 Task: Create a due date automation trigger when advanced on, on the tuesday before a card is due add basic not assigned to me at 11:00 AM.
Action: Mouse moved to (1168, 358)
Screenshot: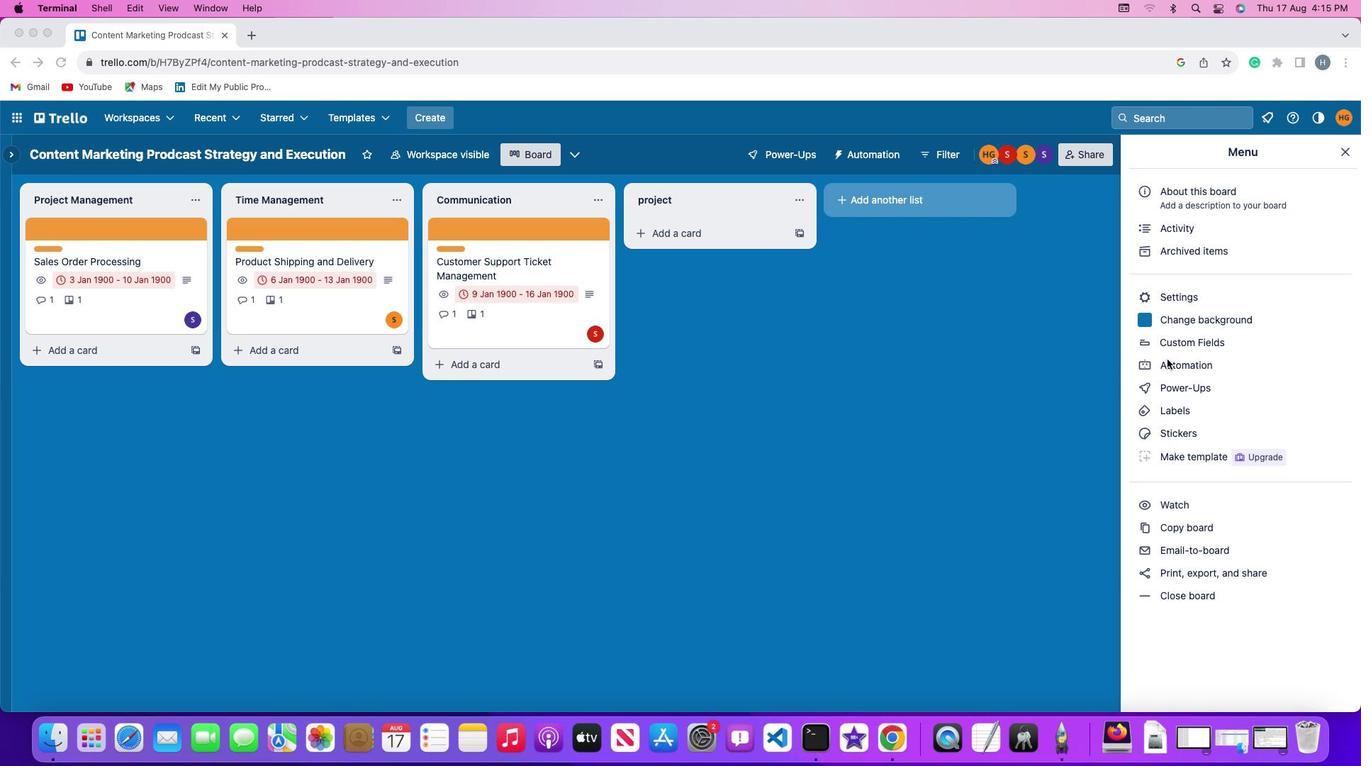 
Action: Mouse pressed left at (1168, 358)
Screenshot: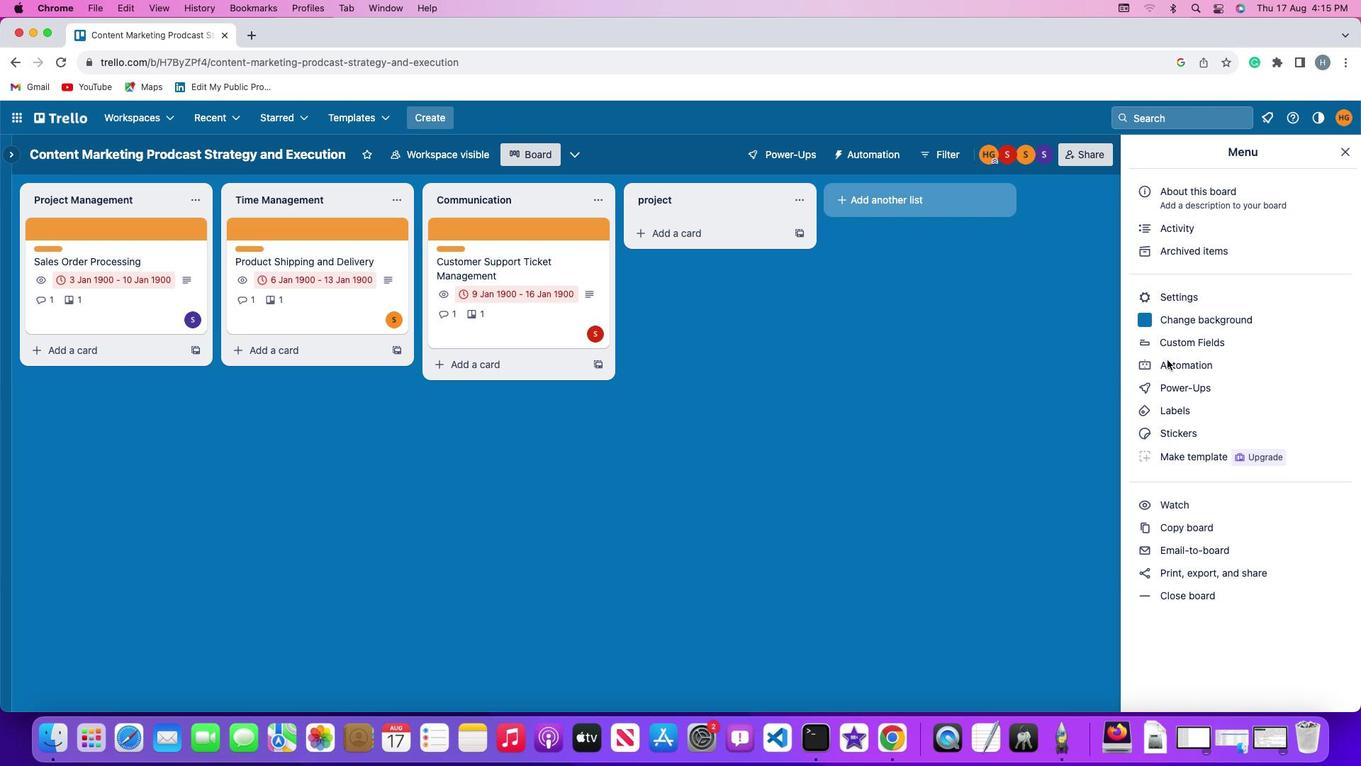 
Action: Mouse moved to (1168, 359)
Screenshot: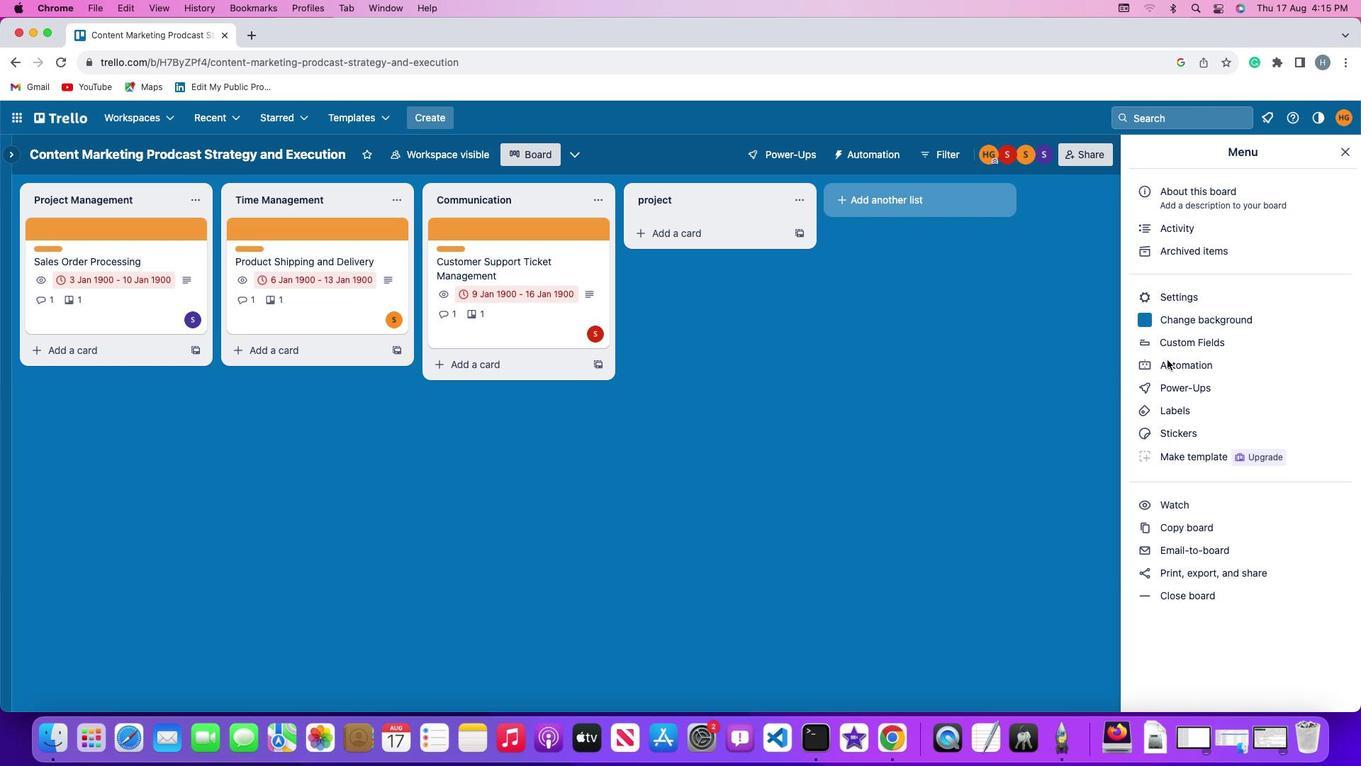 
Action: Mouse pressed left at (1168, 359)
Screenshot: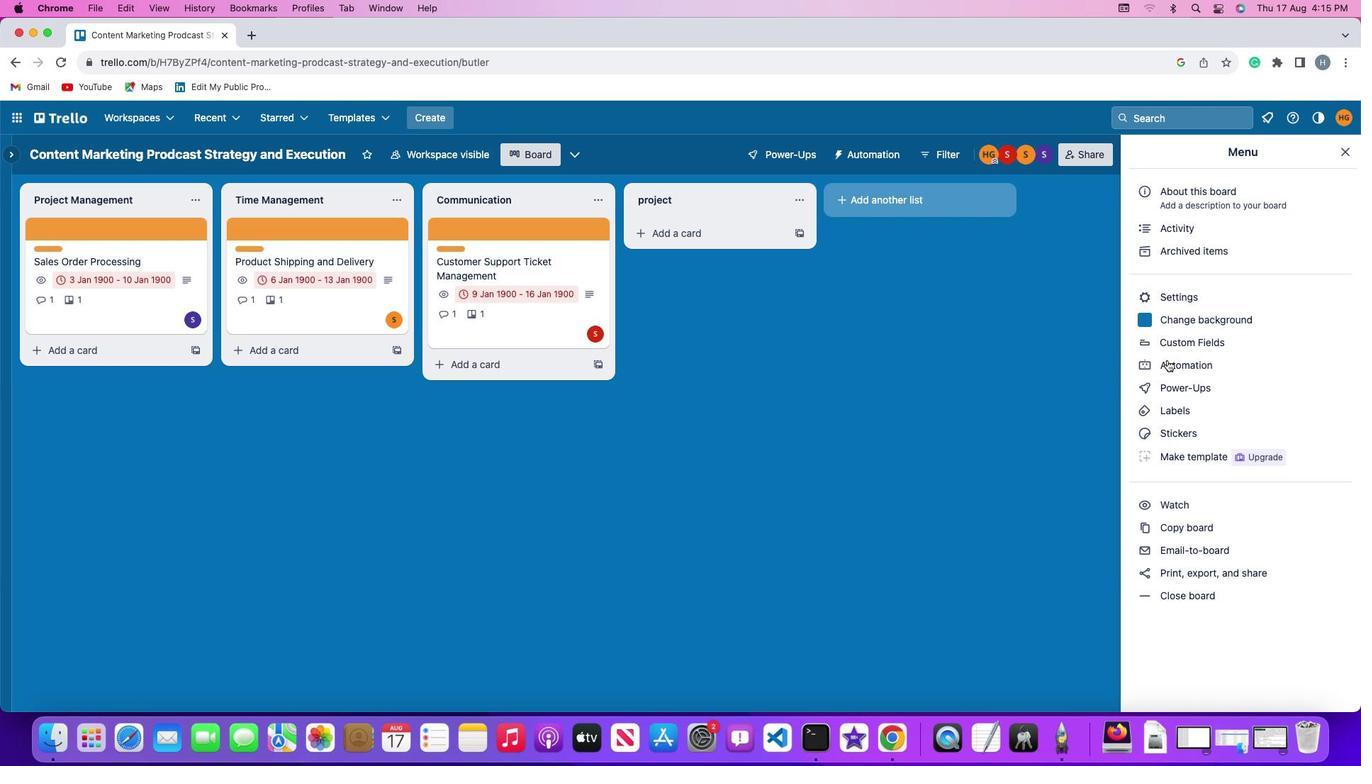 
Action: Mouse moved to (102, 337)
Screenshot: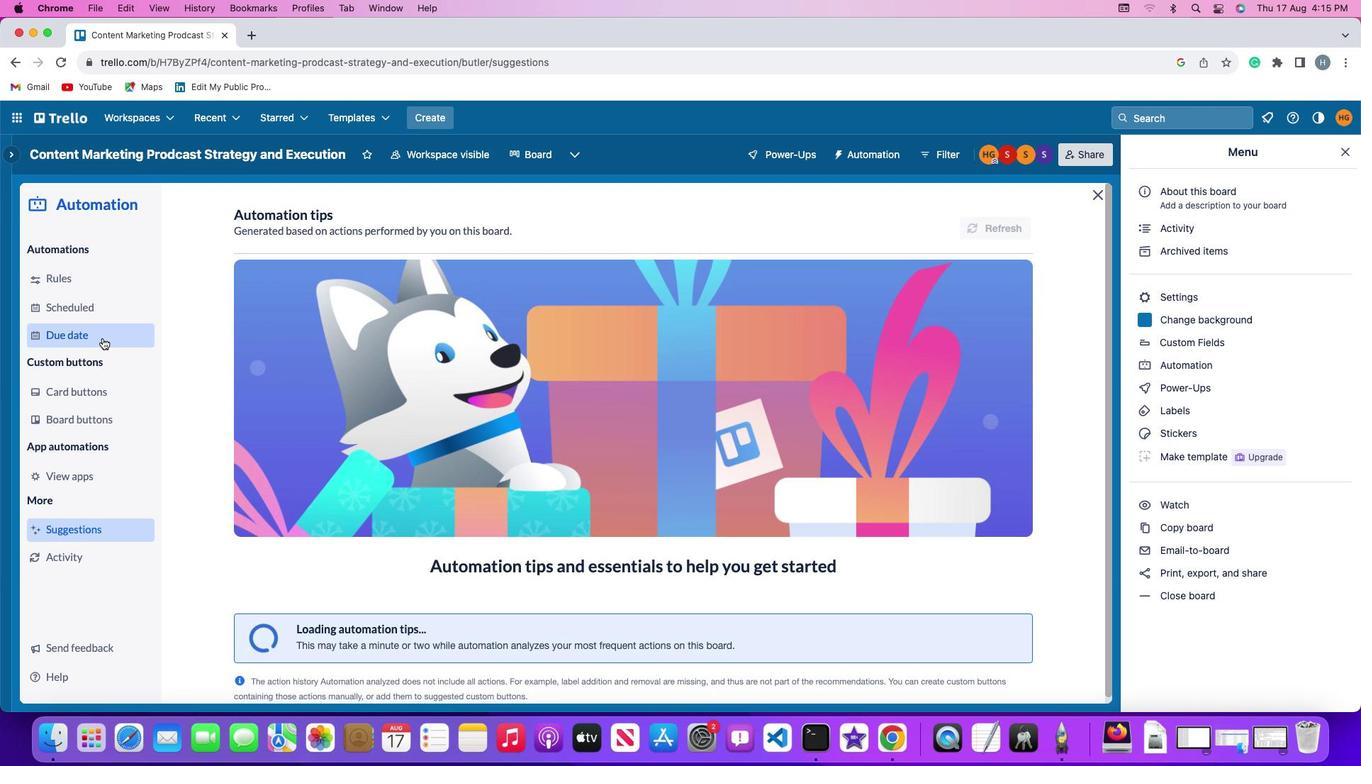 
Action: Mouse pressed left at (102, 337)
Screenshot: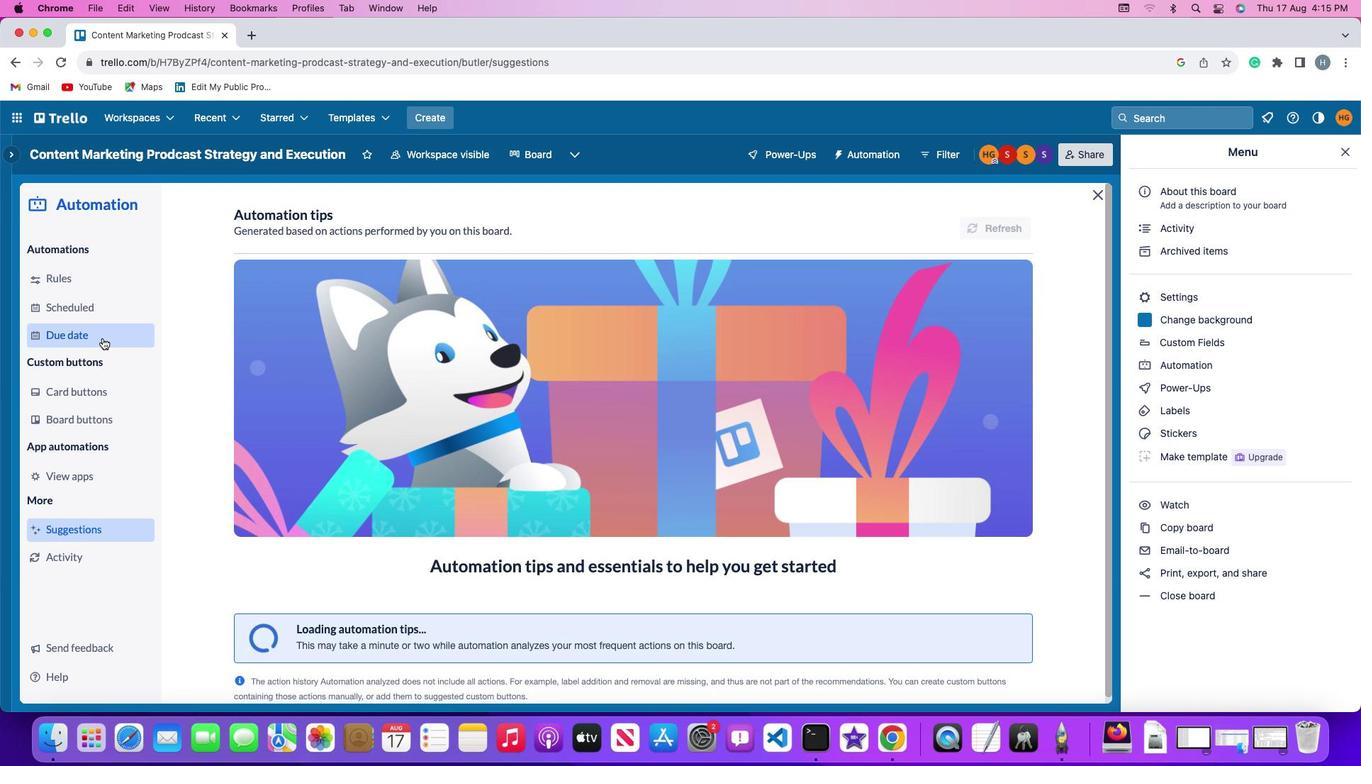 
Action: Mouse moved to (978, 222)
Screenshot: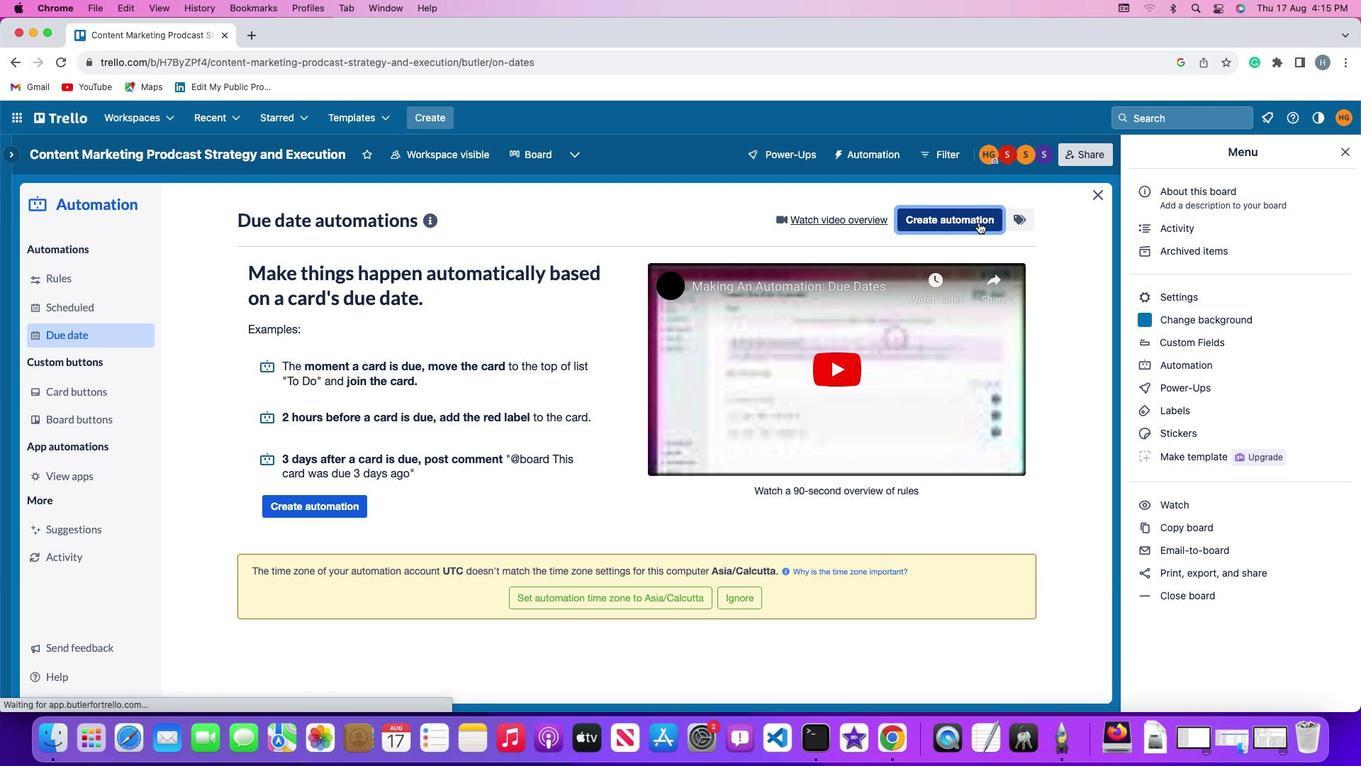 
Action: Mouse pressed left at (978, 222)
Screenshot: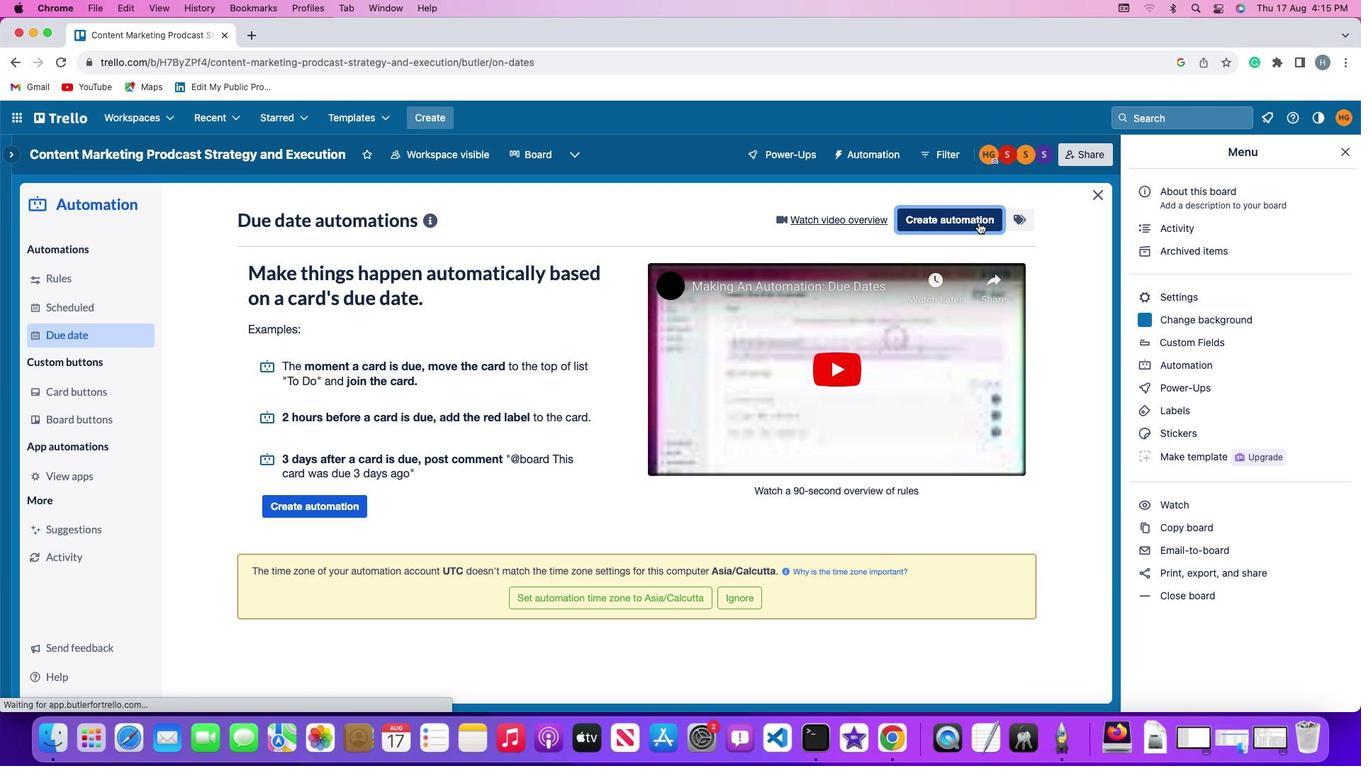 
Action: Mouse moved to (267, 353)
Screenshot: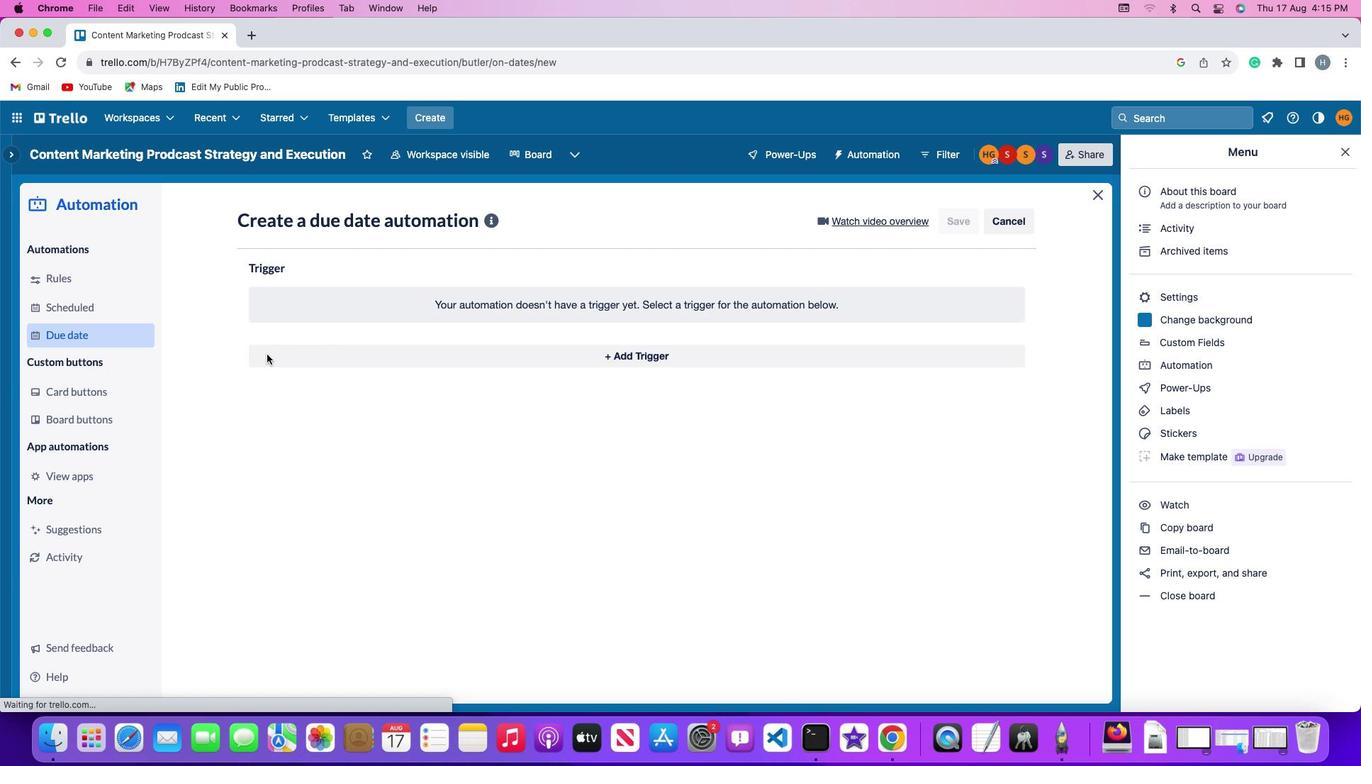 
Action: Mouse pressed left at (267, 353)
Screenshot: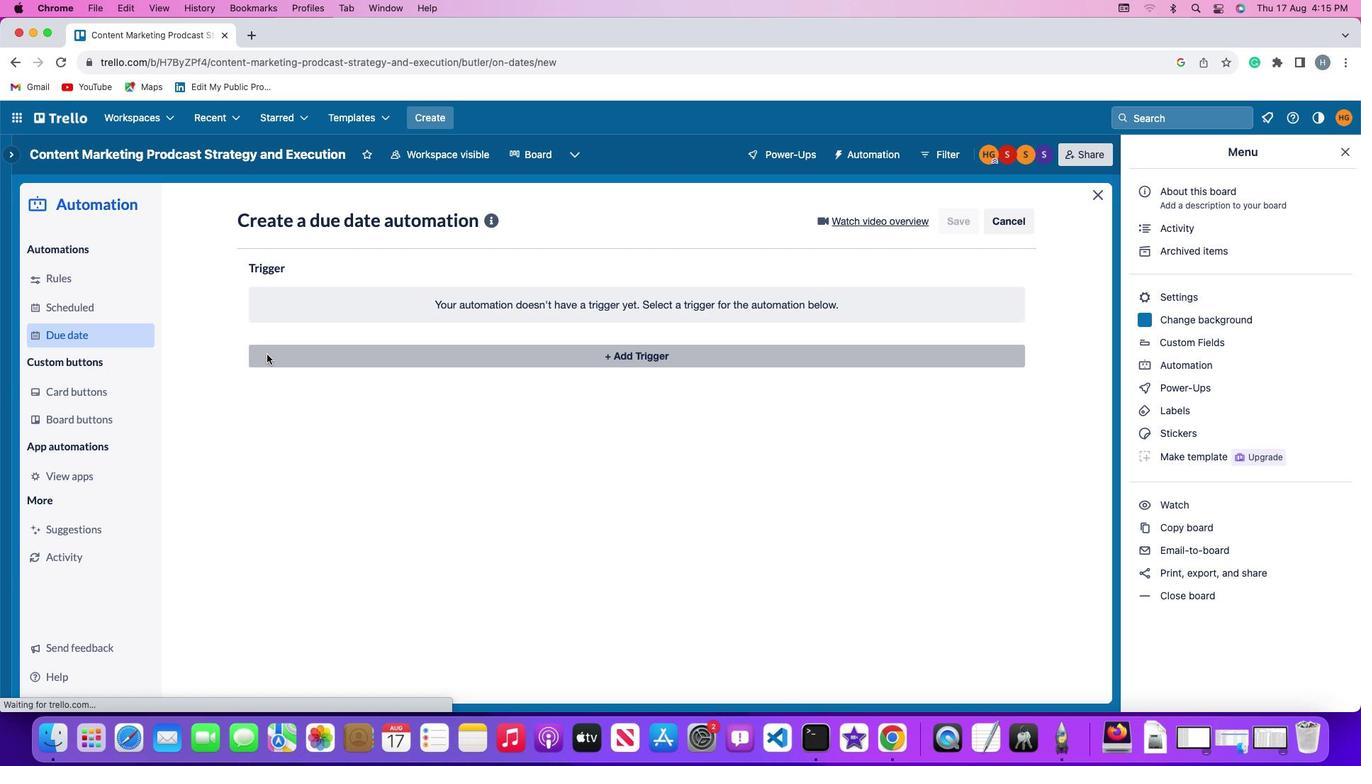 
Action: Mouse moved to (300, 617)
Screenshot: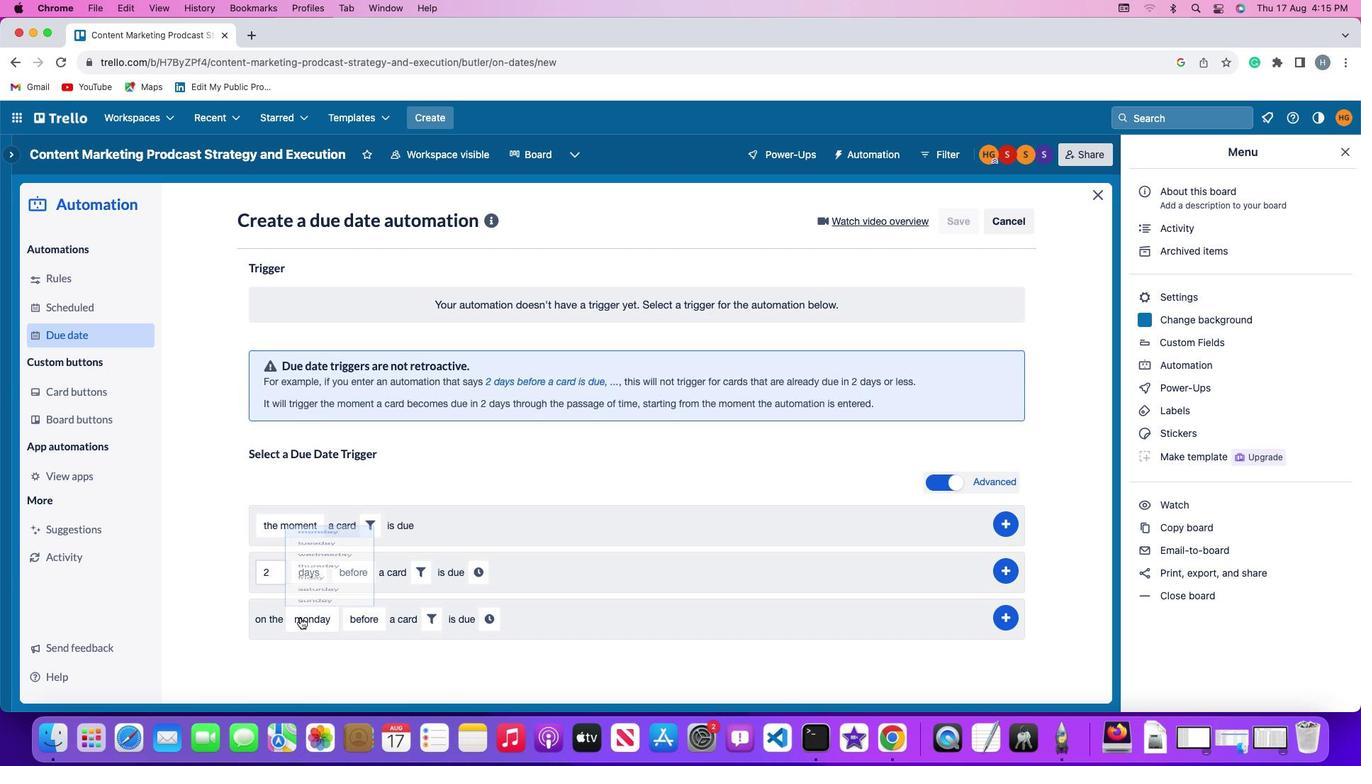 
Action: Mouse pressed left at (300, 617)
Screenshot: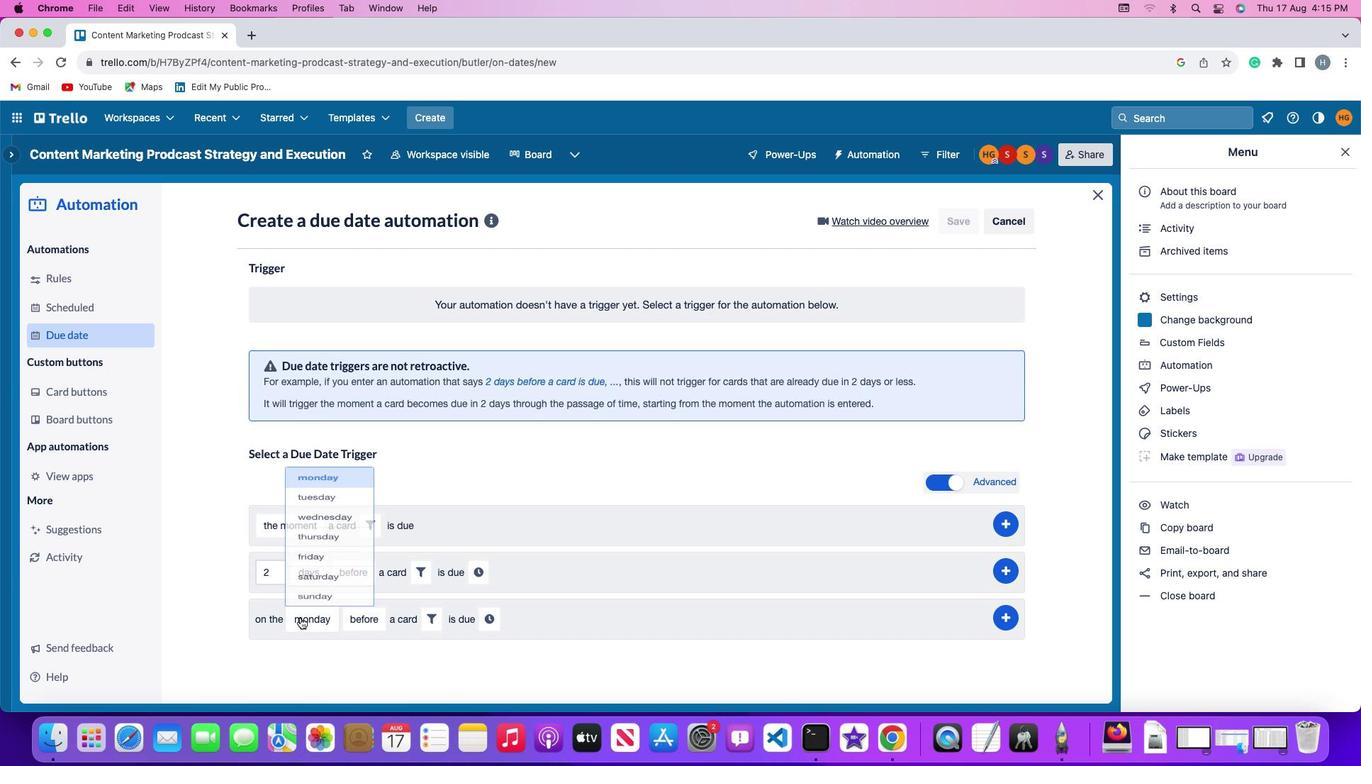 
Action: Mouse moved to (324, 451)
Screenshot: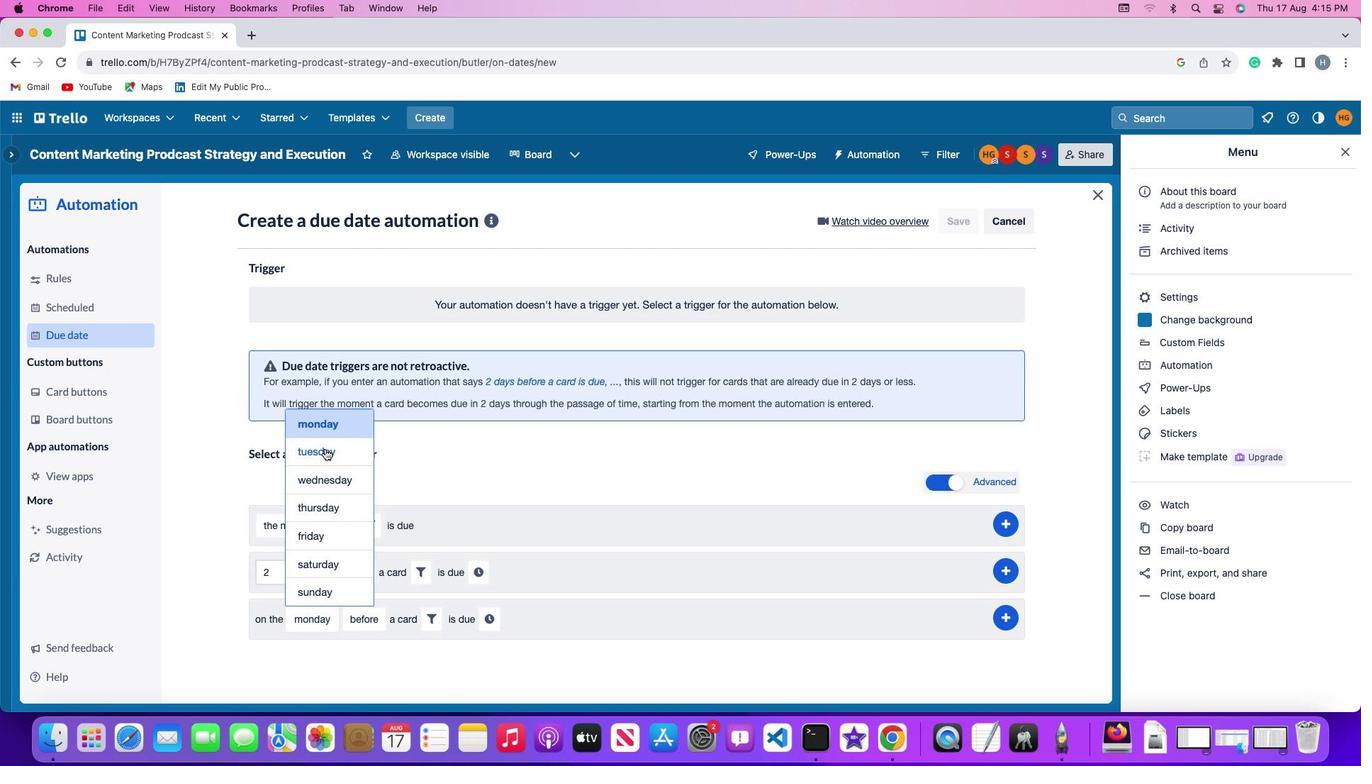 
Action: Mouse pressed left at (324, 451)
Screenshot: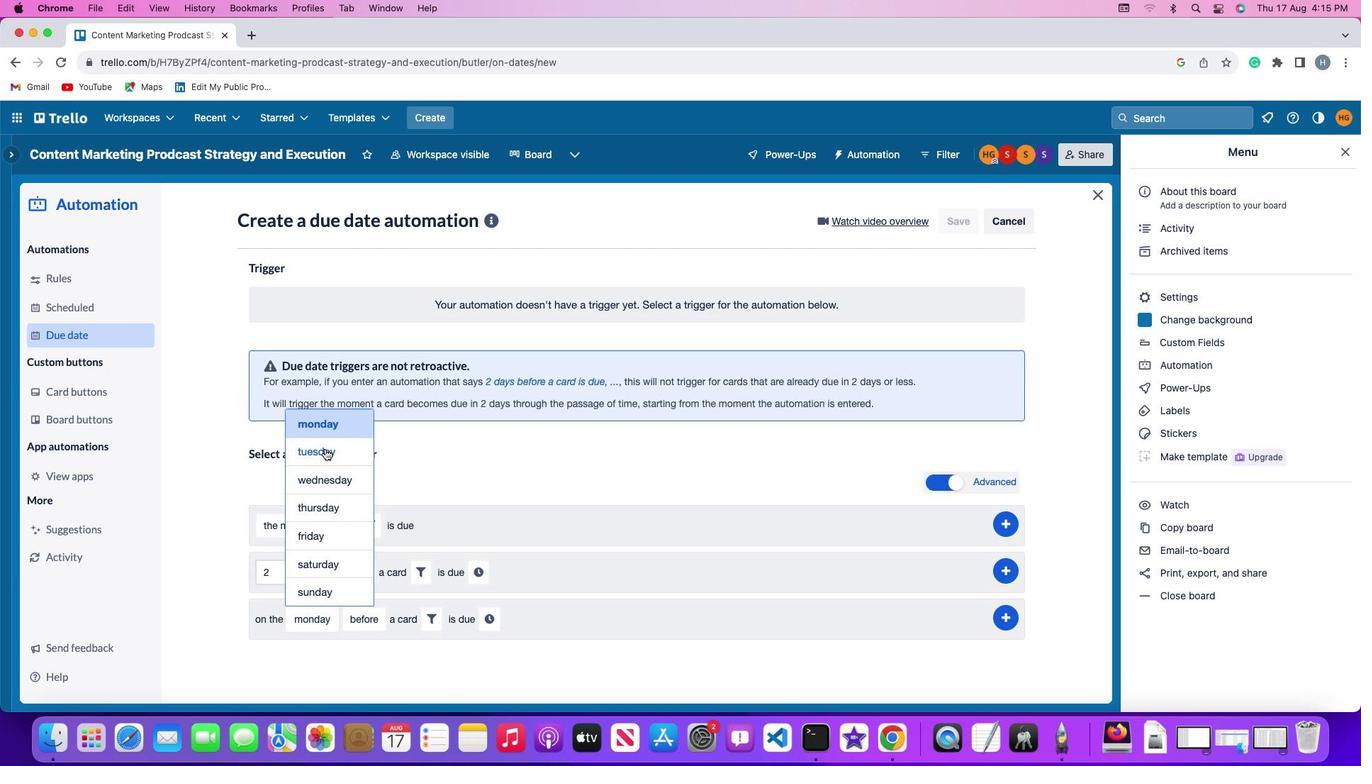 
Action: Mouse moved to (369, 621)
Screenshot: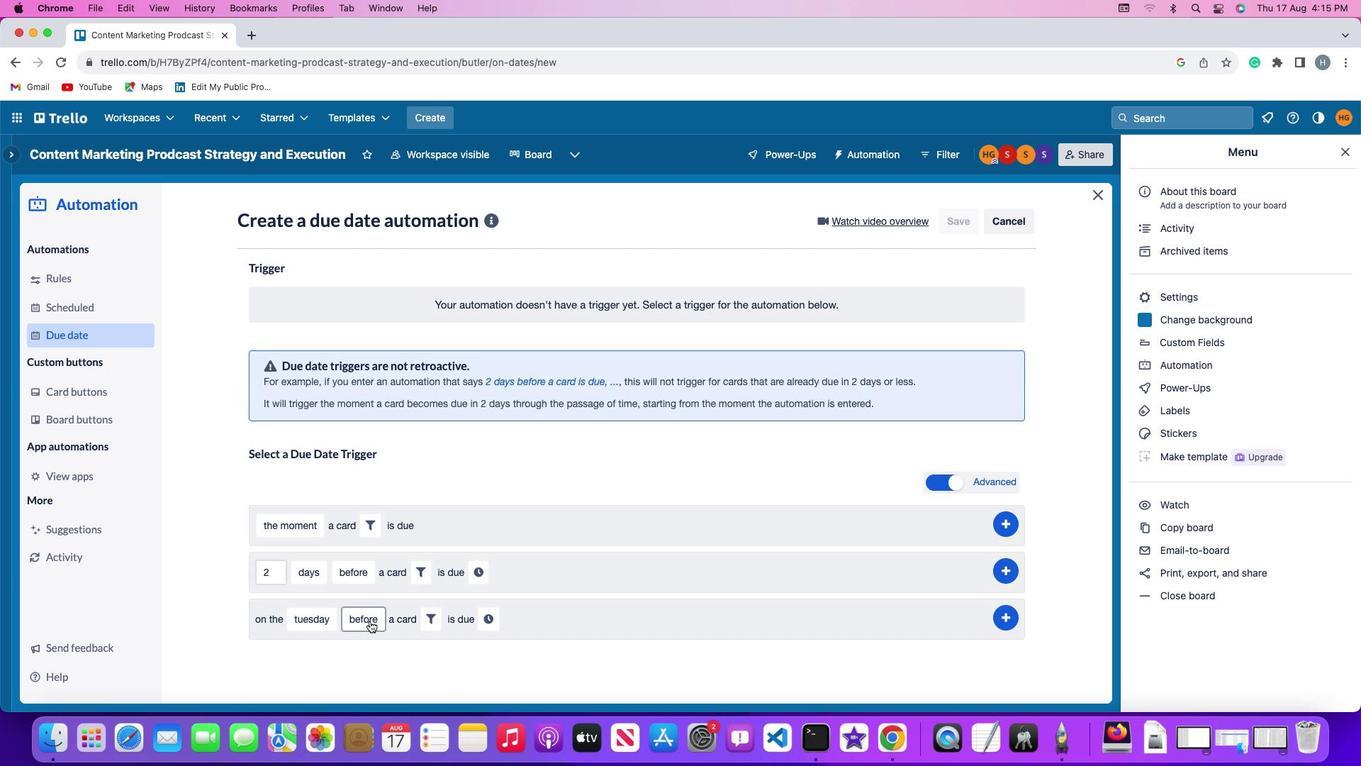 
Action: Mouse pressed left at (369, 621)
Screenshot: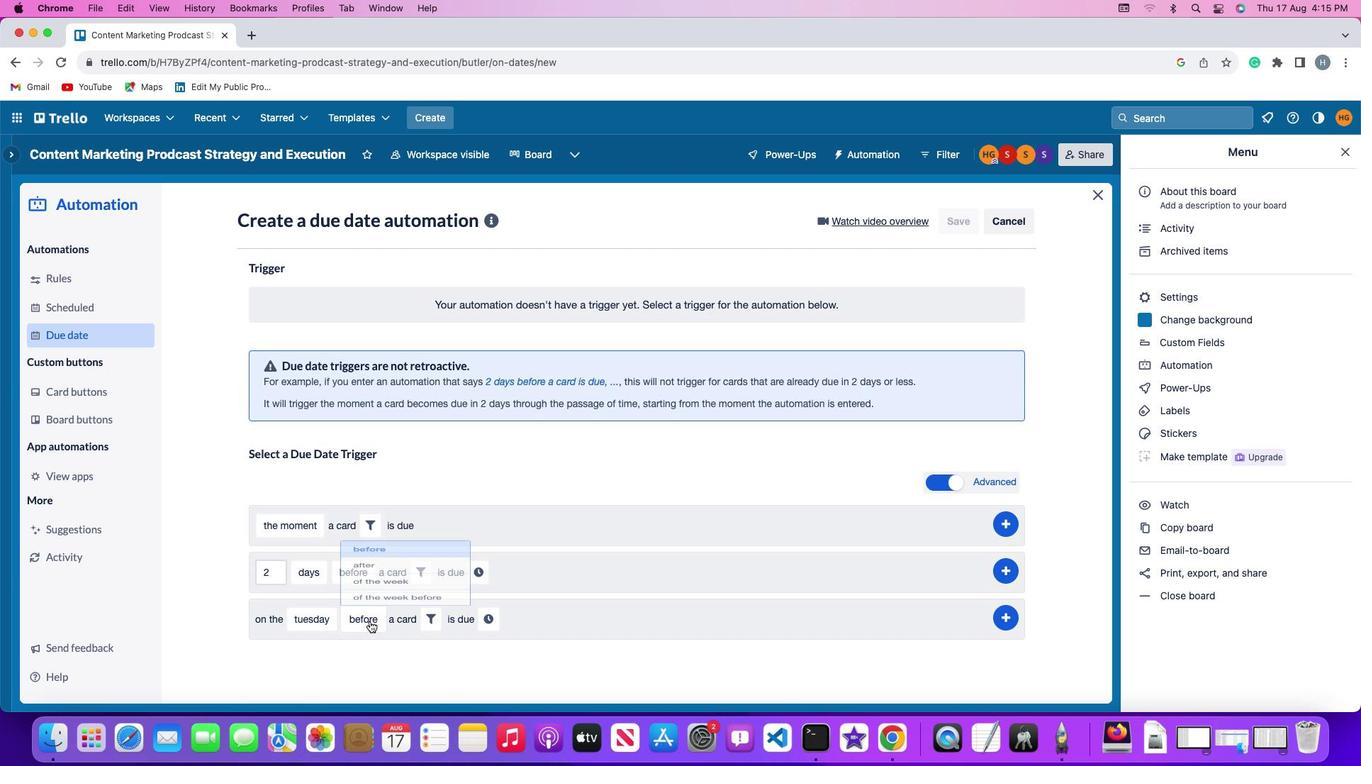 
Action: Mouse moved to (392, 506)
Screenshot: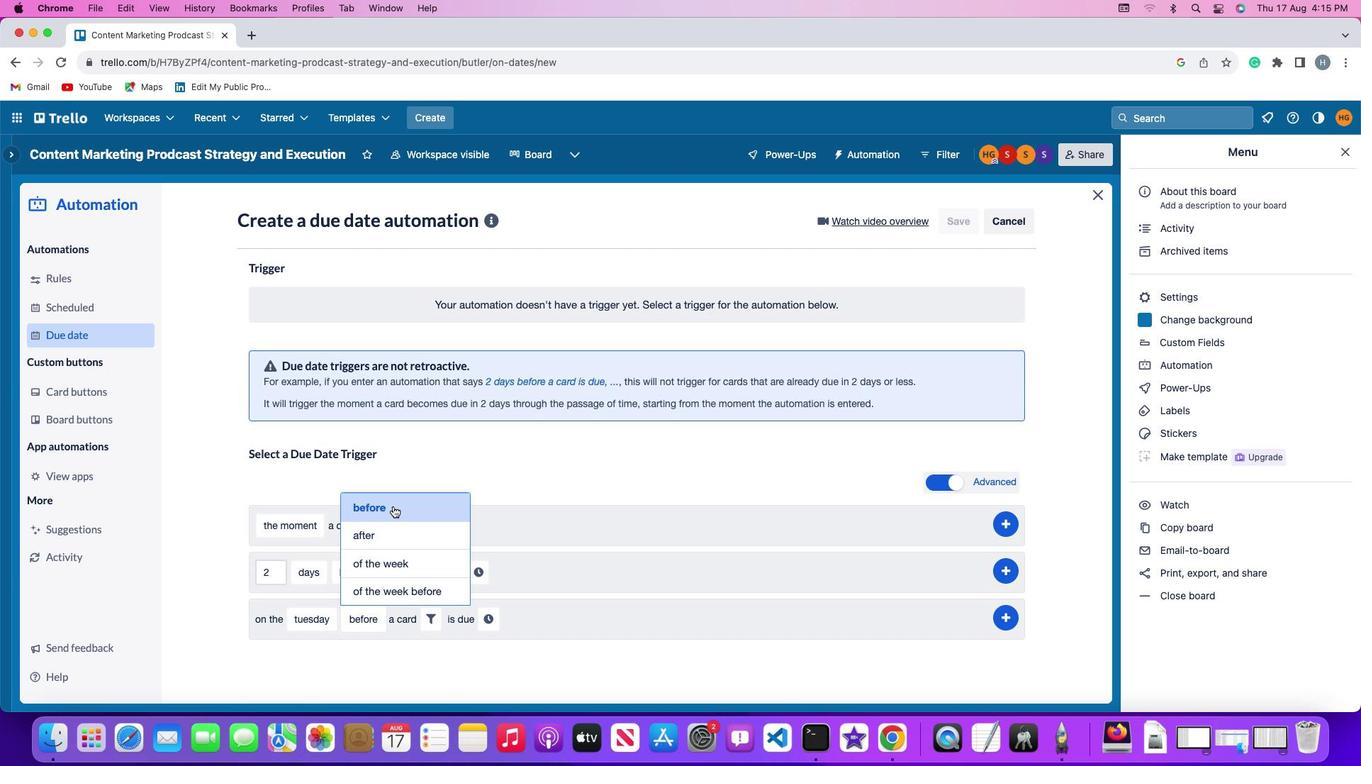 
Action: Mouse pressed left at (392, 506)
Screenshot: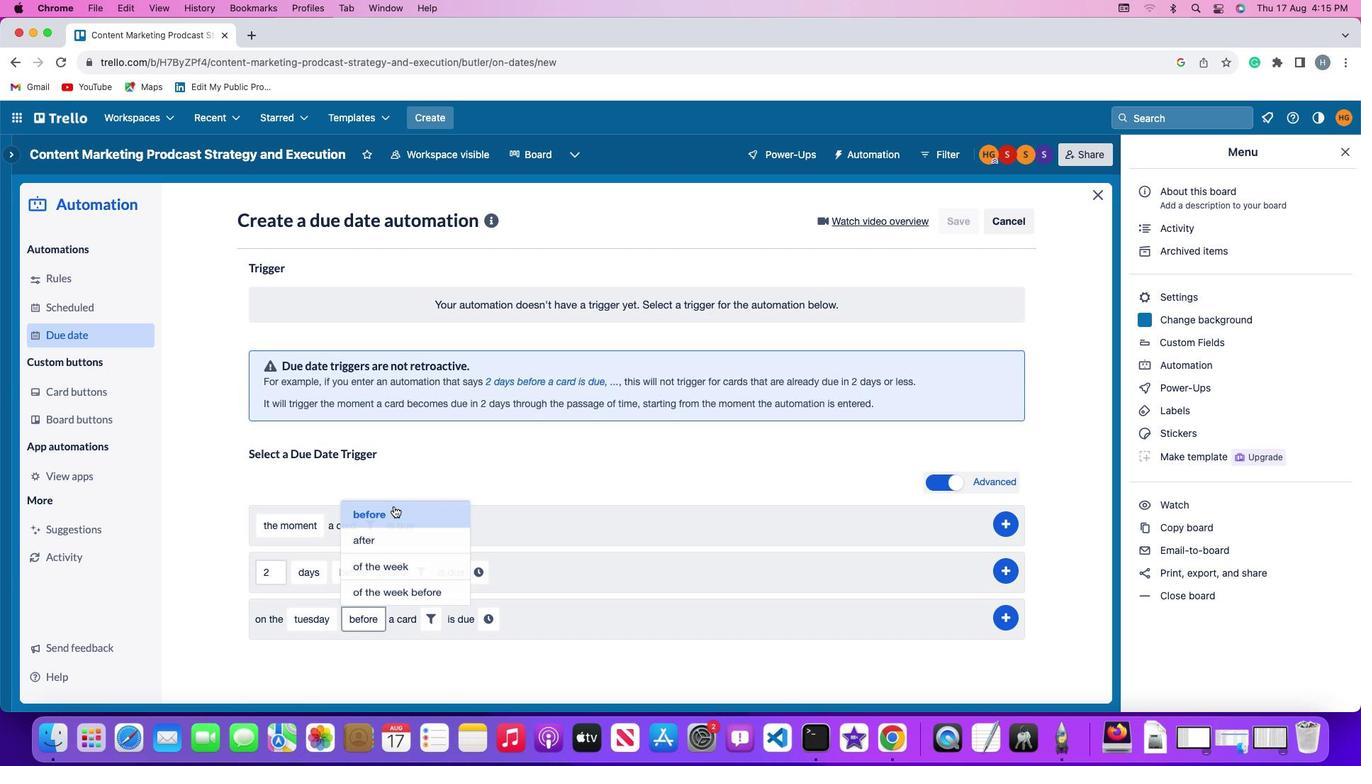 
Action: Mouse moved to (439, 614)
Screenshot: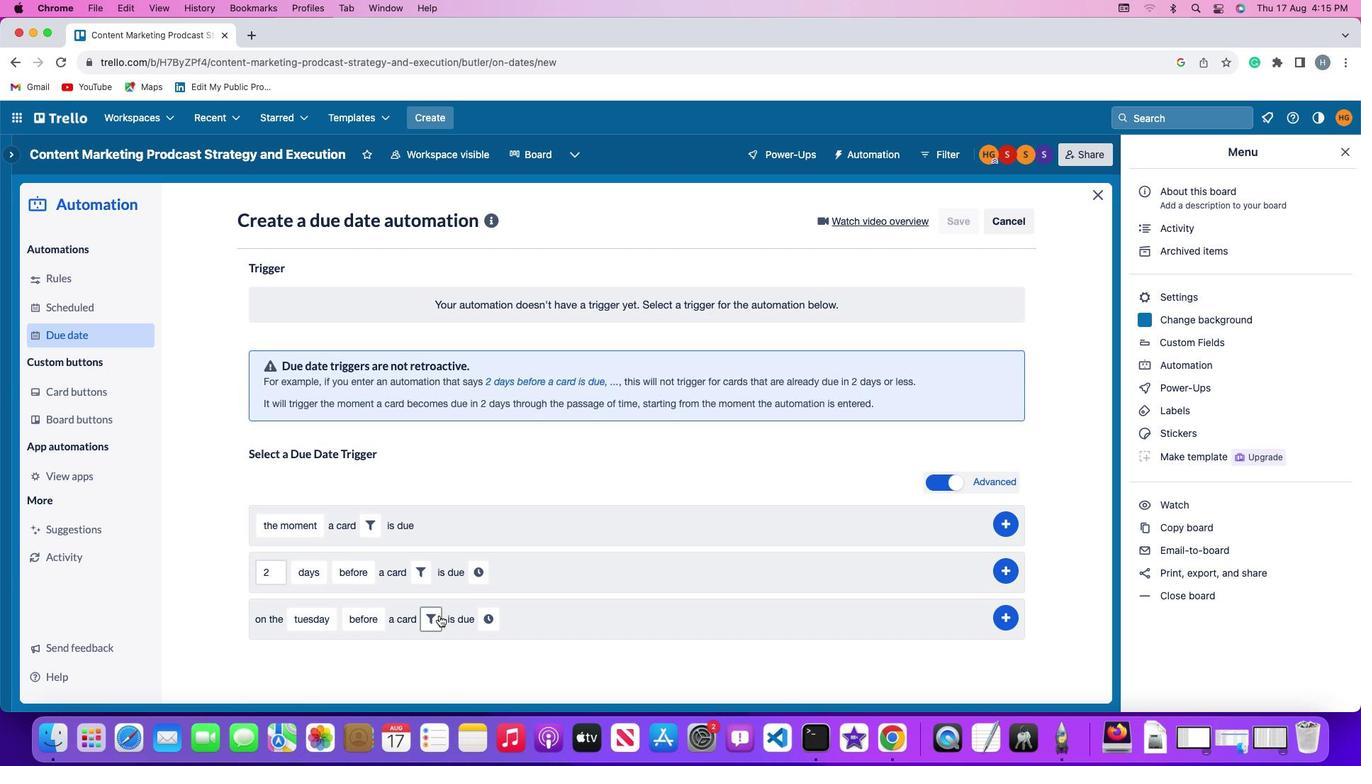 
Action: Mouse pressed left at (439, 614)
Screenshot: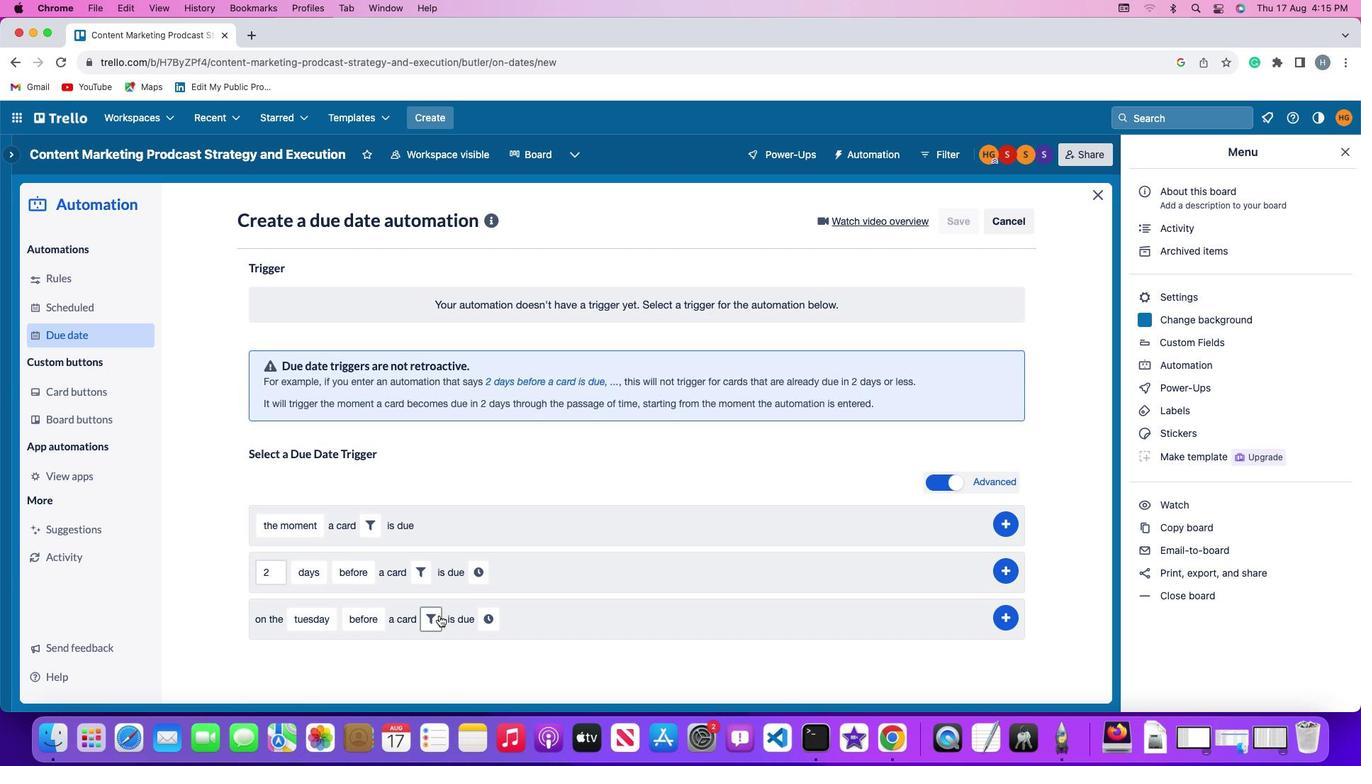
Action: Mouse moved to (407, 664)
Screenshot: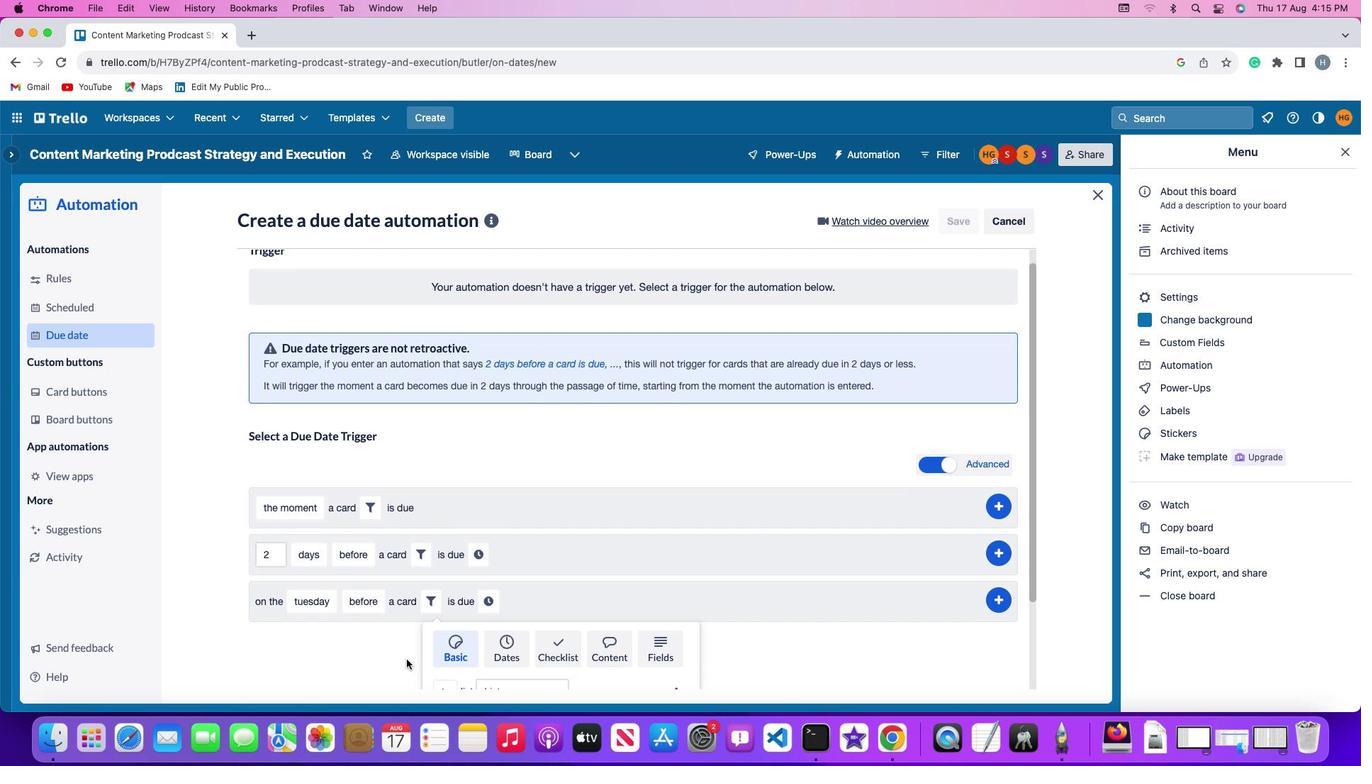 
Action: Mouse scrolled (407, 664) with delta (0, 0)
Screenshot: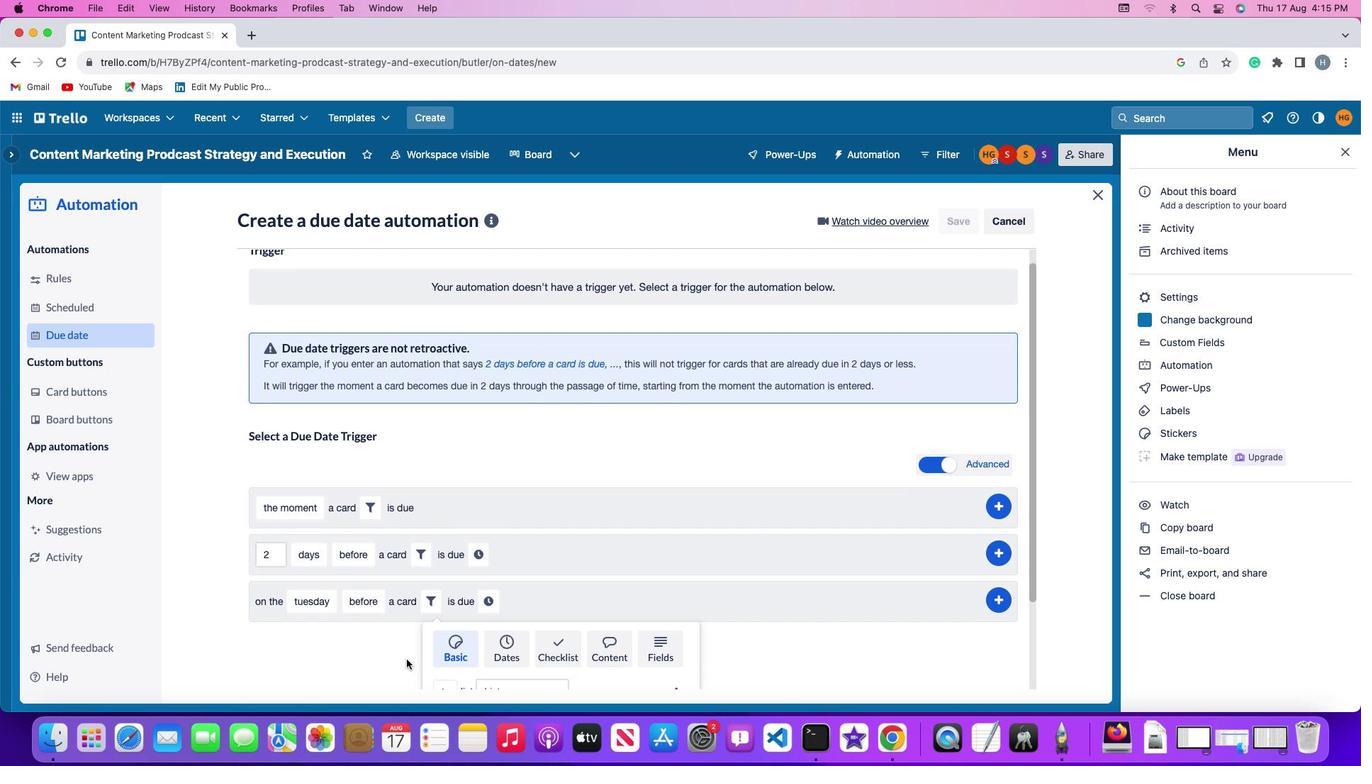 
Action: Mouse scrolled (407, 664) with delta (0, 0)
Screenshot: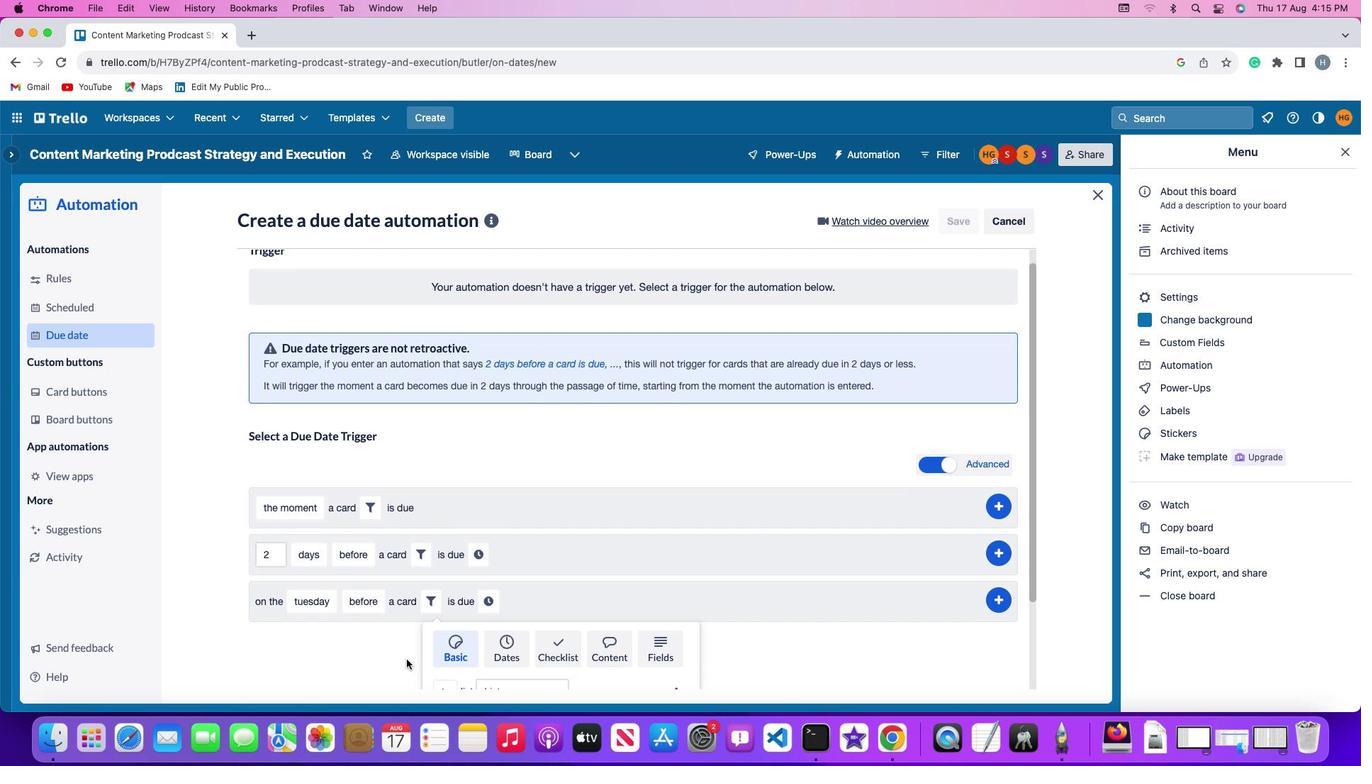 
Action: Mouse moved to (407, 664)
Screenshot: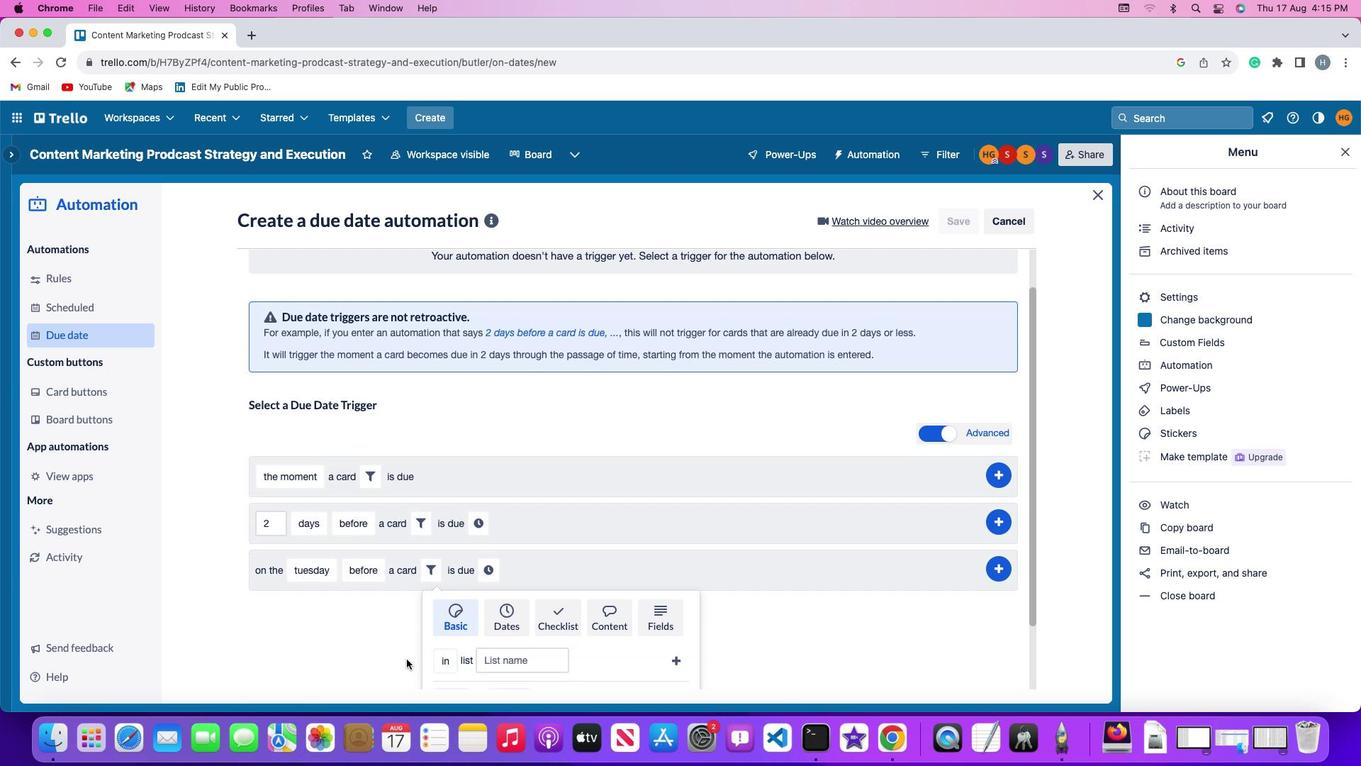 
Action: Mouse scrolled (407, 664) with delta (0, -2)
Screenshot: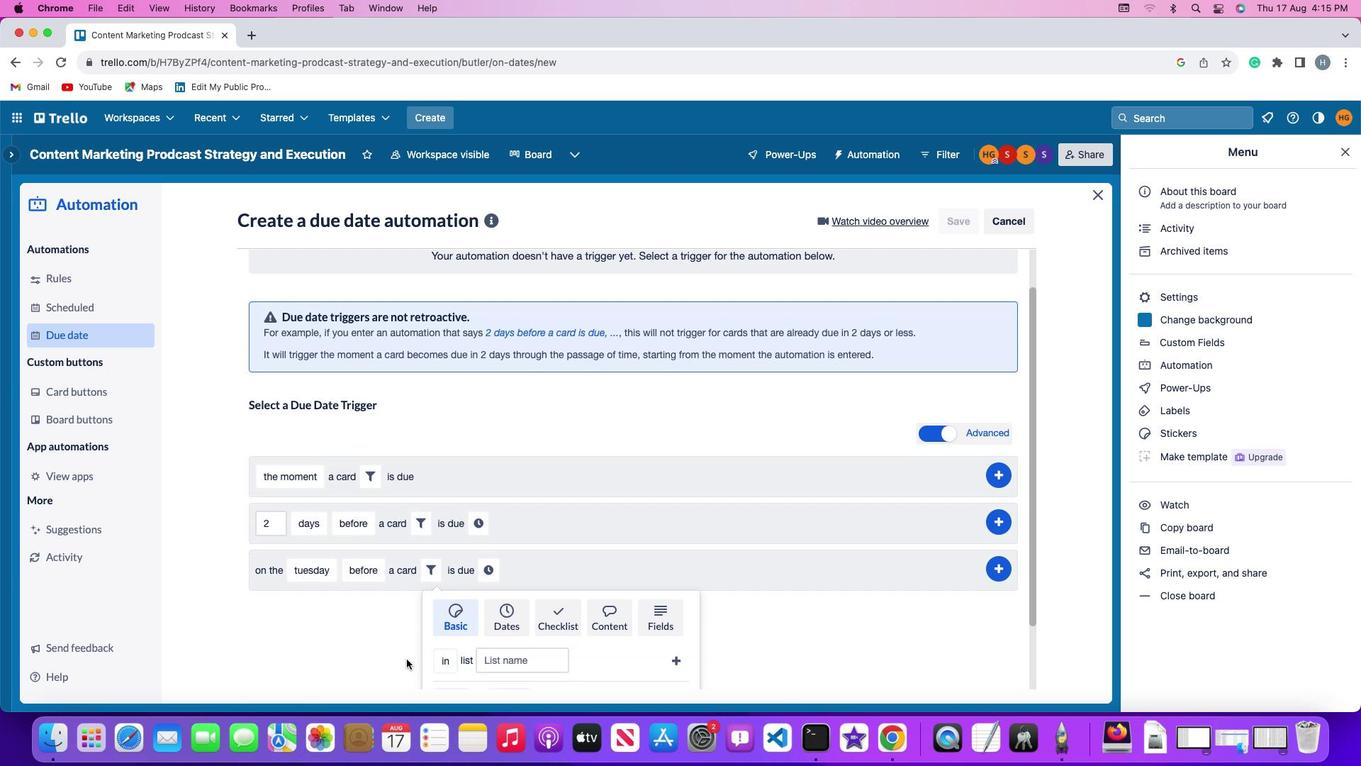 
Action: Mouse moved to (407, 663)
Screenshot: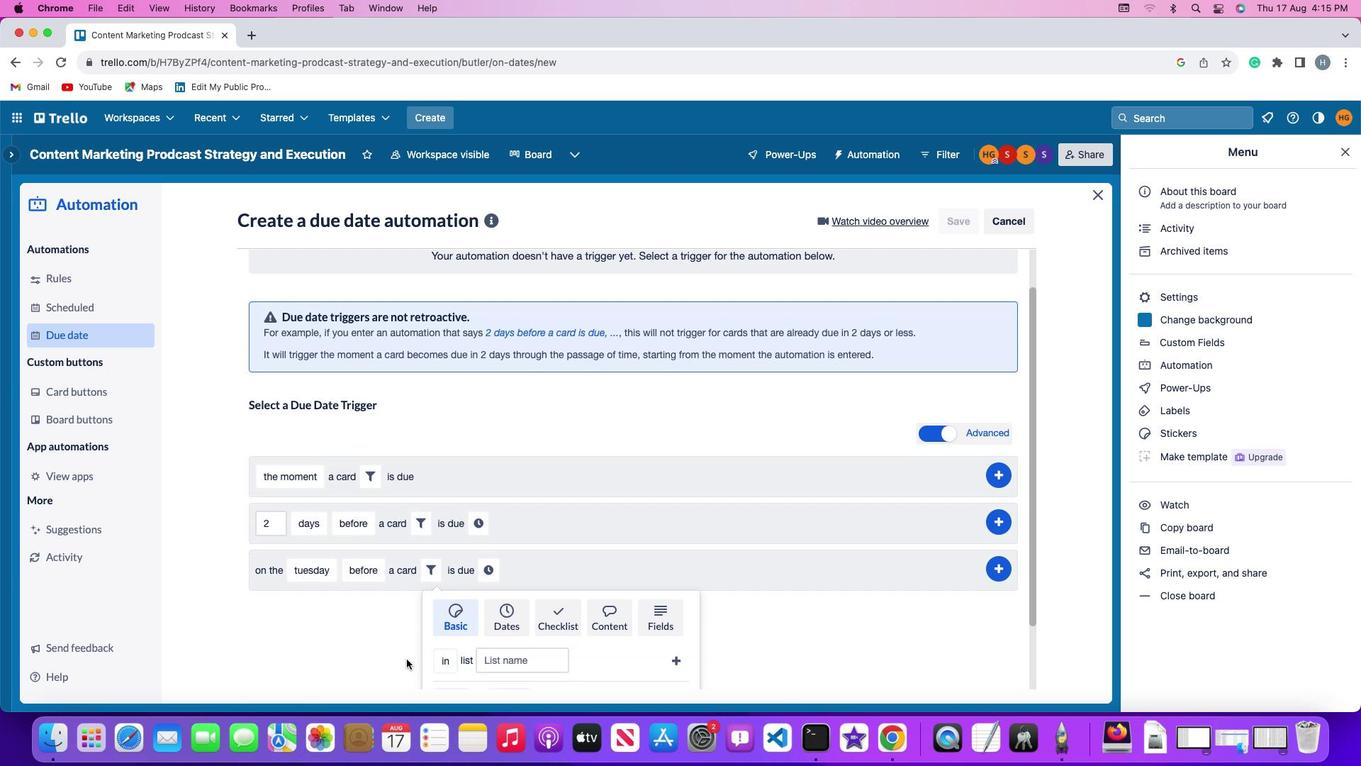 
Action: Mouse scrolled (407, 663) with delta (0, -3)
Screenshot: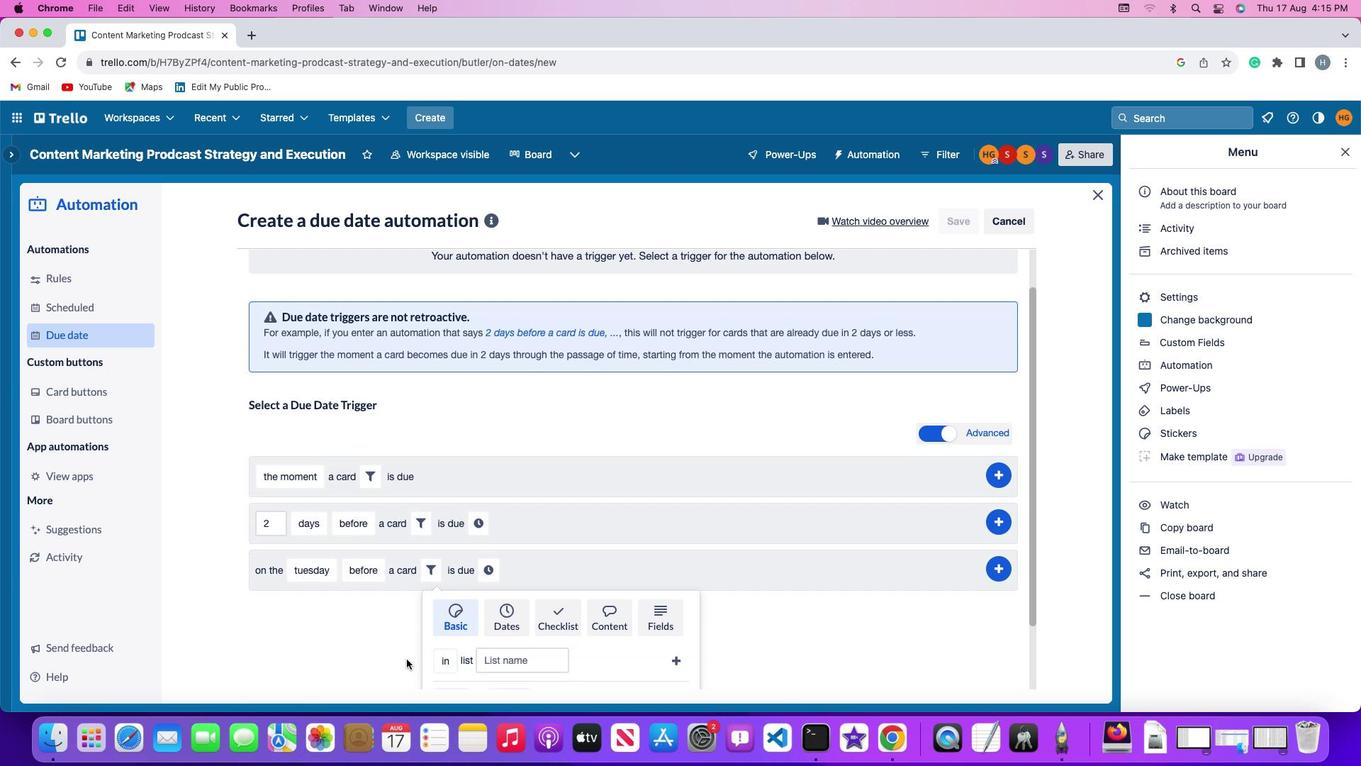 
Action: Mouse moved to (407, 660)
Screenshot: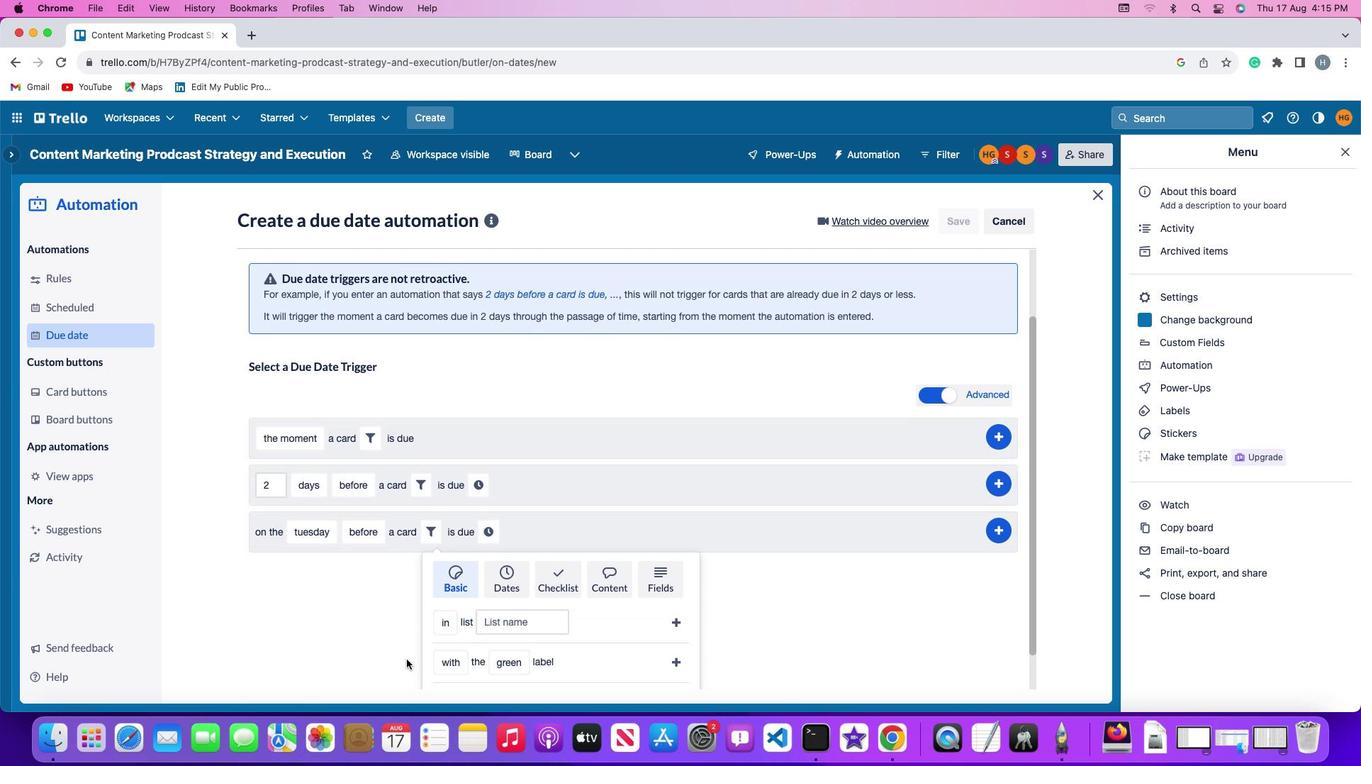
Action: Mouse scrolled (407, 660) with delta (0, -4)
Screenshot: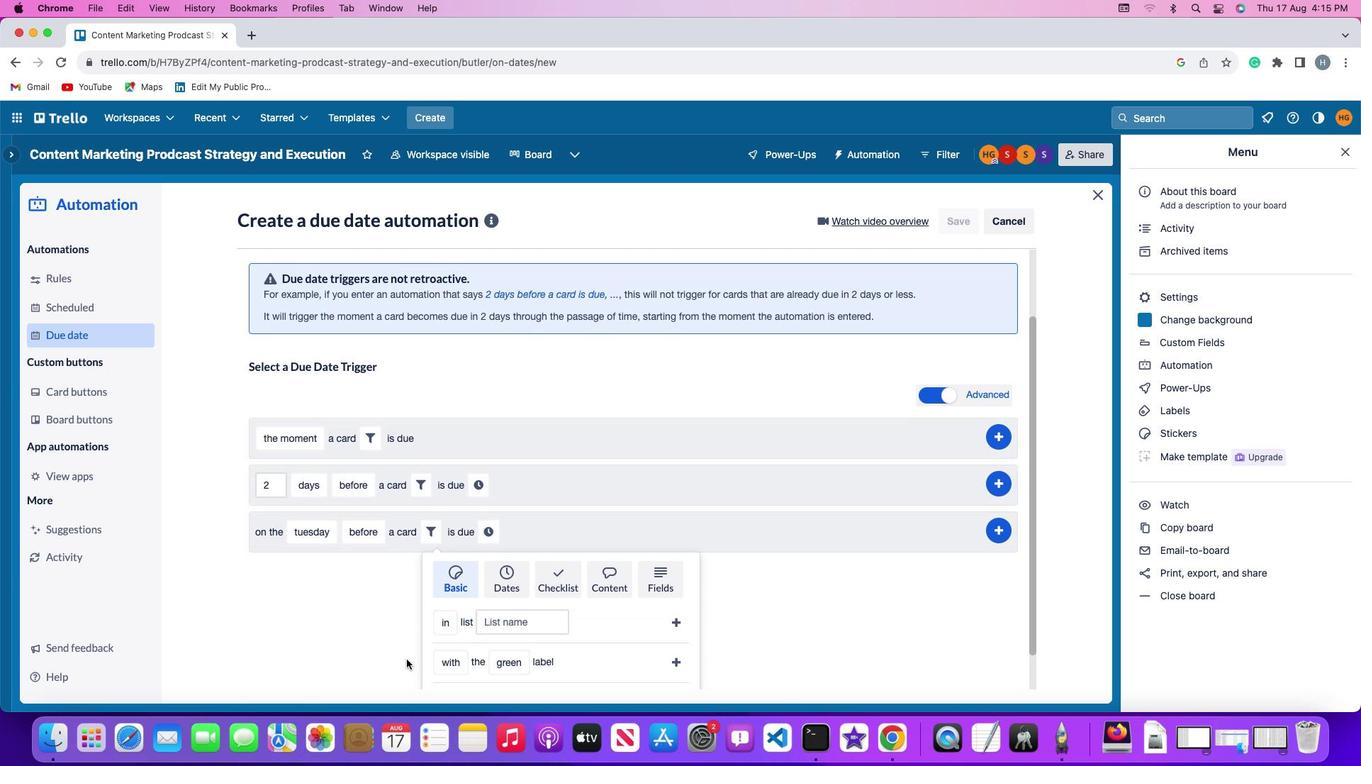 
Action: Mouse moved to (405, 659)
Screenshot: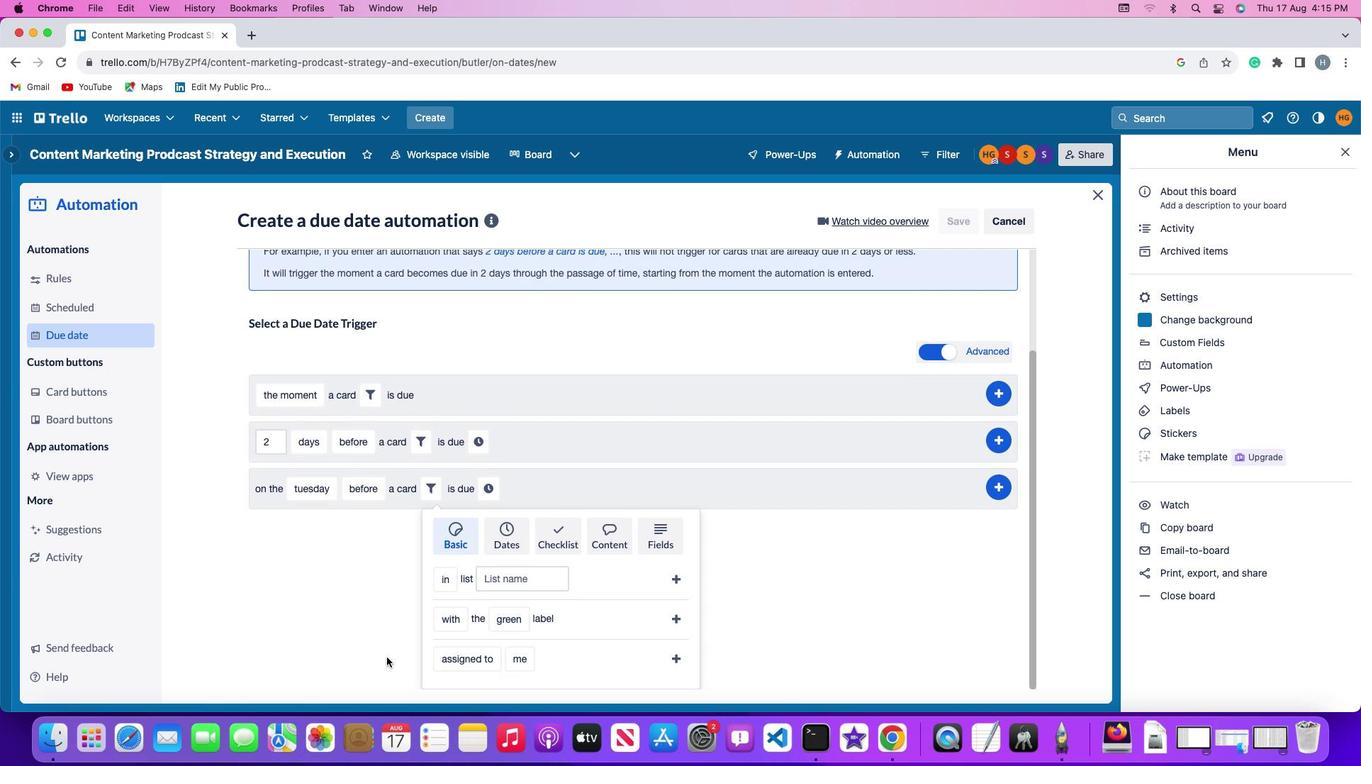 
Action: Mouse scrolled (405, 659) with delta (0, 0)
Screenshot: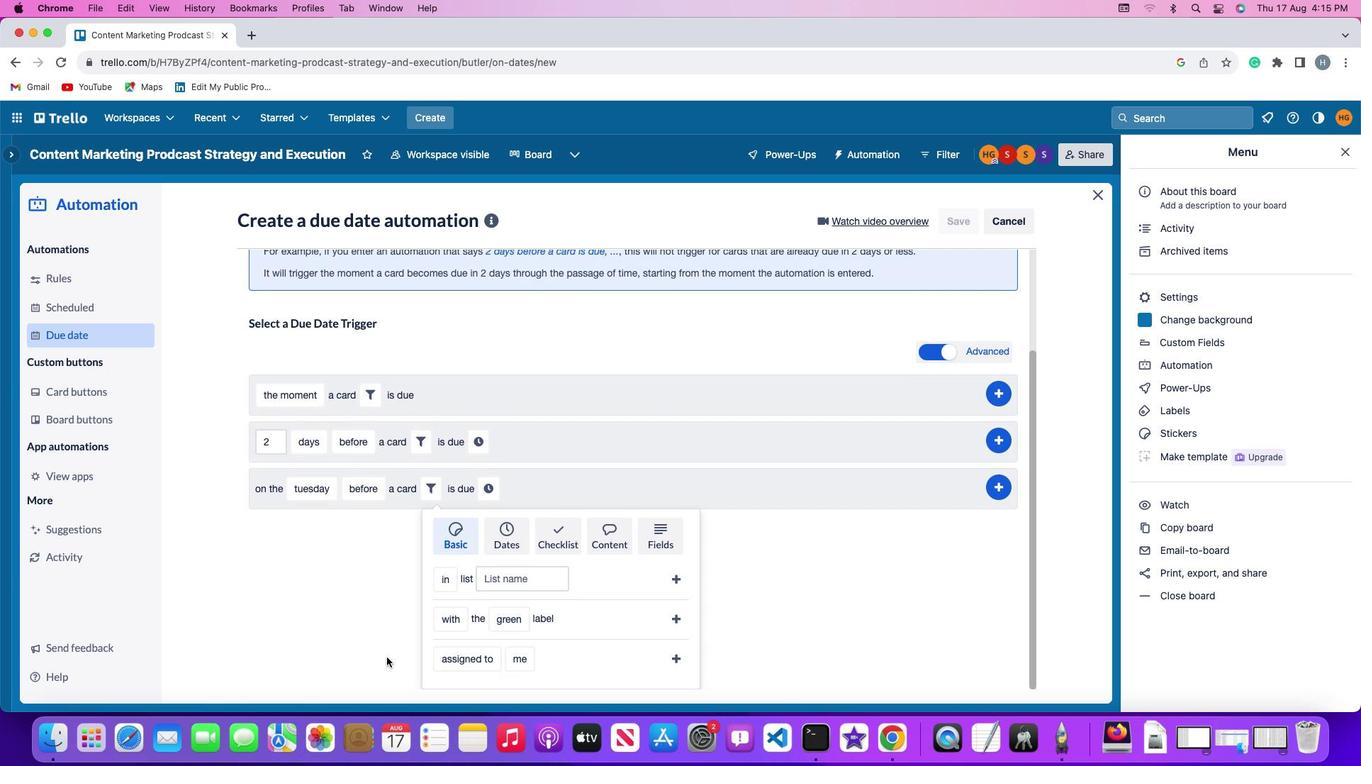 
Action: Mouse moved to (404, 659)
Screenshot: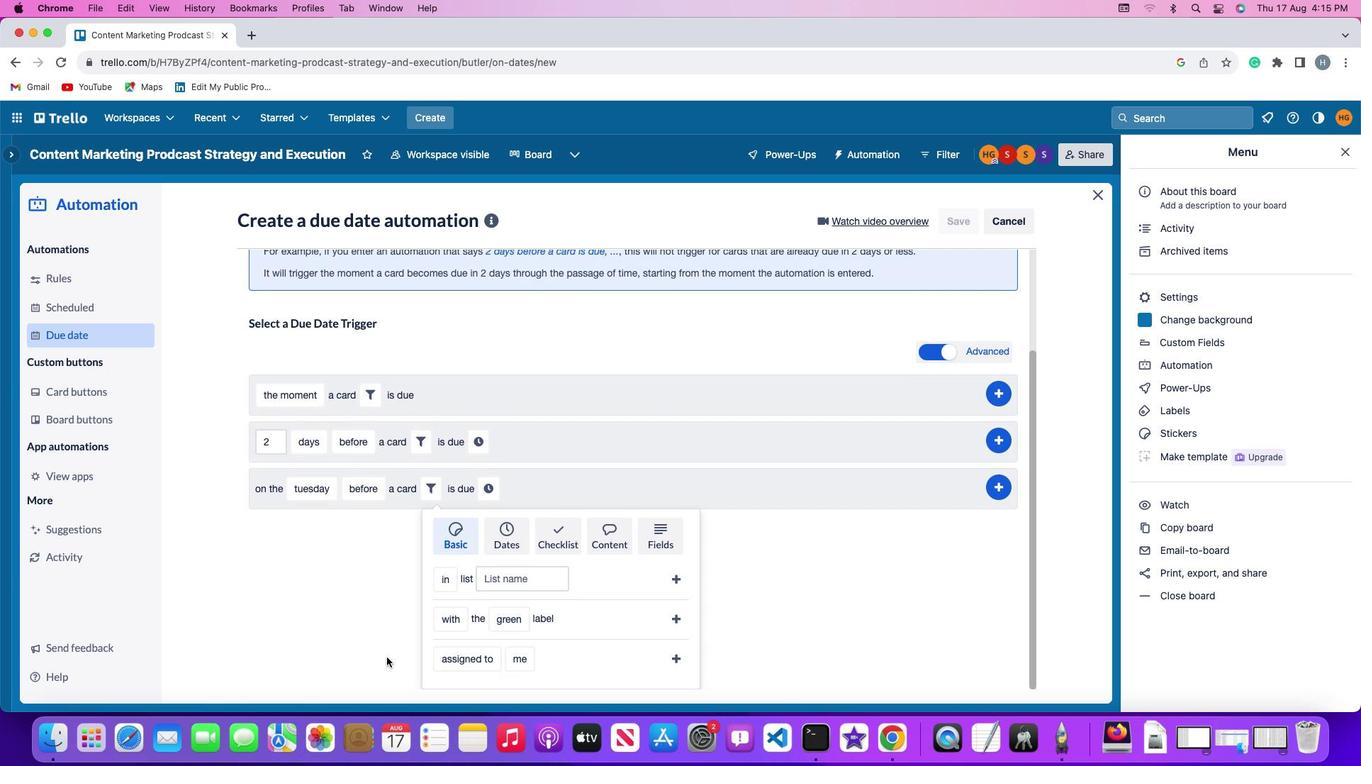 
Action: Mouse scrolled (404, 659) with delta (0, 0)
Screenshot: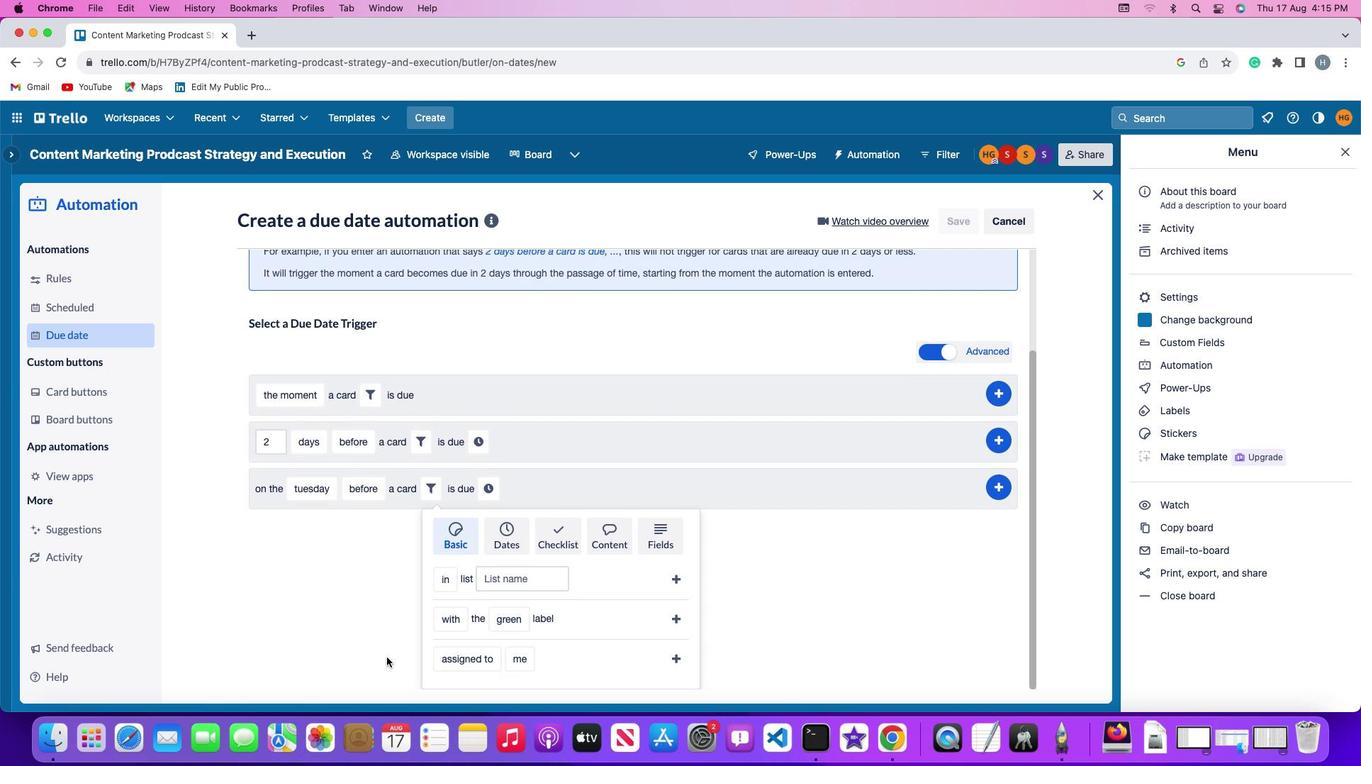 
Action: Mouse moved to (403, 659)
Screenshot: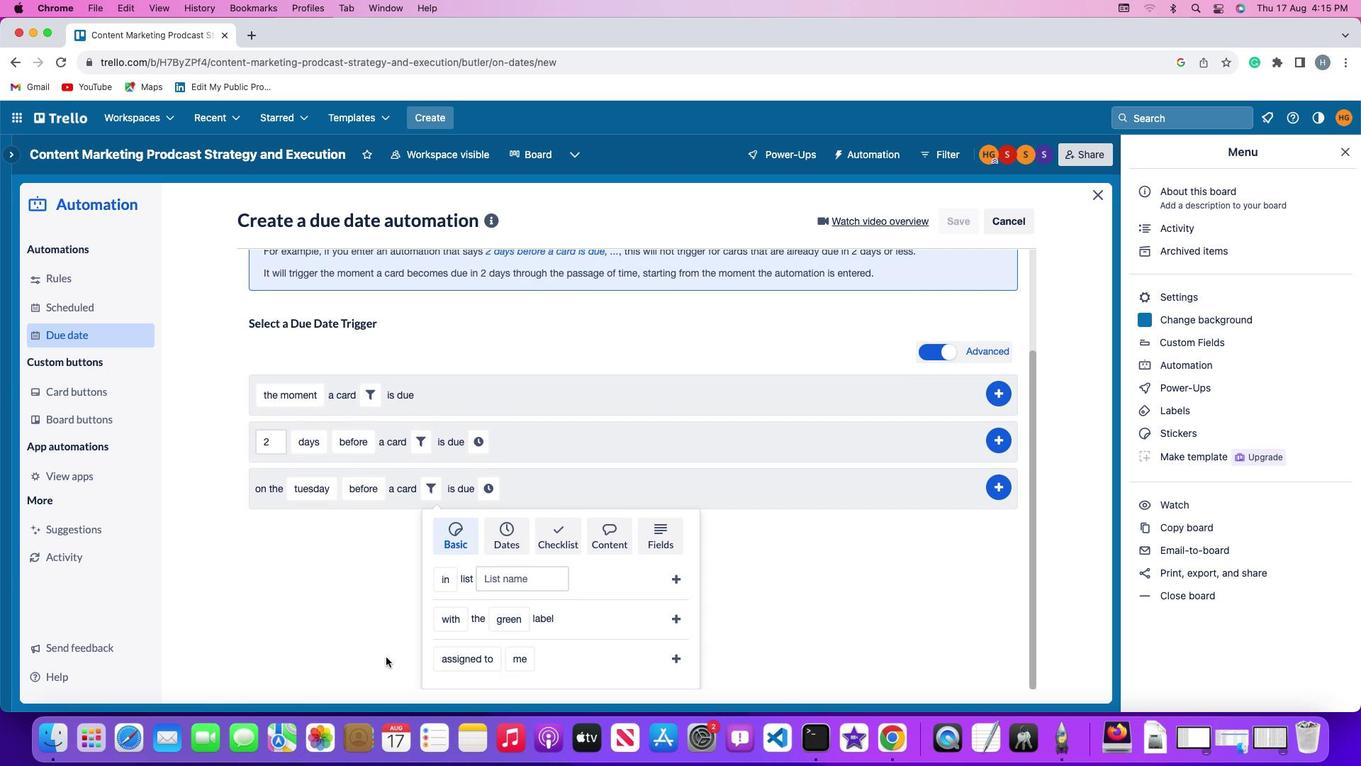 
Action: Mouse scrolled (403, 659) with delta (0, -2)
Screenshot: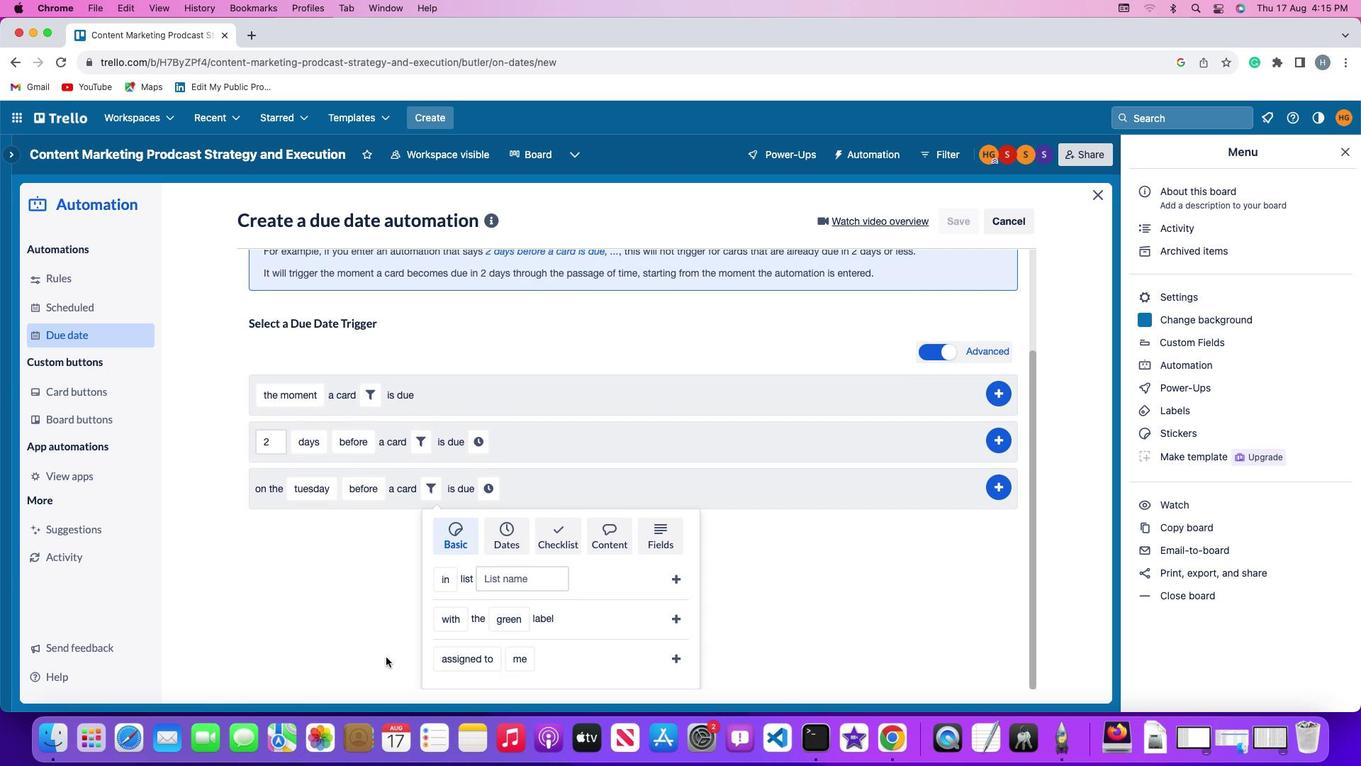 
Action: Mouse moved to (402, 659)
Screenshot: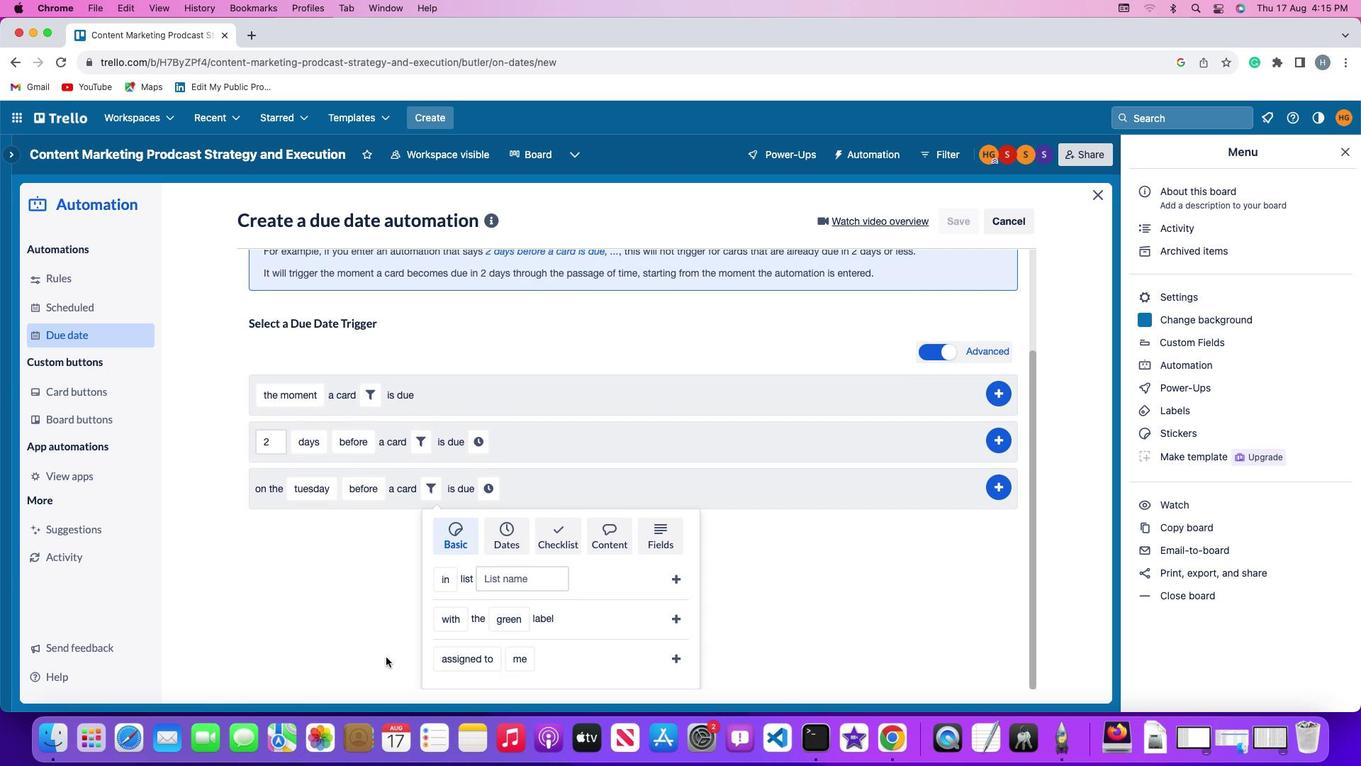 
Action: Mouse scrolled (402, 659) with delta (0, -3)
Screenshot: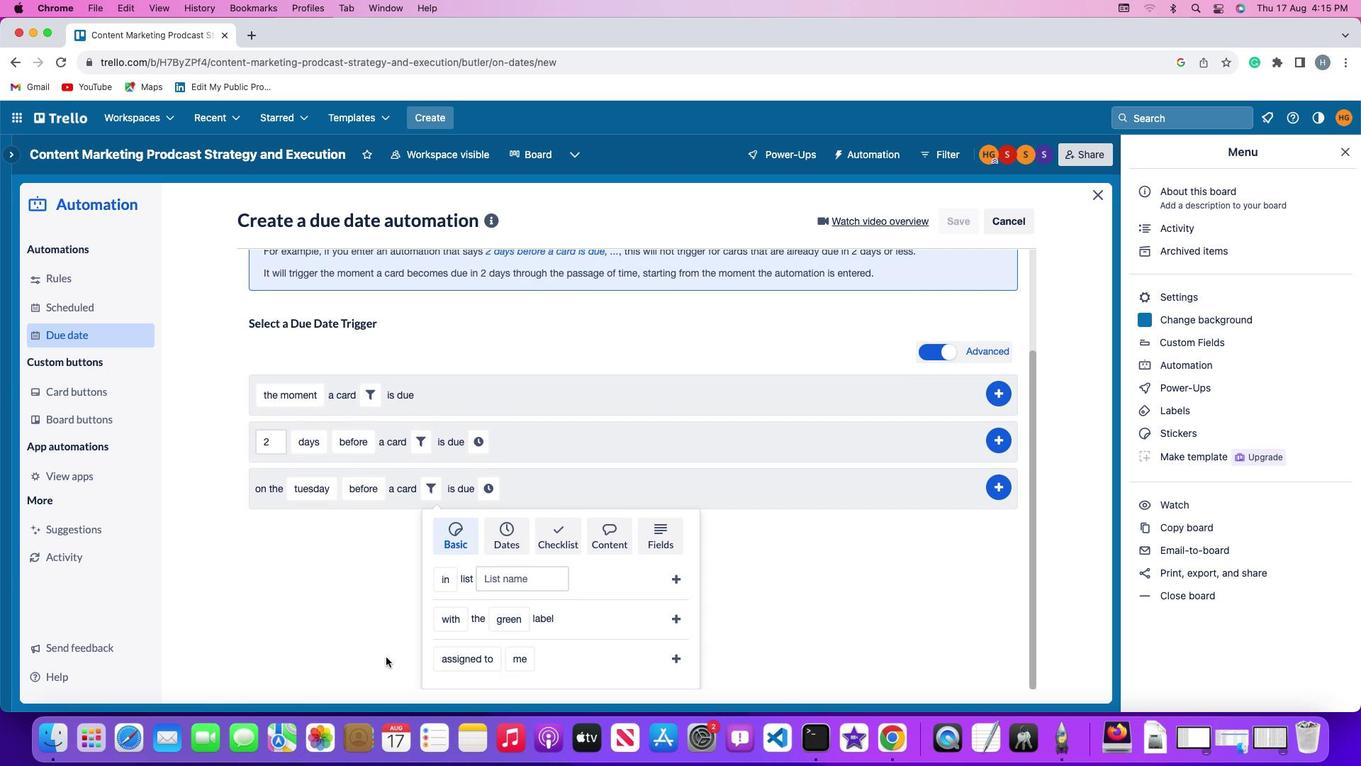 
Action: Mouse moved to (395, 658)
Screenshot: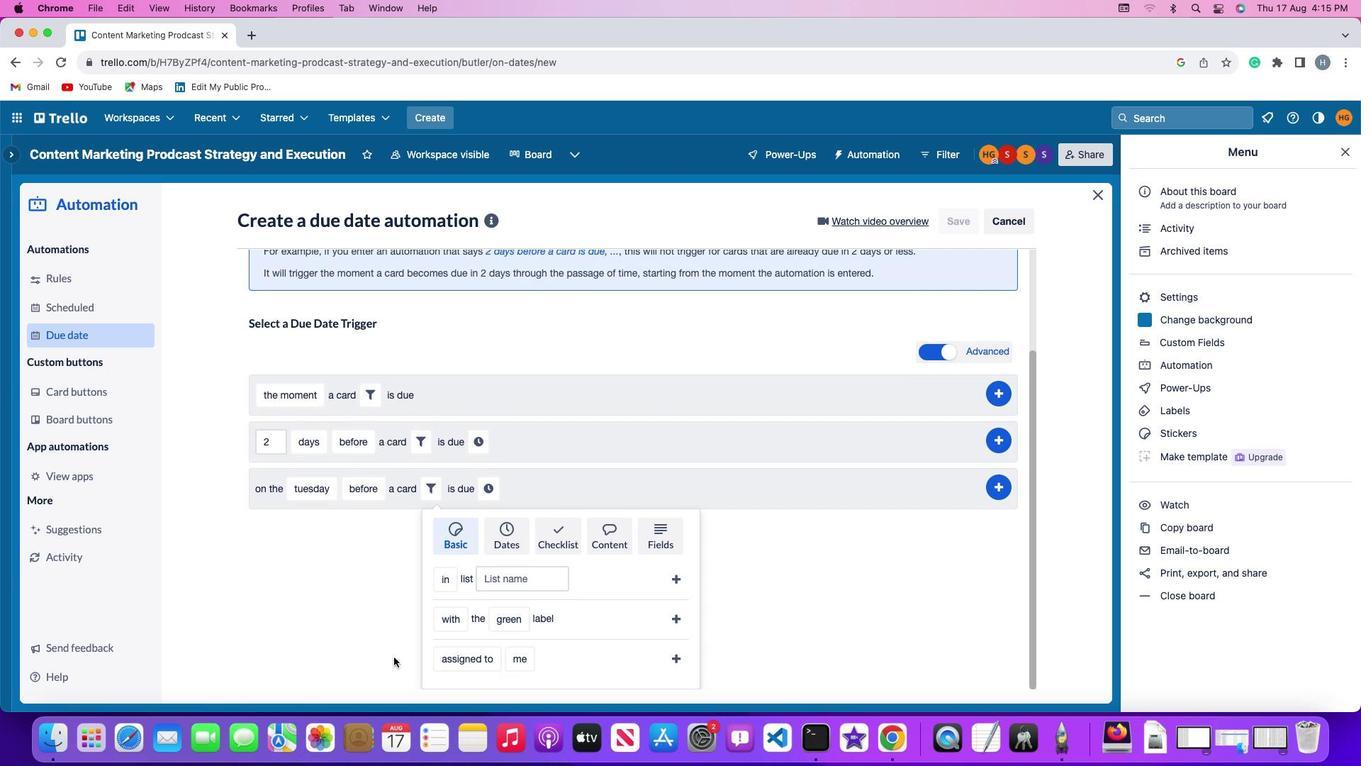 
Action: Mouse scrolled (395, 658) with delta (0, -4)
Screenshot: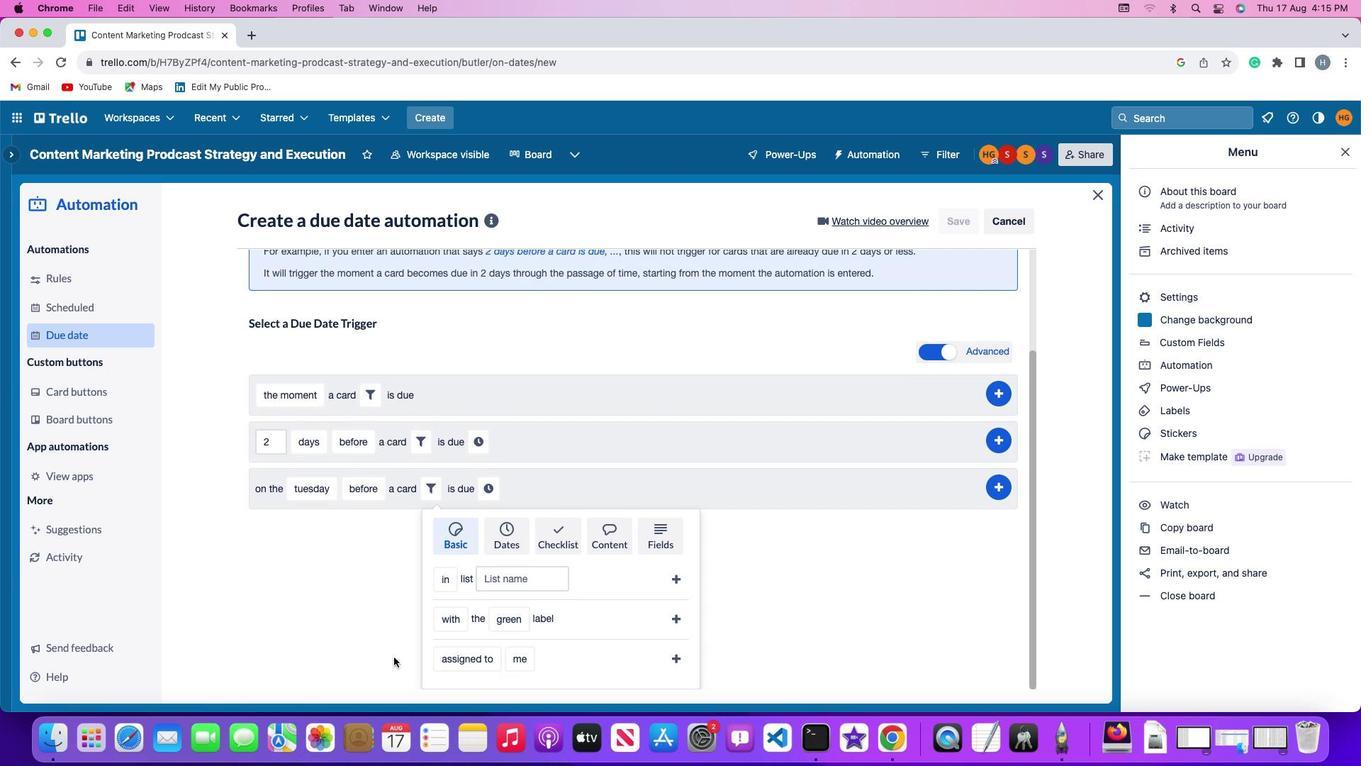 
Action: Mouse moved to (463, 661)
Screenshot: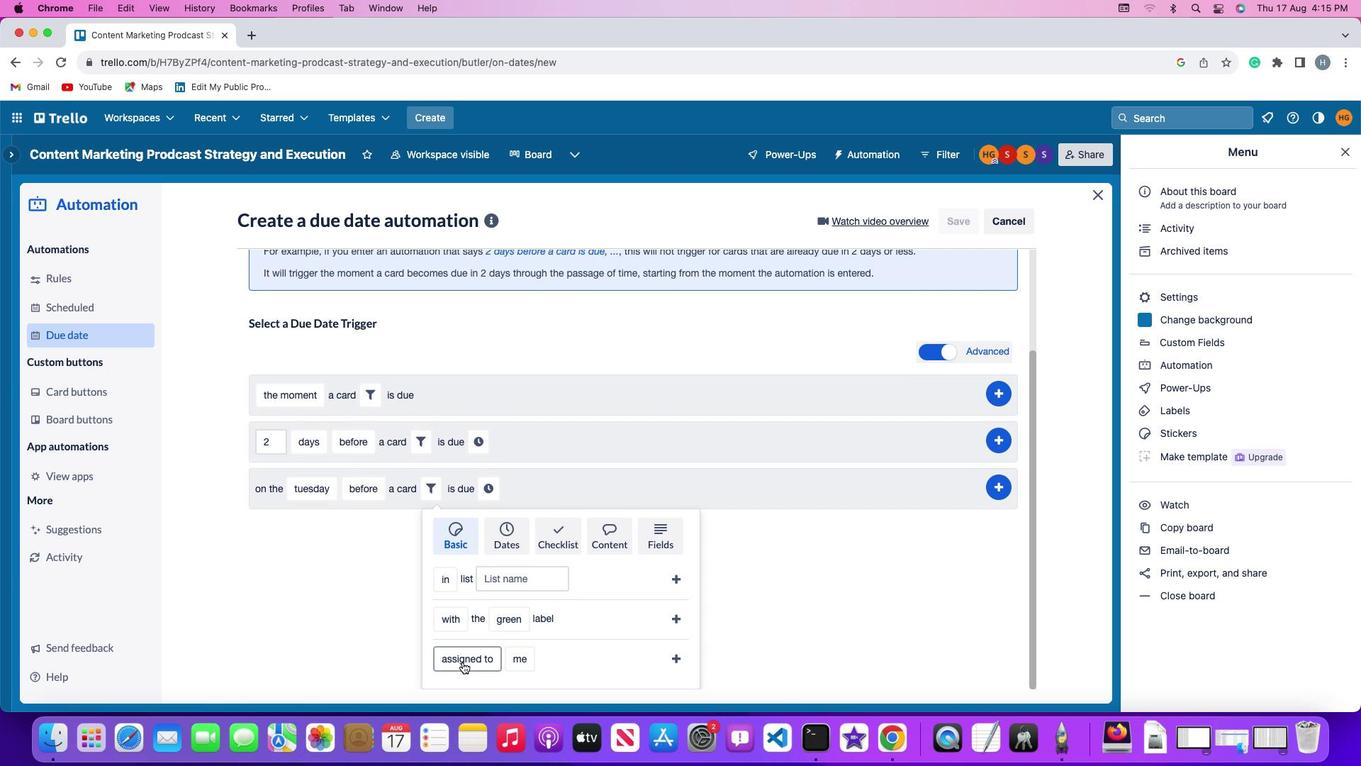 
Action: Mouse pressed left at (463, 661)
Screenshot: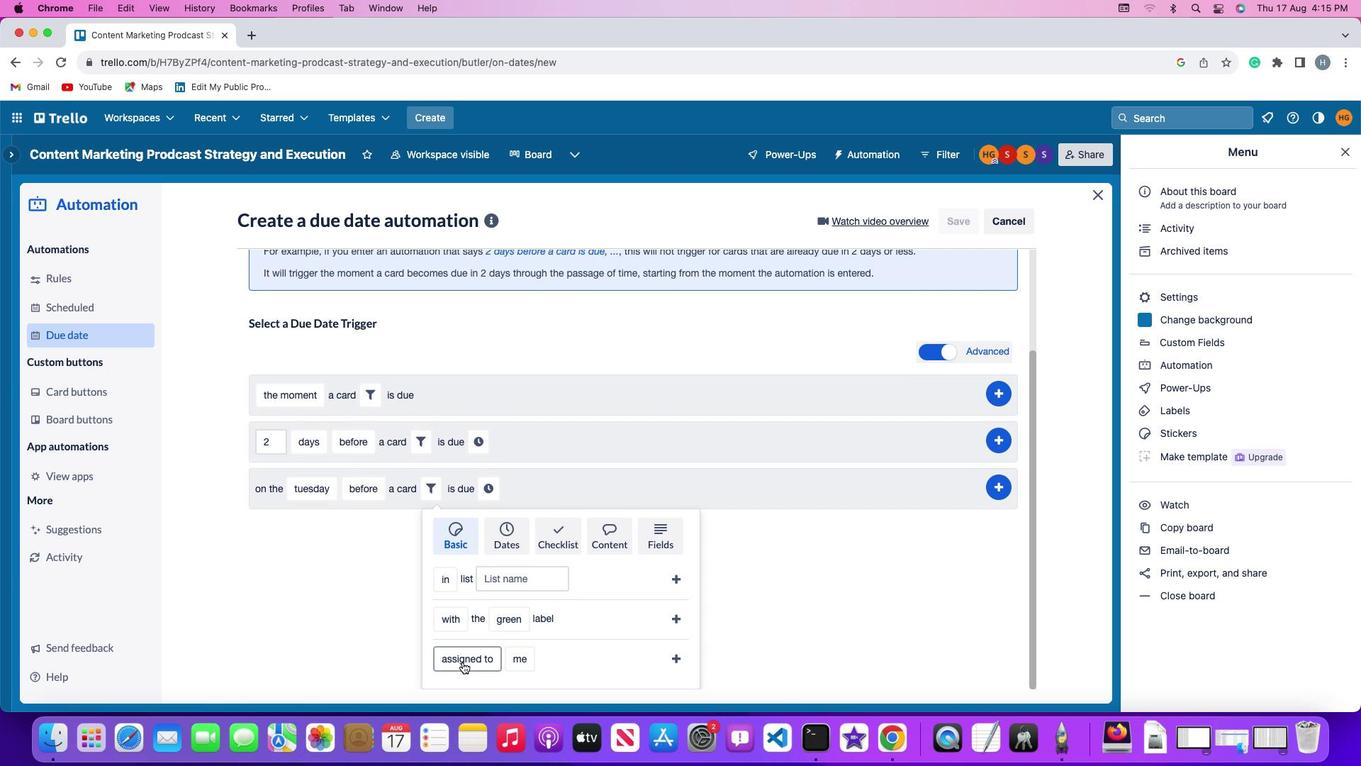 
Action: Mouse moved to (468, 636)
Screenshot: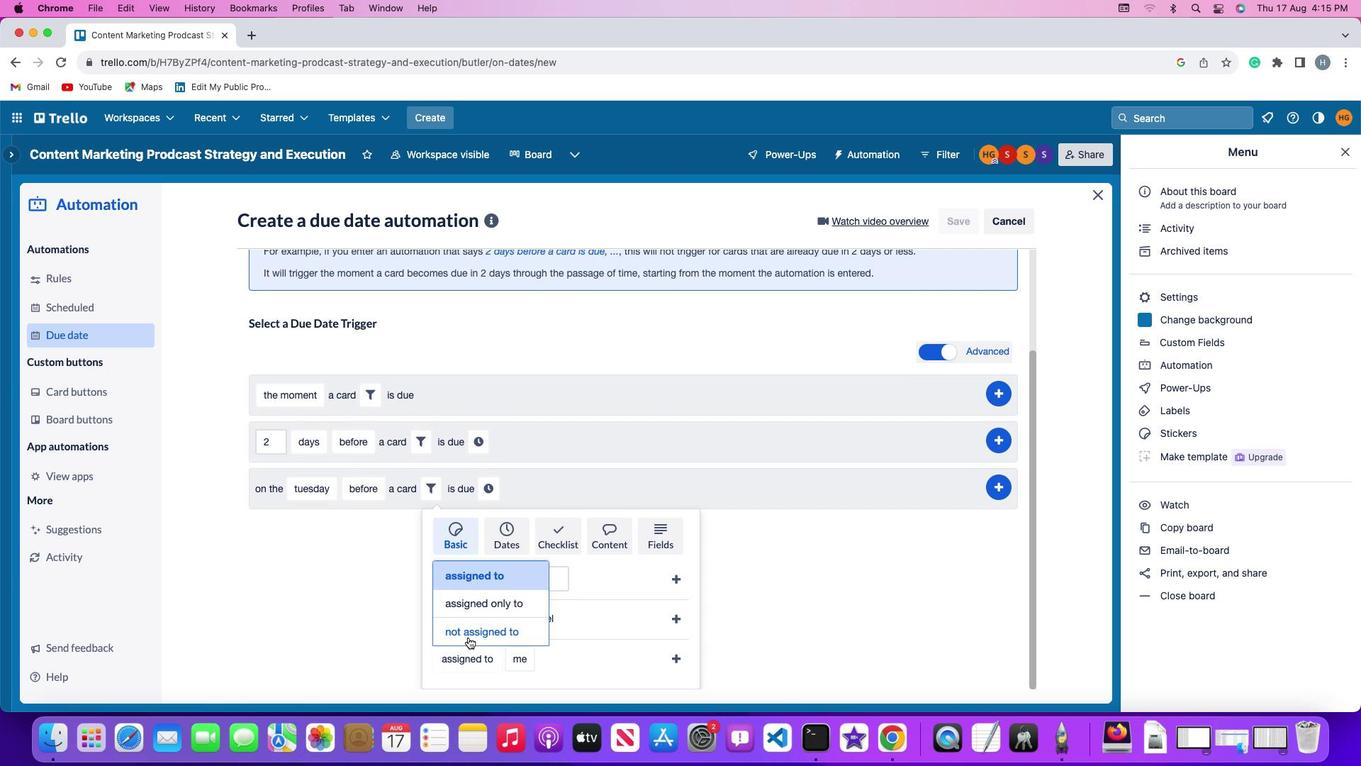 
Action: Mouse pressed left at (468, 636)
Screenshot: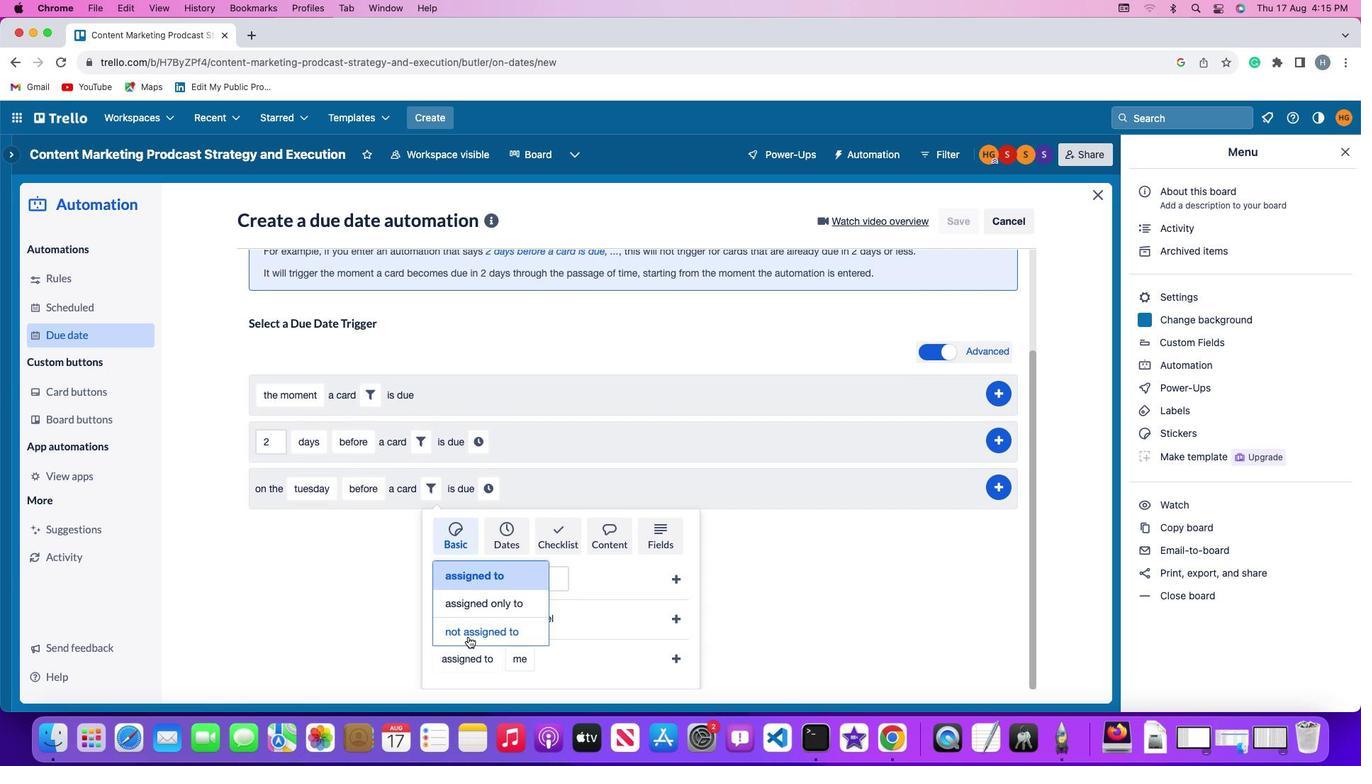 
Action: Mouse moved to (544, 660)
Screenshot: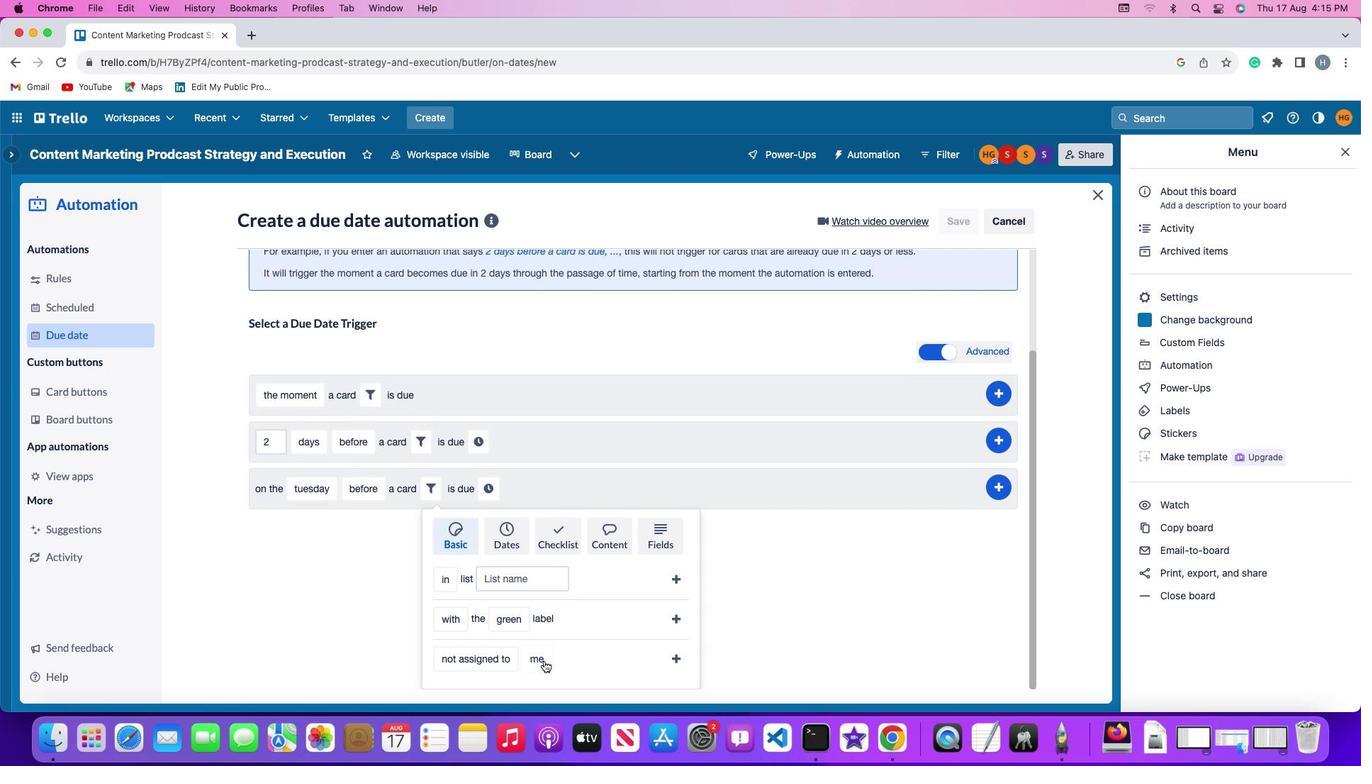
Action: Mouse pressed left at (544, 660)
Screenshot: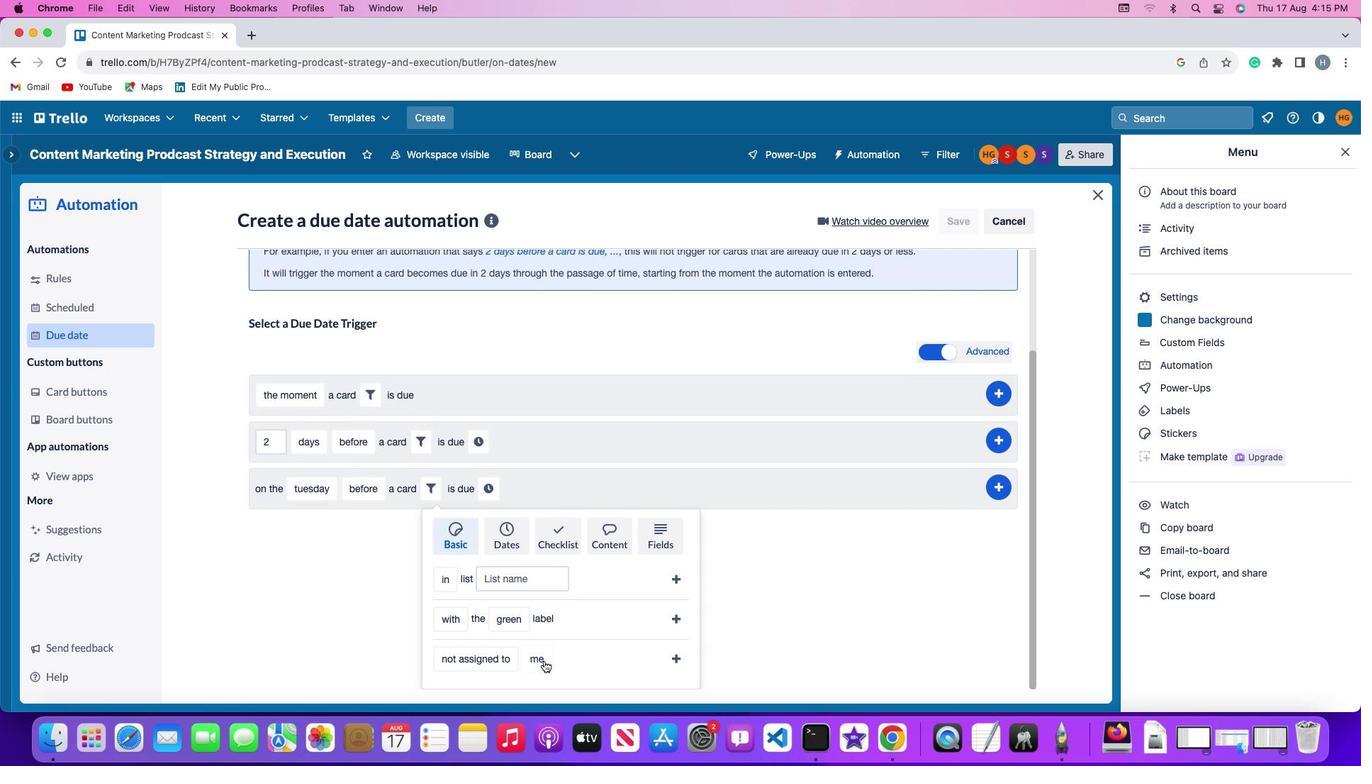 
Action: Mouse moved to (544, 576)
Screenshot: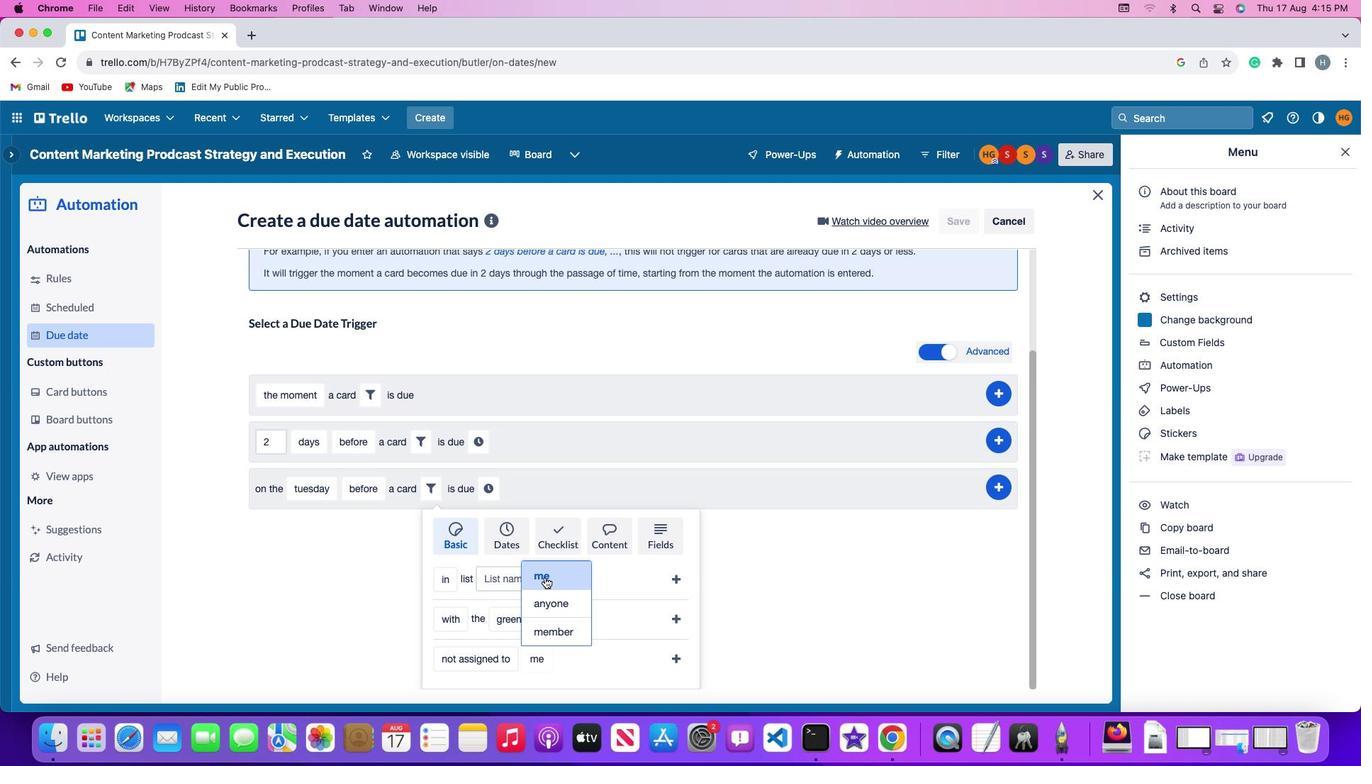 
Action: Mouse pressed left at (544, 576)
Screenshot: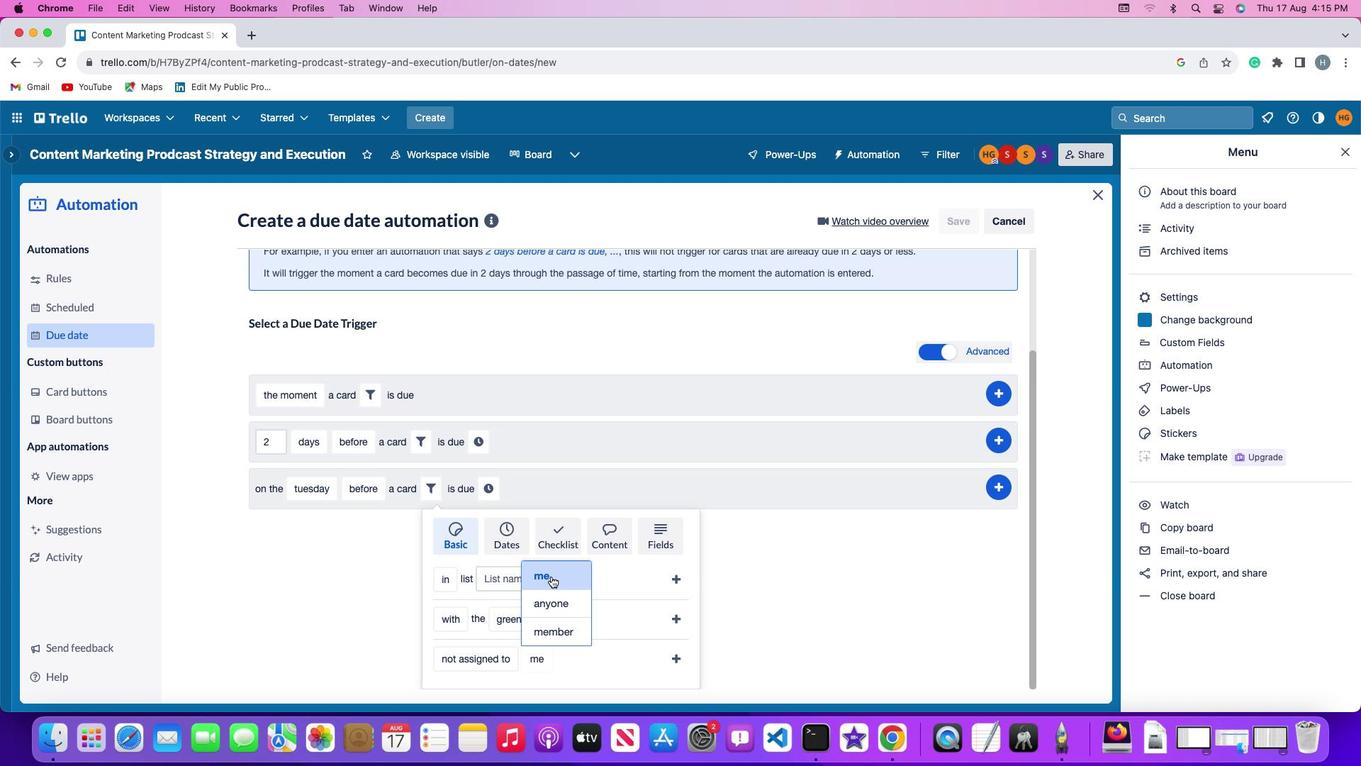
Action: Mouse moved to (671, 651)
Screenshot: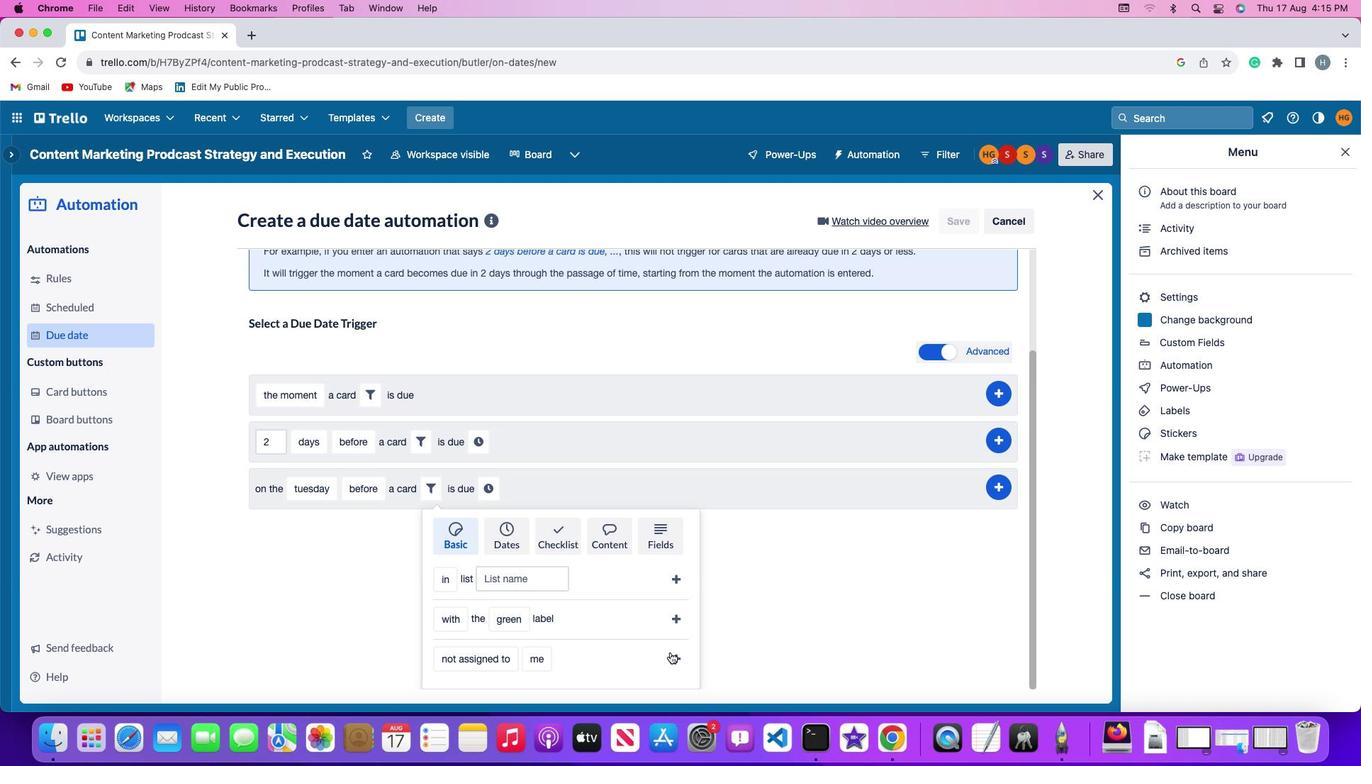 
Action: Mouse pressed left at (671, 651)
Screenshot: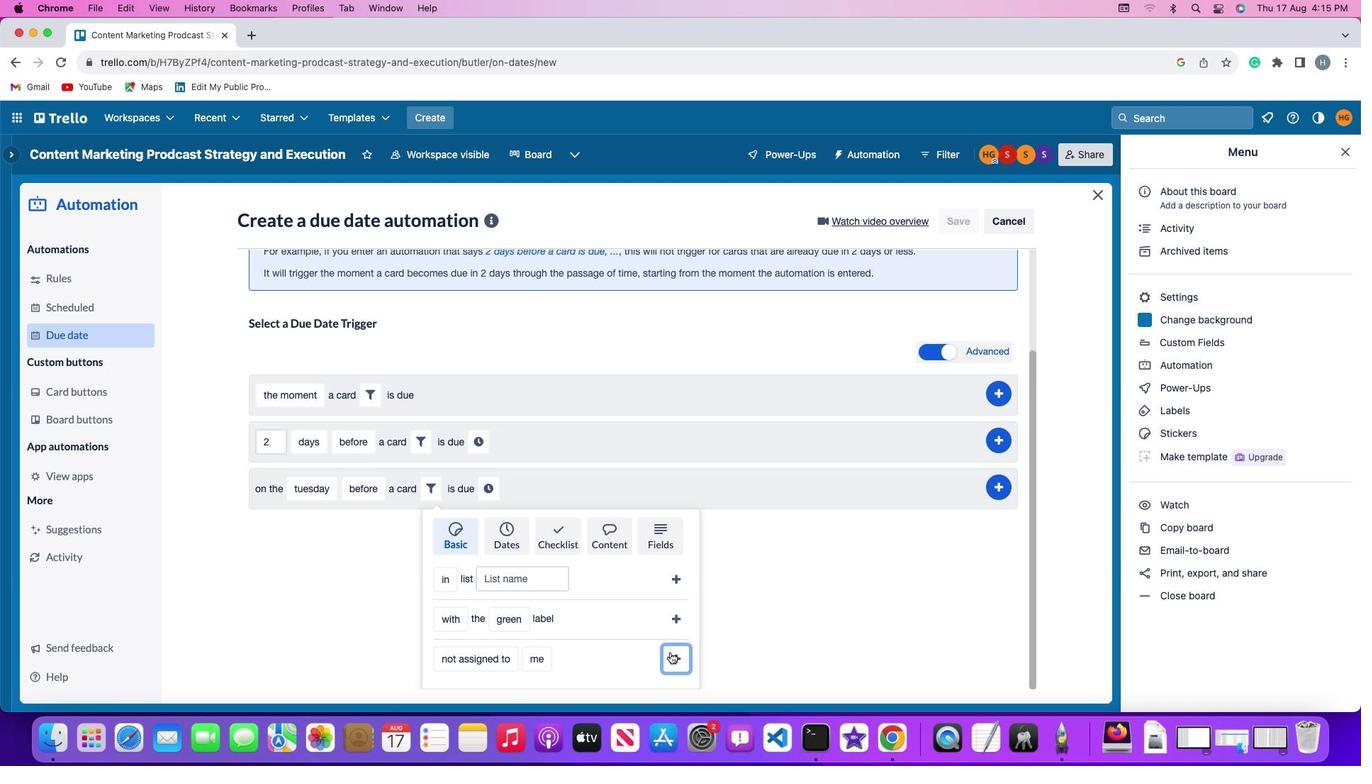 
Action: Mouse moved to (614, 624)
Screenshot: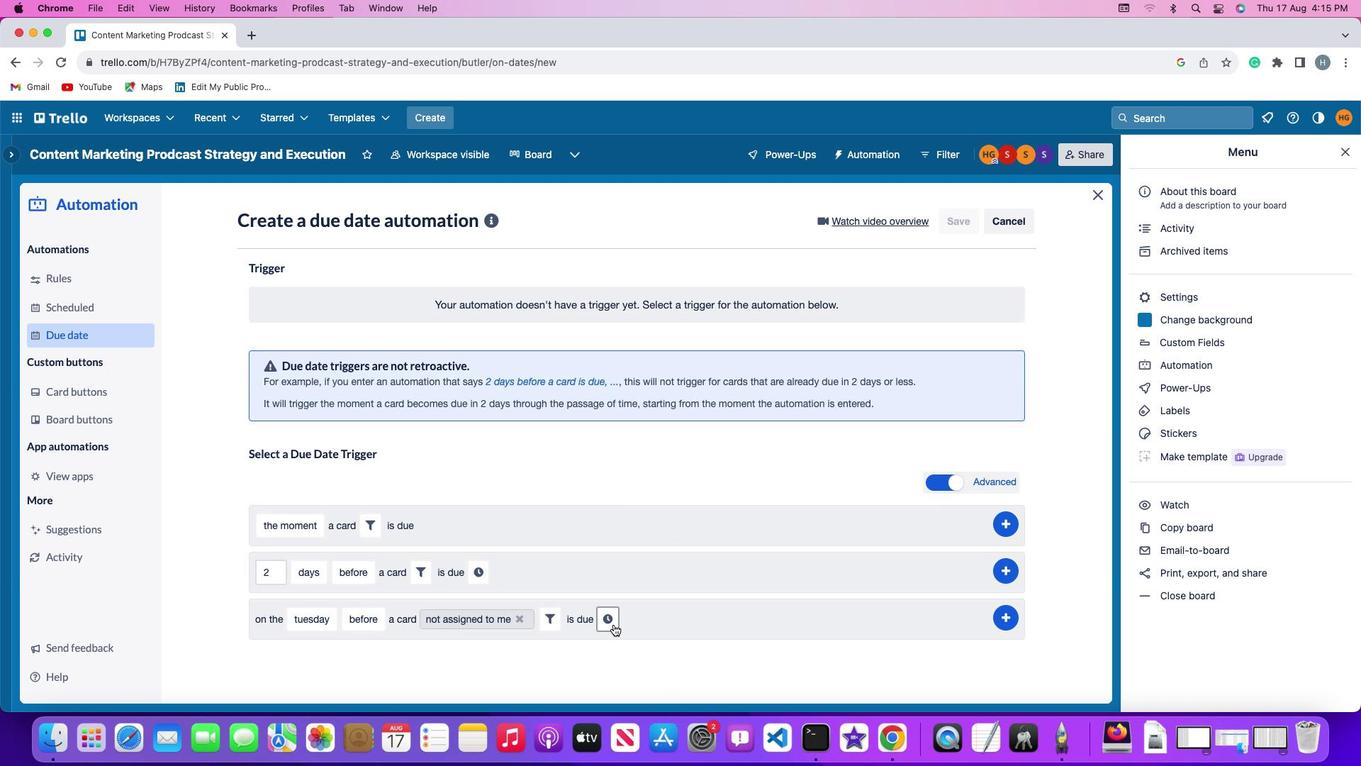 
Action: Mouse pressed left at (614, 624)
Screenshot: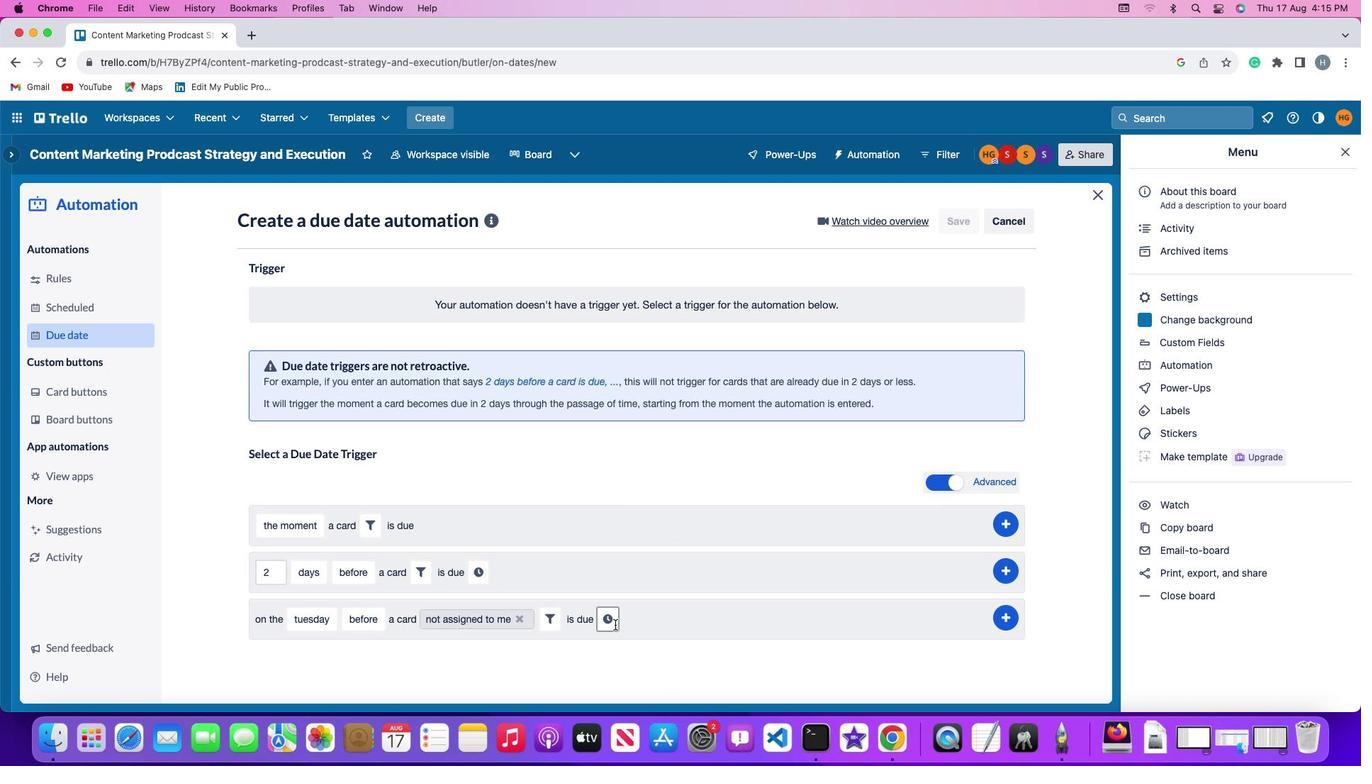 
Action: Mouse moved to (634, 627)
Screenshot: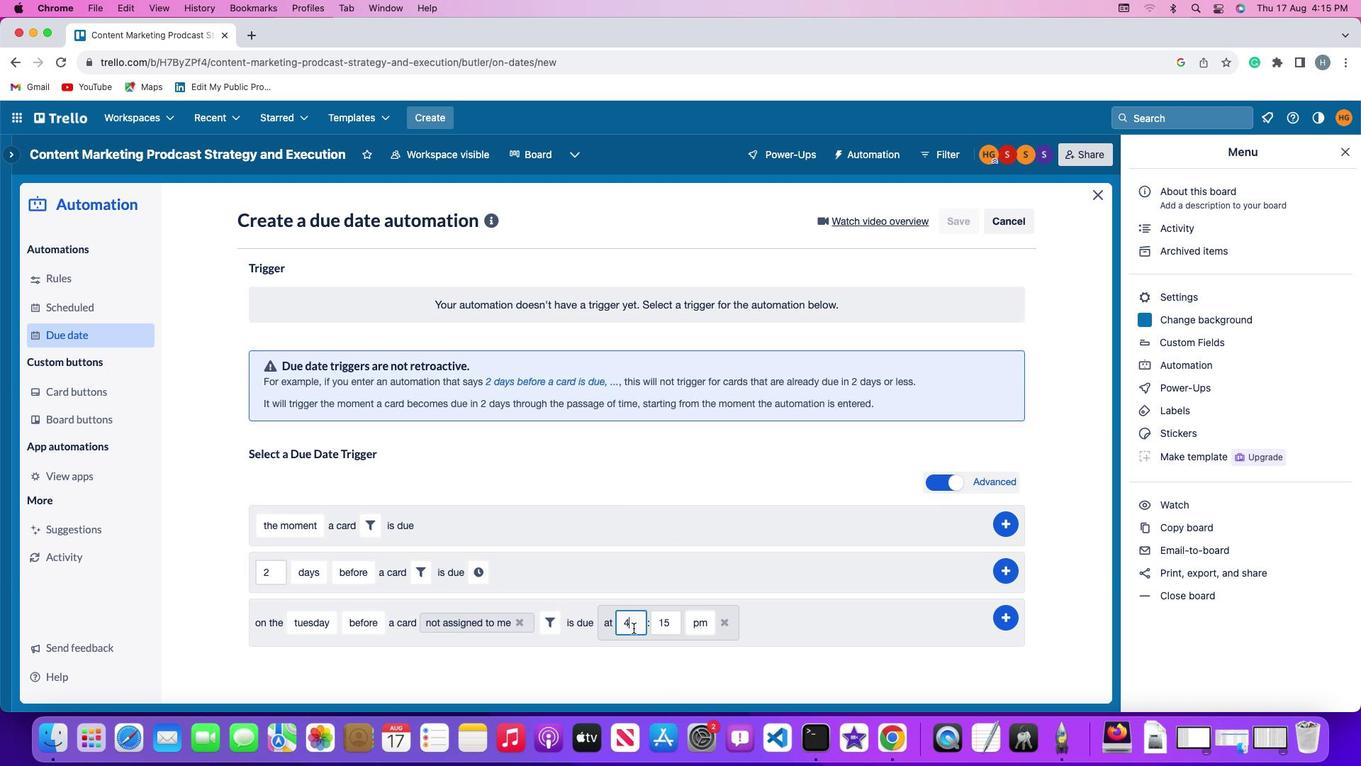 
Action: Mouse pressed left at (634, 627)
Screenshot: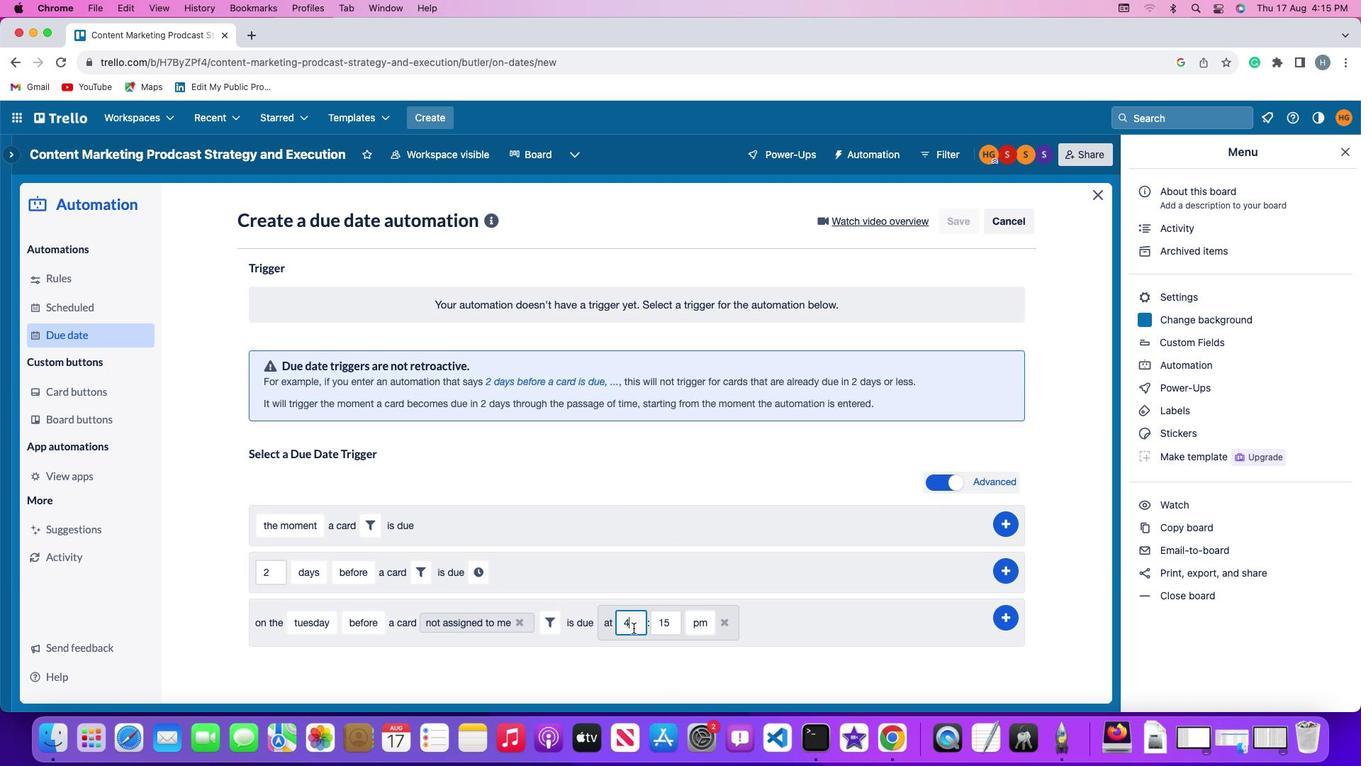 
Action: Key pressed Key.backspace'1''1''1'
Screenshot: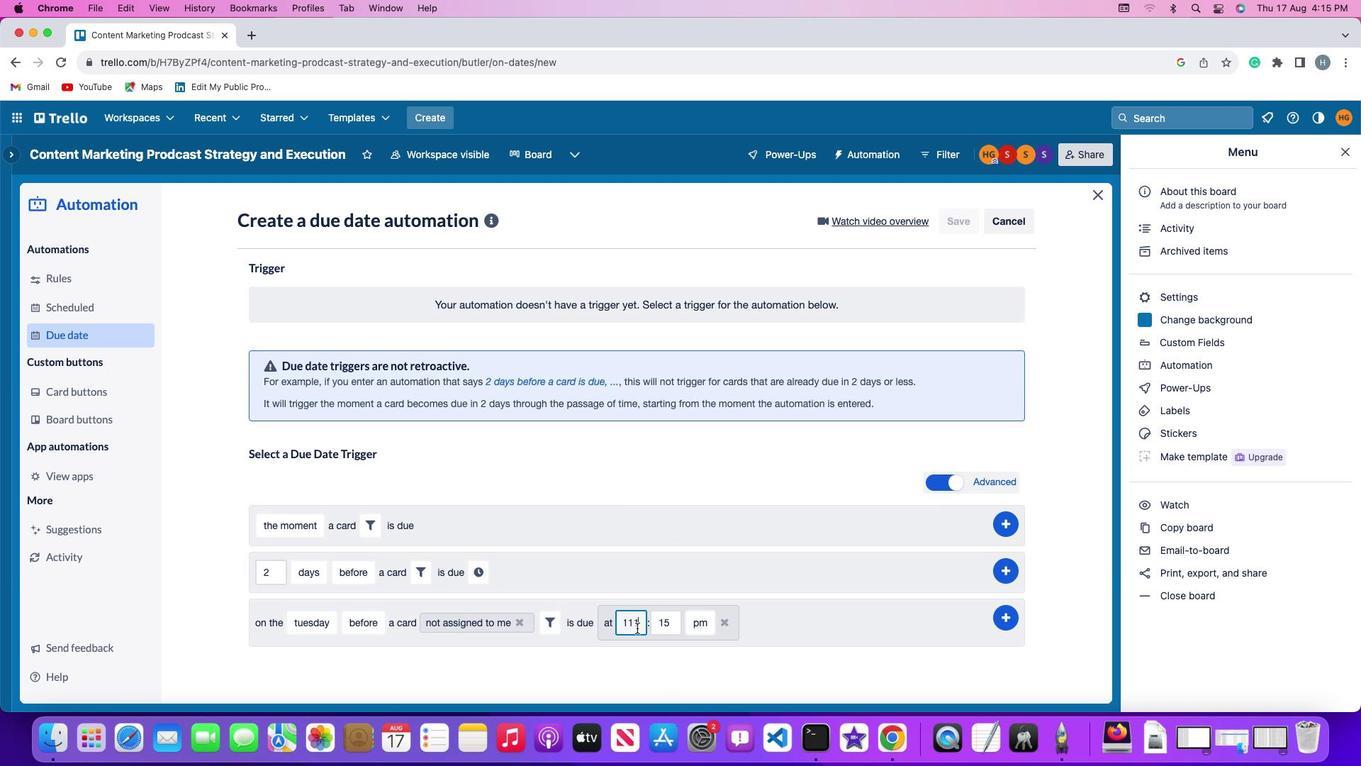 
Action: Mouse moved to (667, 627)
Screenshot: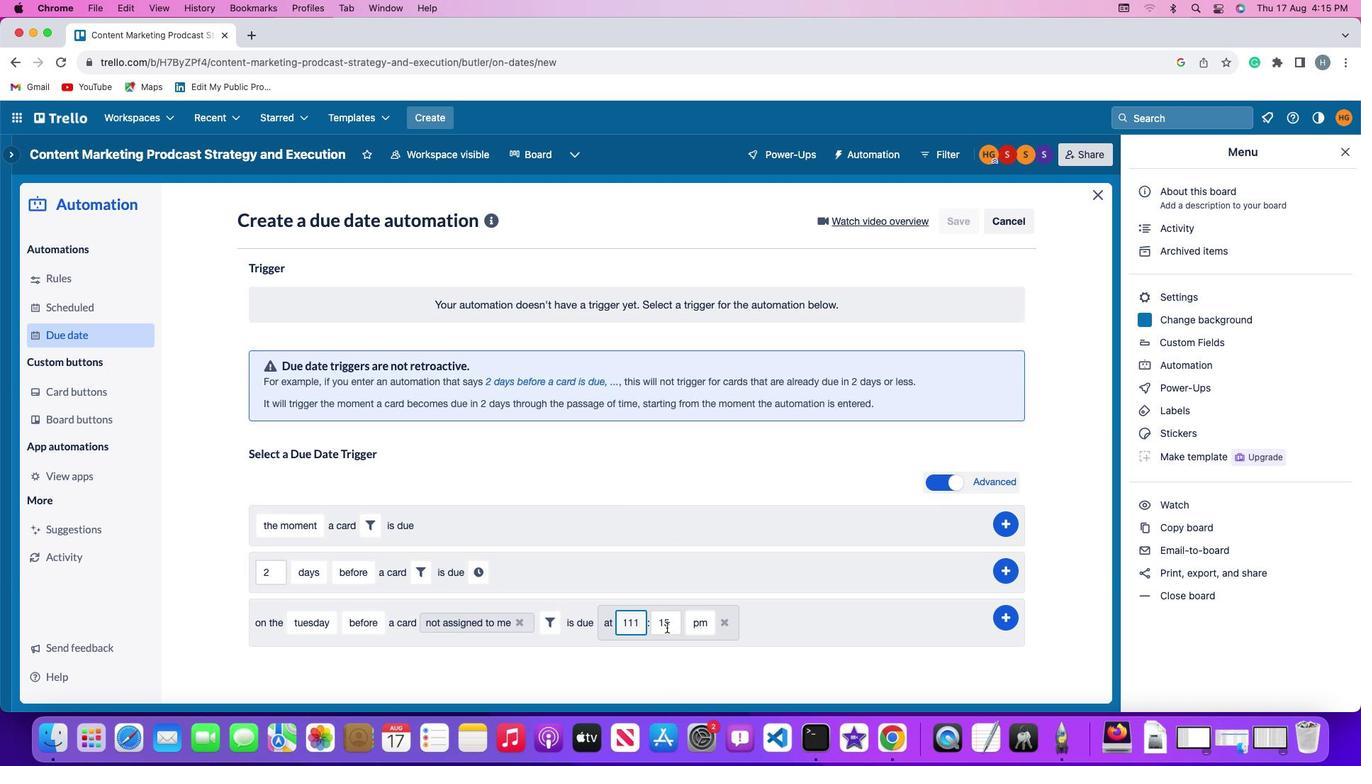 
Action: Key pressed Key.backspace
Screenshot: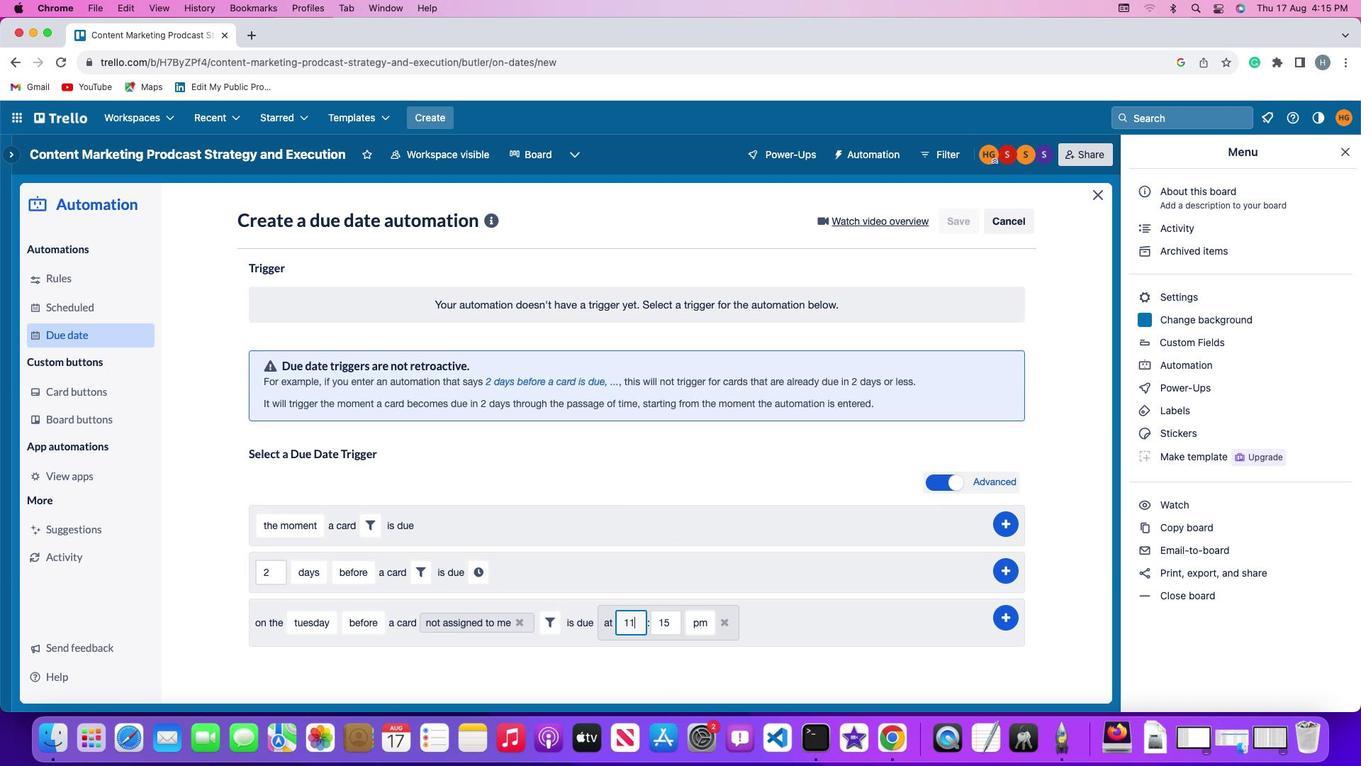 
Action: Mouse moved to (672, 627)
Screenshot: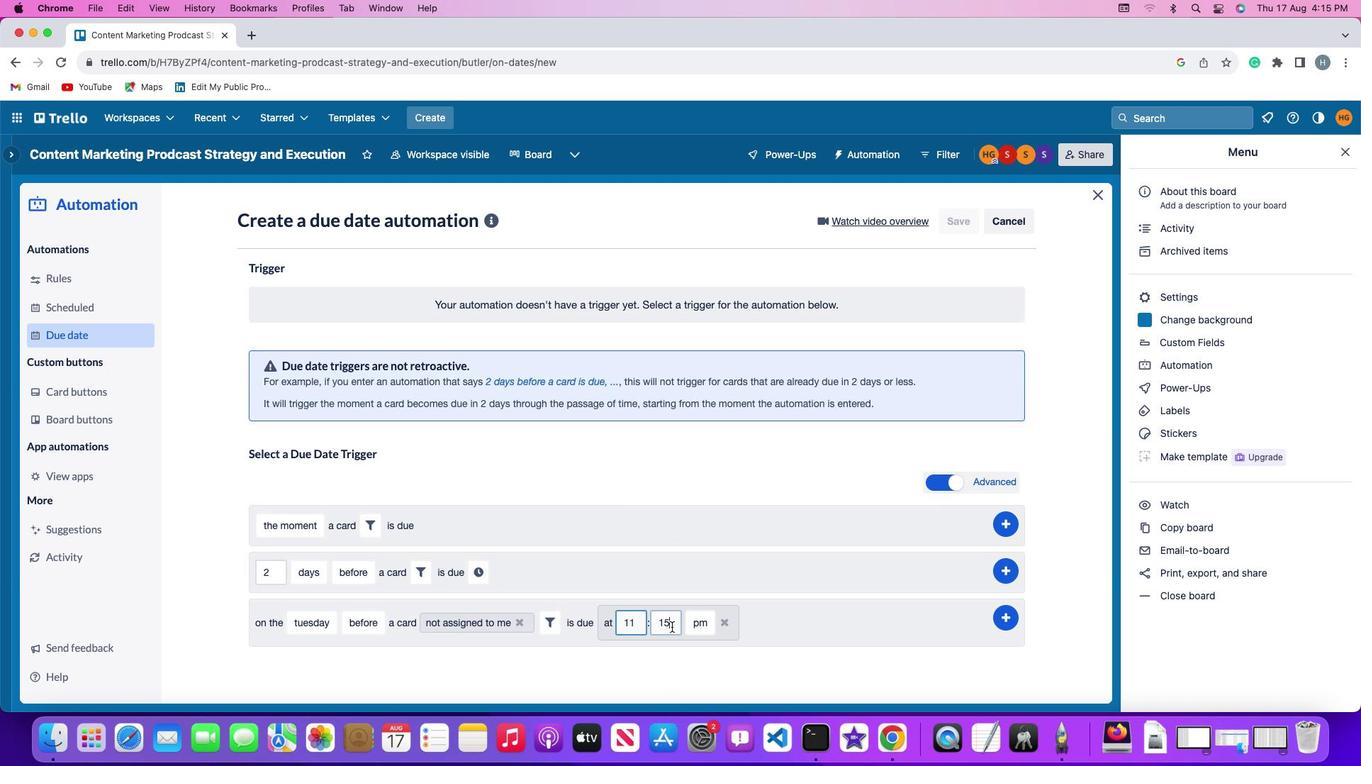 
Action: Mouse pressed left at (672, 627)
Screenshot: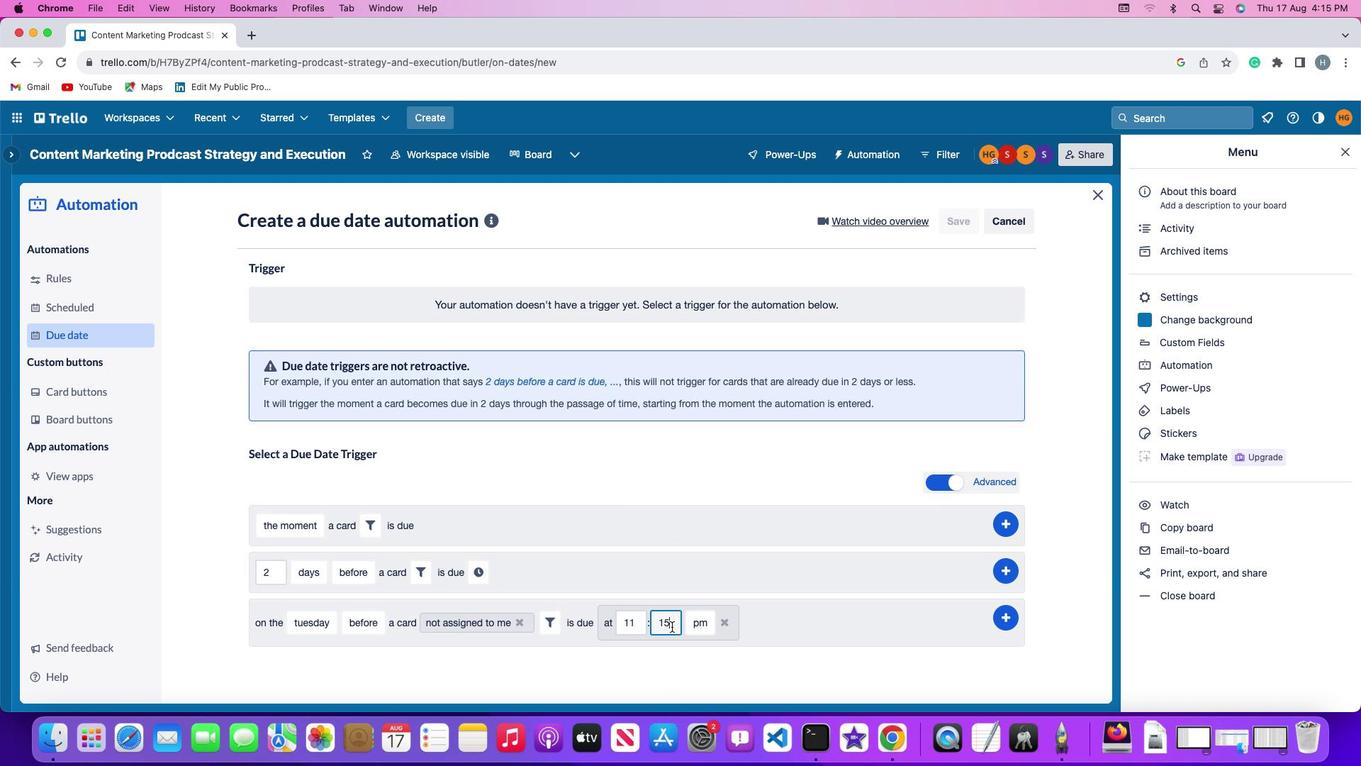 
Action: Key pressed Key.backspaceKey.backspace
Screenshot: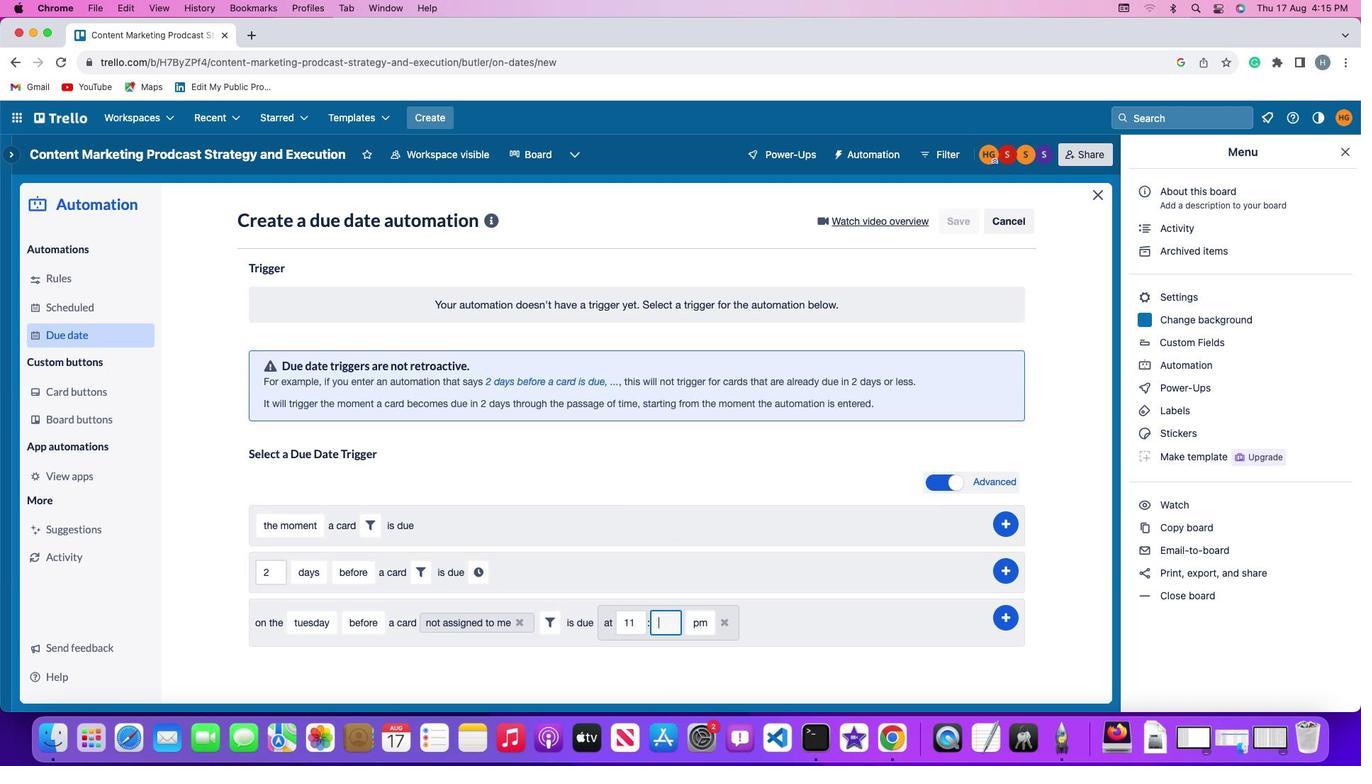 
Action: Mouse moved to (672, 626)
Screenshot: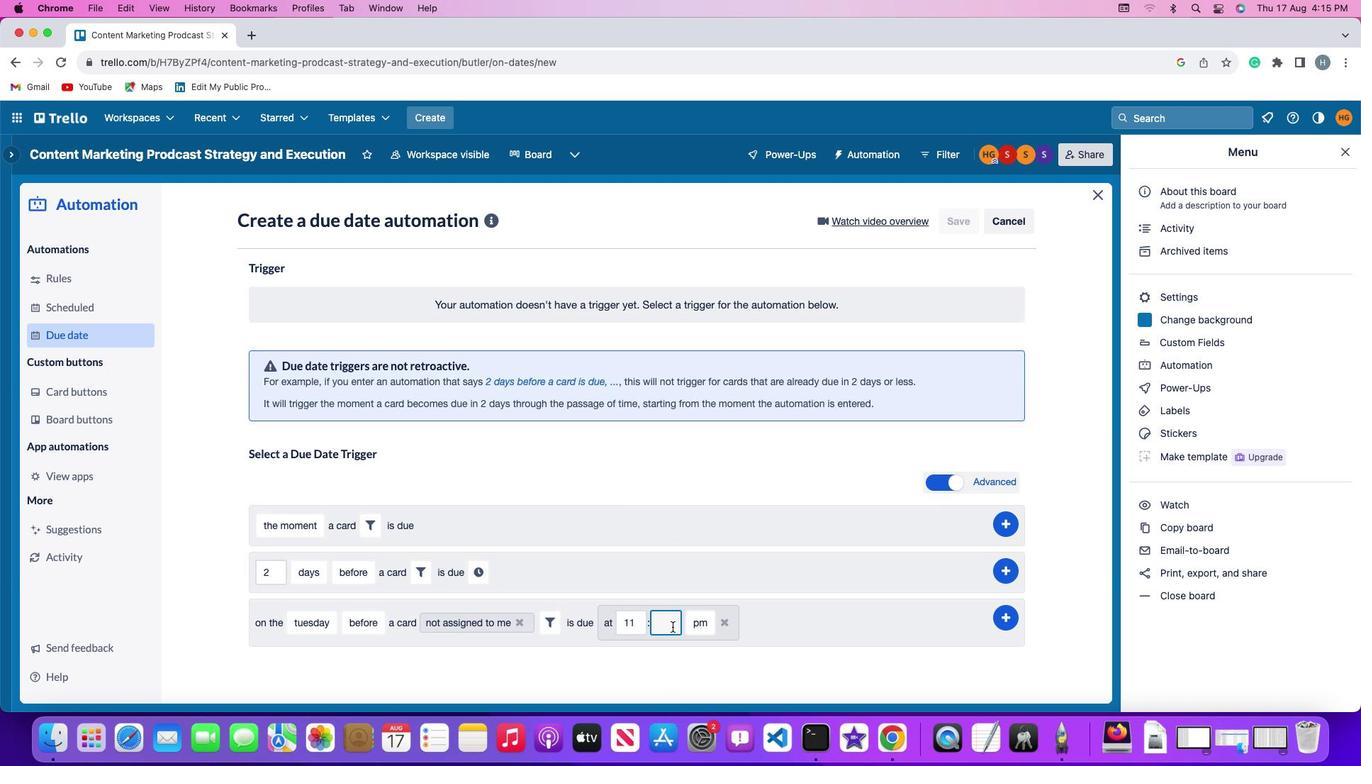 
Action: Key pressed '0''0'
Screenshot: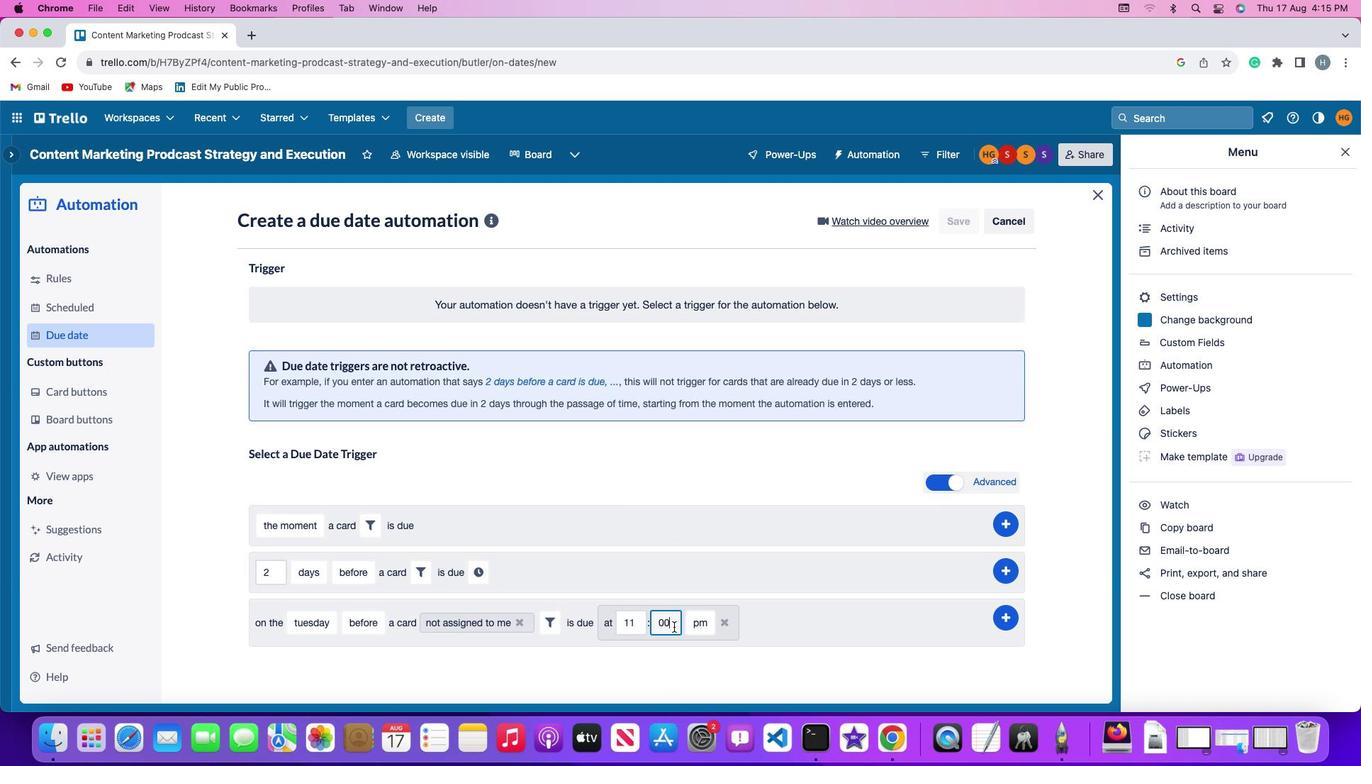 
Action: Mouse moved to (695, 627)
Screenshot: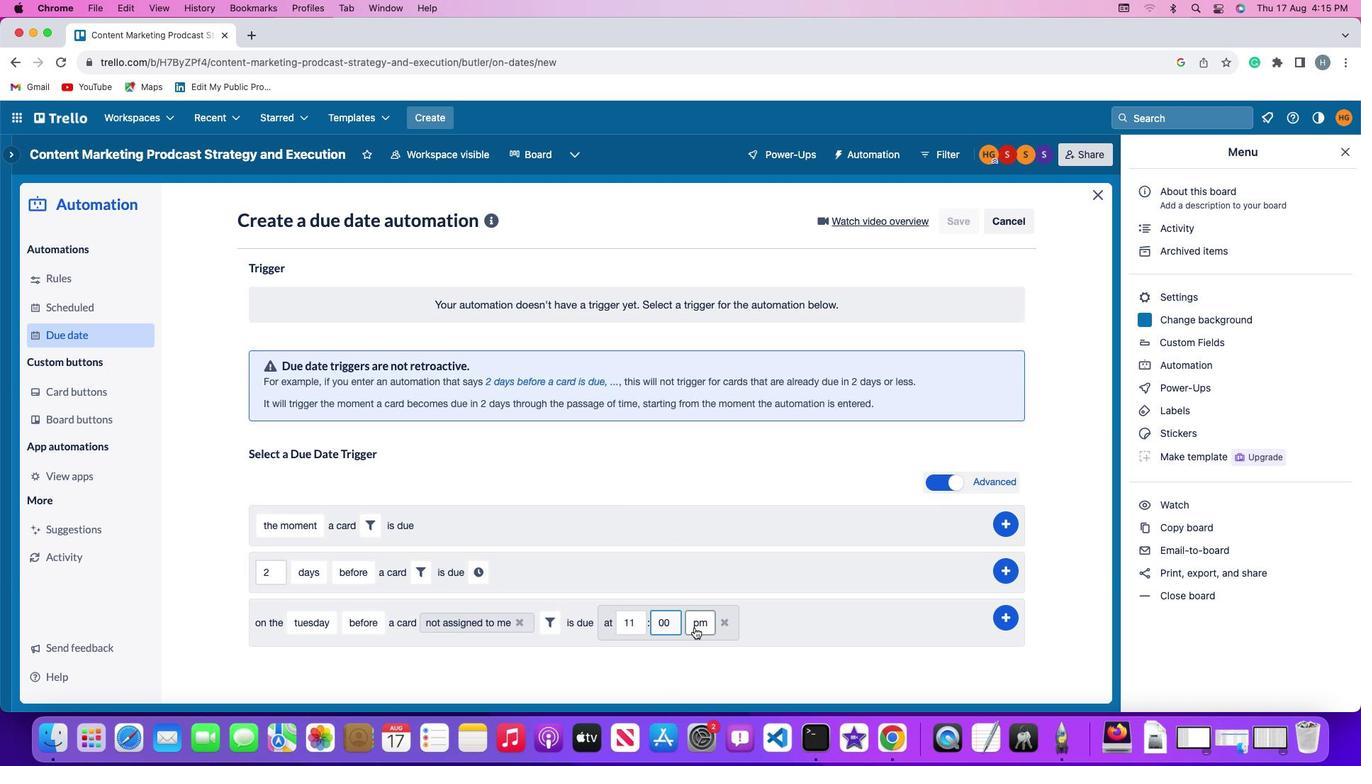 
Action: Mouse pressed left at (695, 627)
Screenshot: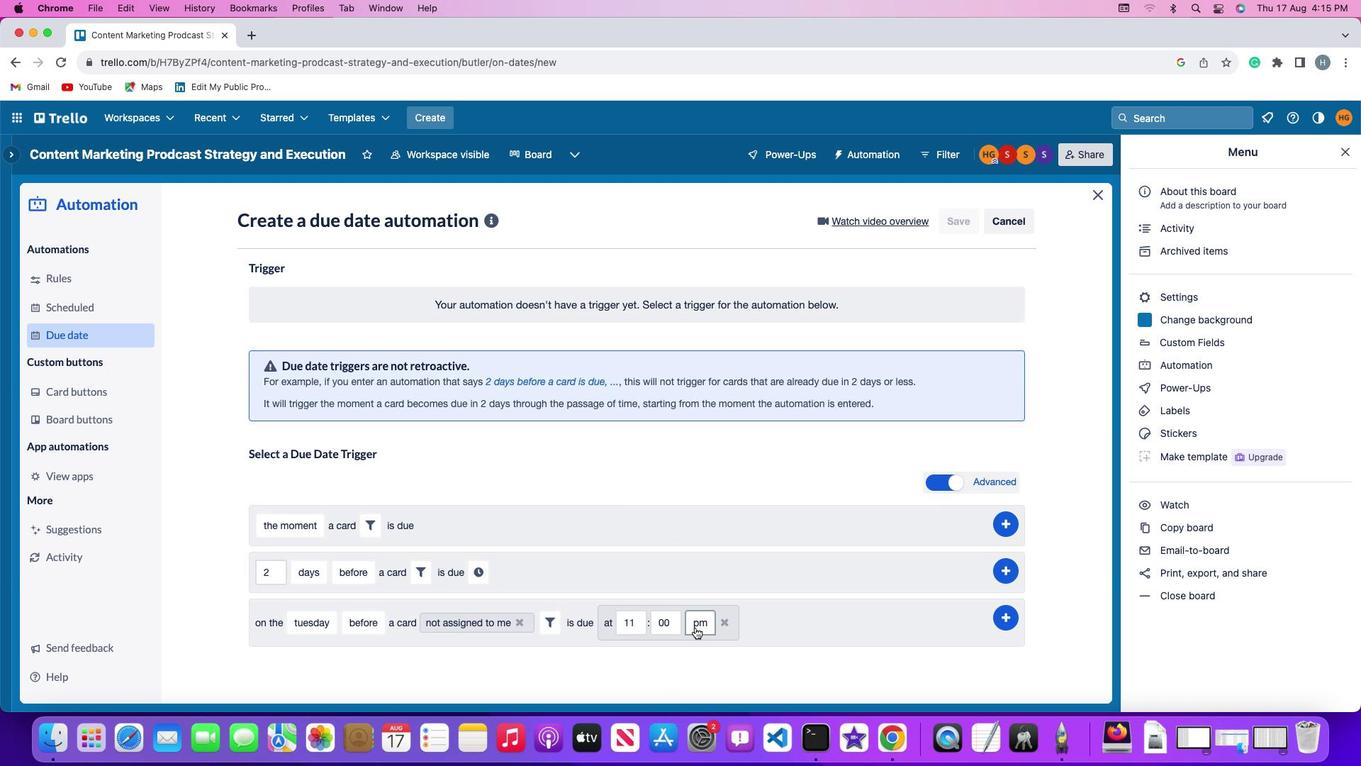 
Action: Mouse moved to (698, 649)
Screenshot: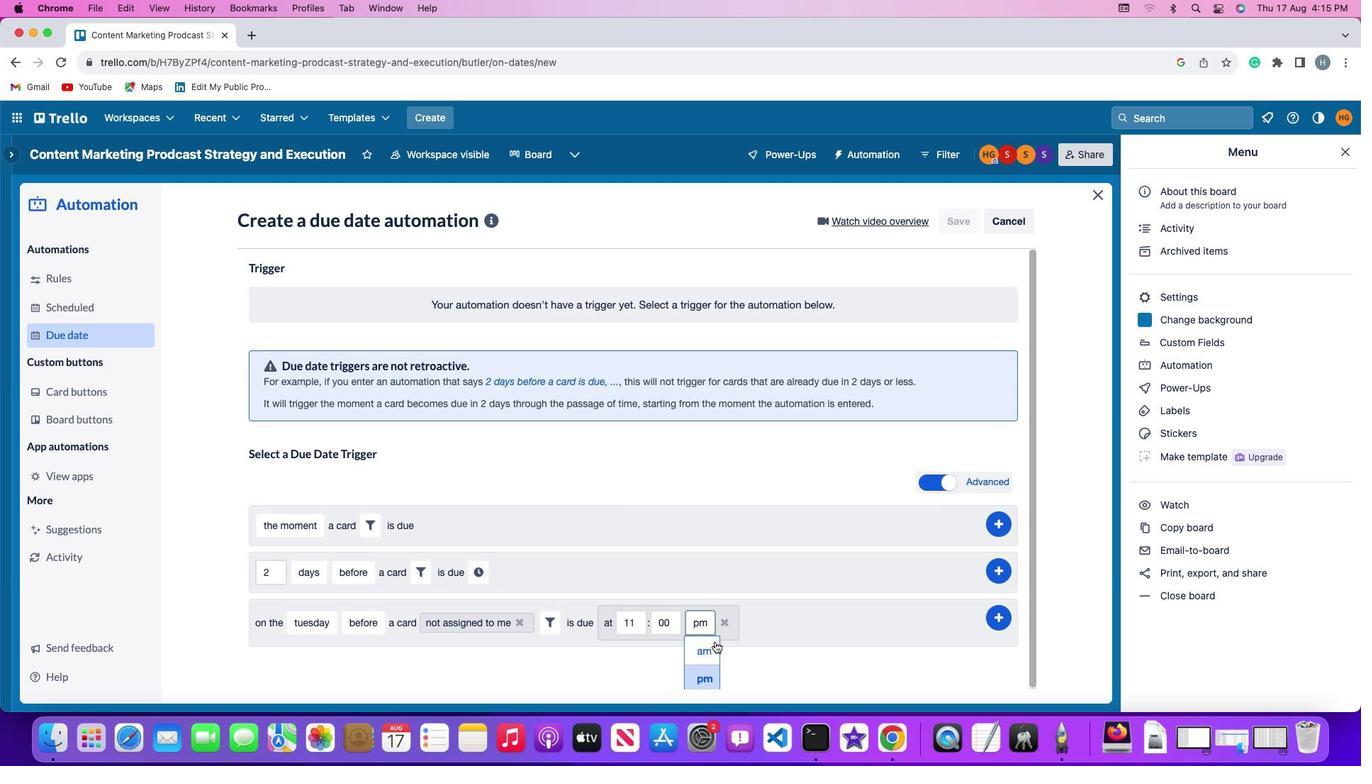 
Action: Mouse pressed left at (698, 649)
Screenshot: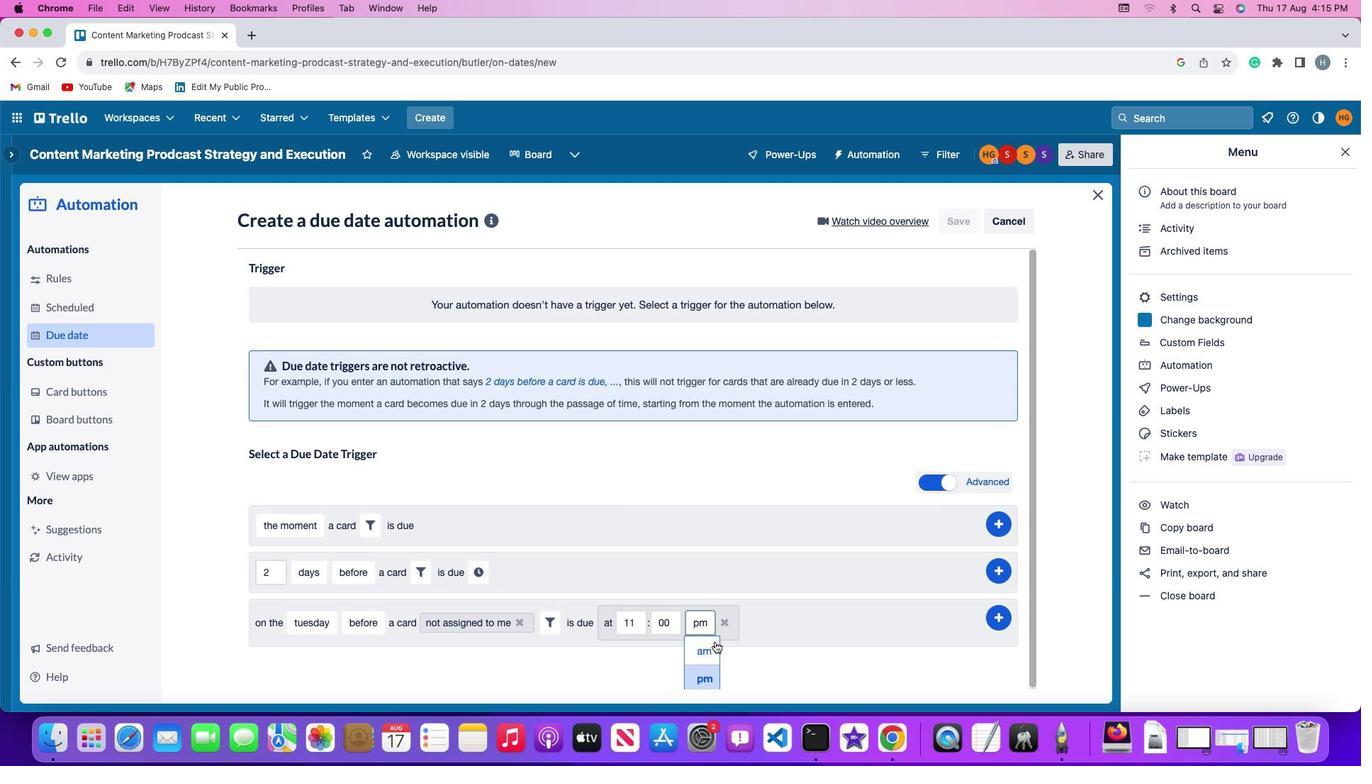
Action: Mouse moved to (1007, 615)
Screenshot: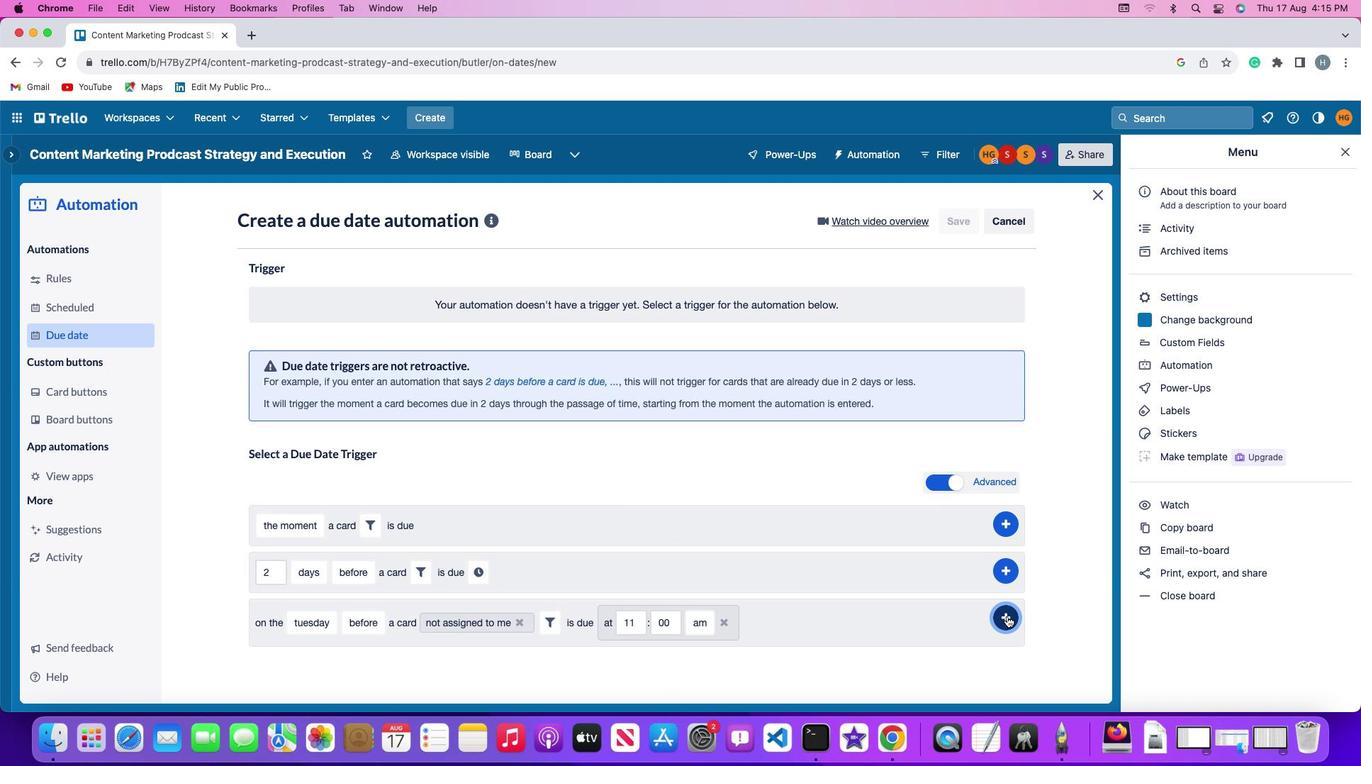 
Action: Mouse pressed left at (1007, 615)
Screenshot: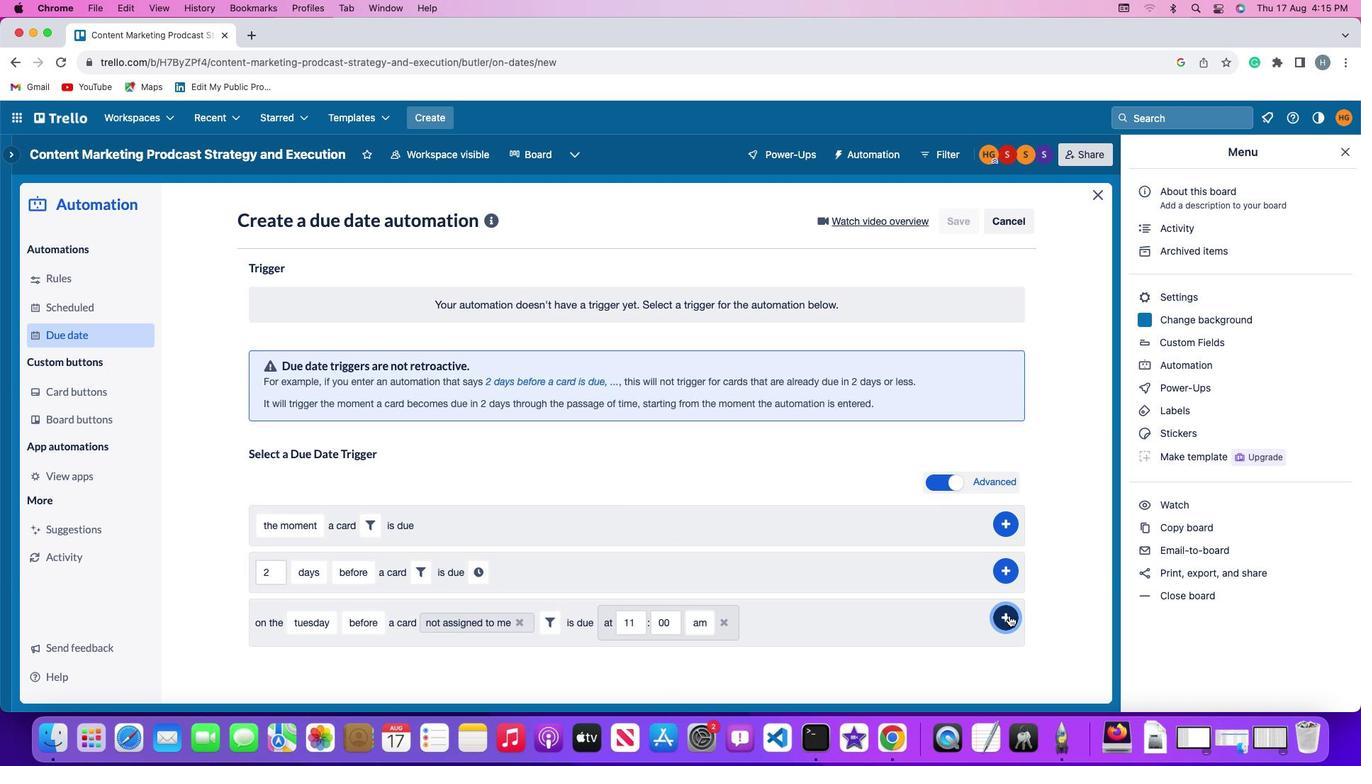 
Action: Mouse moved to (1073, 519)
Screenshot: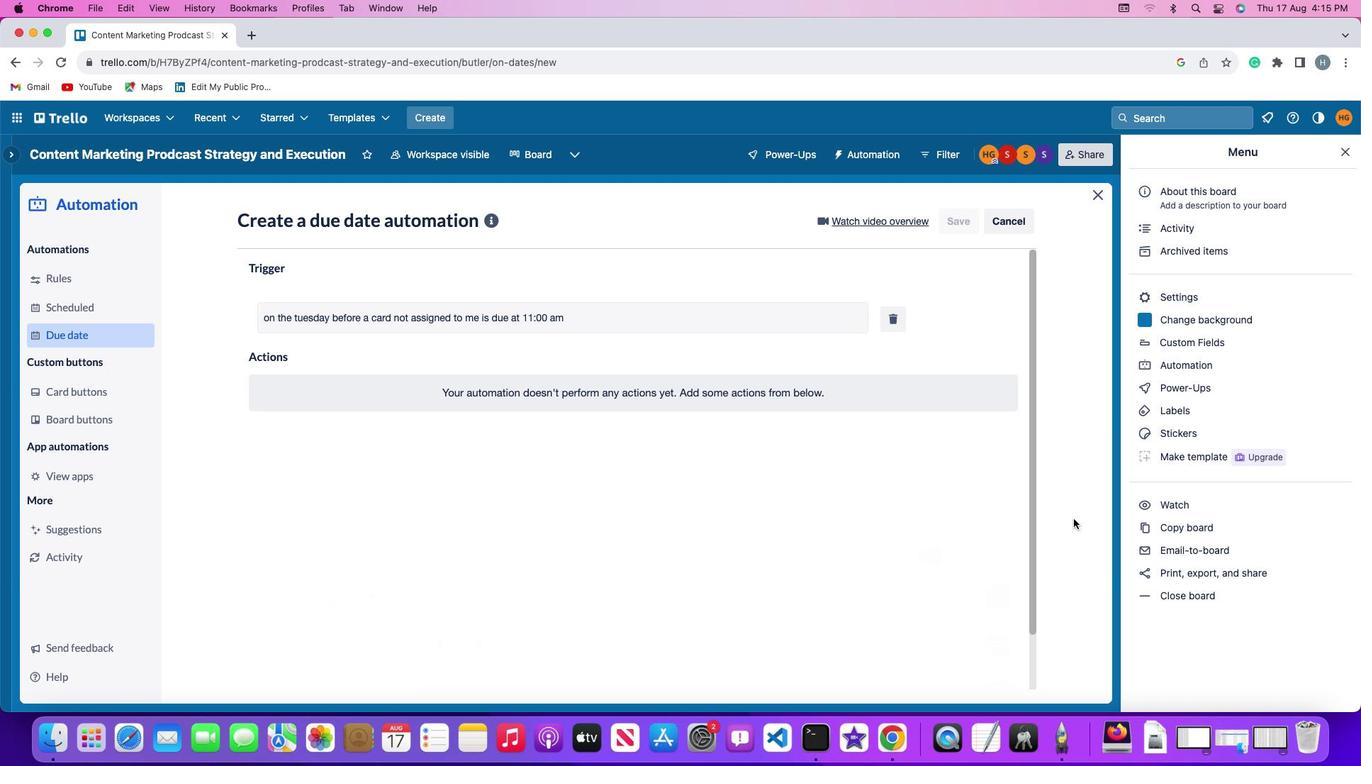 
